 Task: Find connections with filter location Lenbe with filter topic #Bitcoinwith filter profile language Potuguese with filter current company Disney+ Hotstar with filter school Alva's College of Education with filter industry Janitorial Services with filter service category Life Insurance with filter keywords title Computer Scientist
Action: Mouse moved to (704, 90)
Screenshot: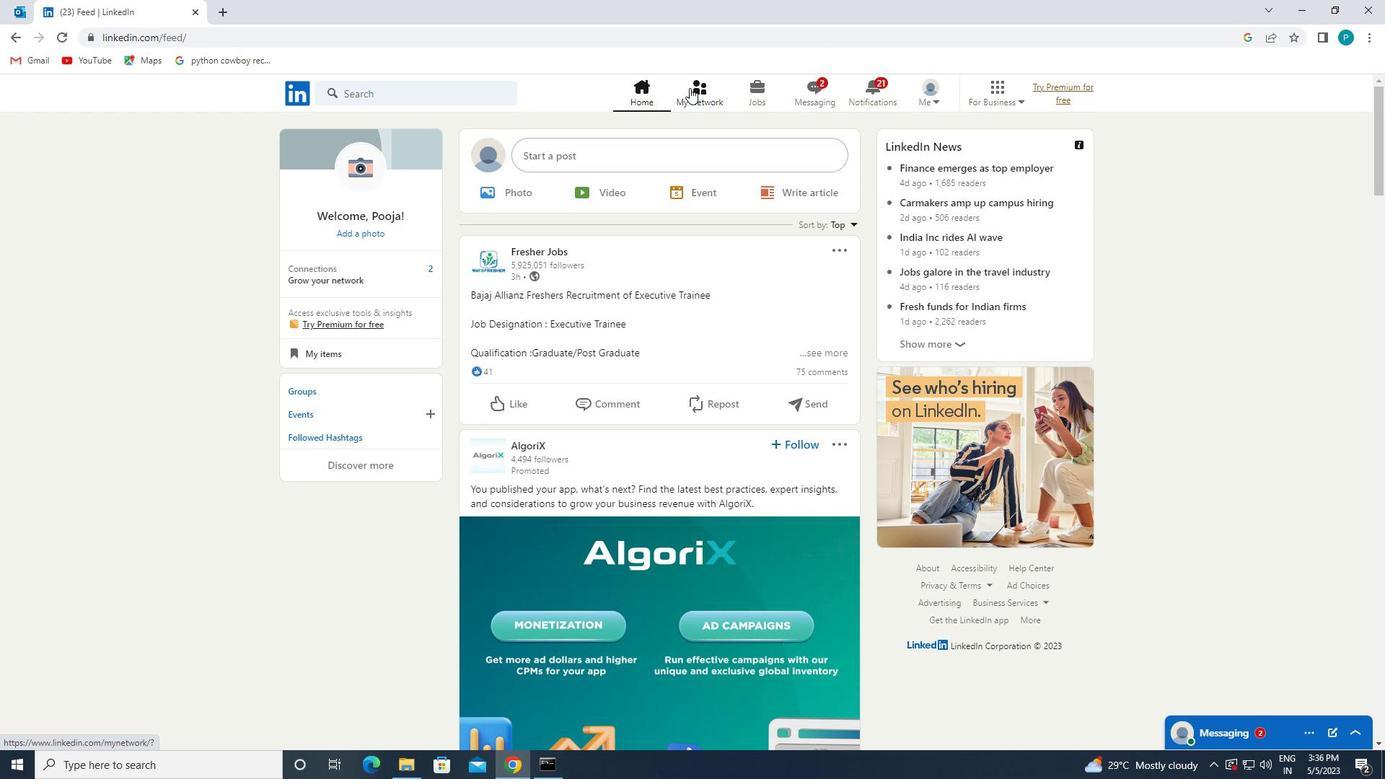 
Action: Mouse pressed left at (704, 90)
Screenshot: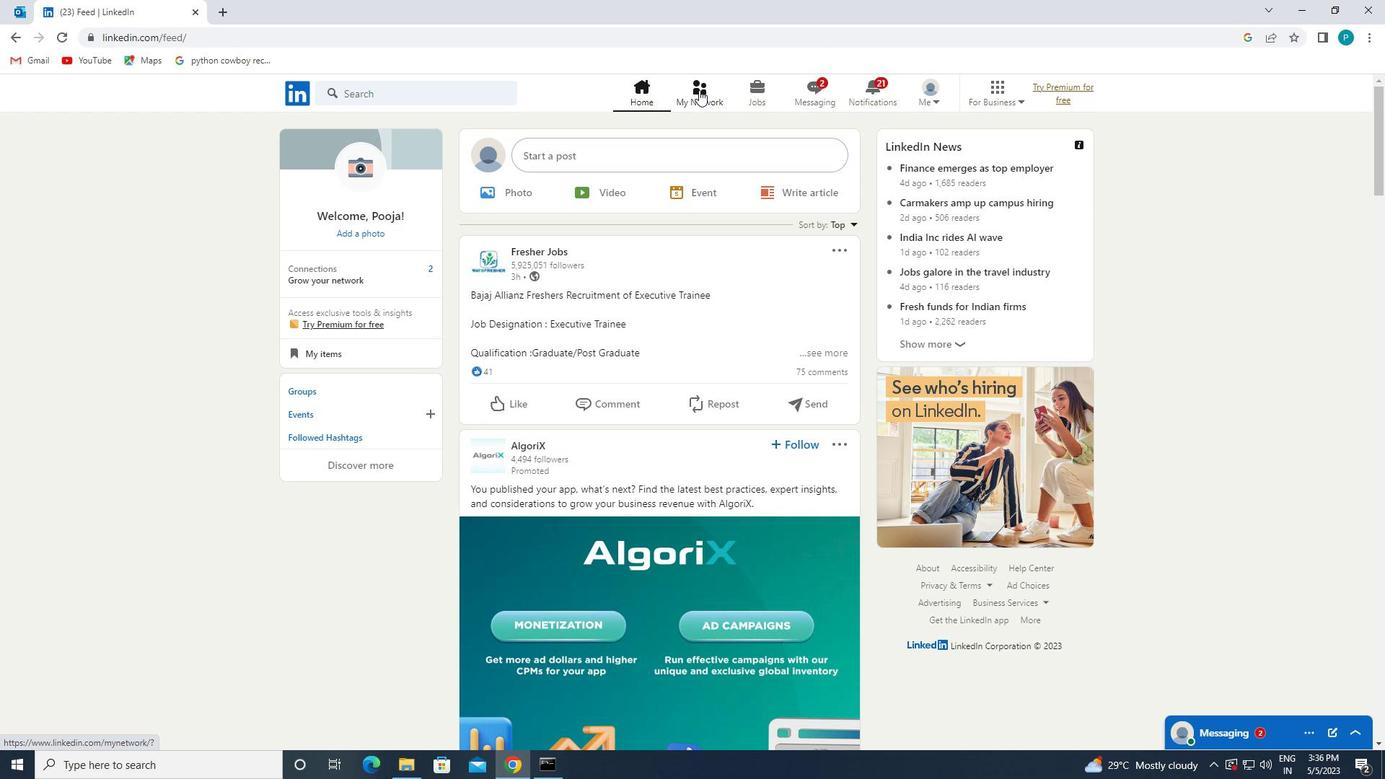 
Action: Mouse moved to (406, 158)
Screenshot: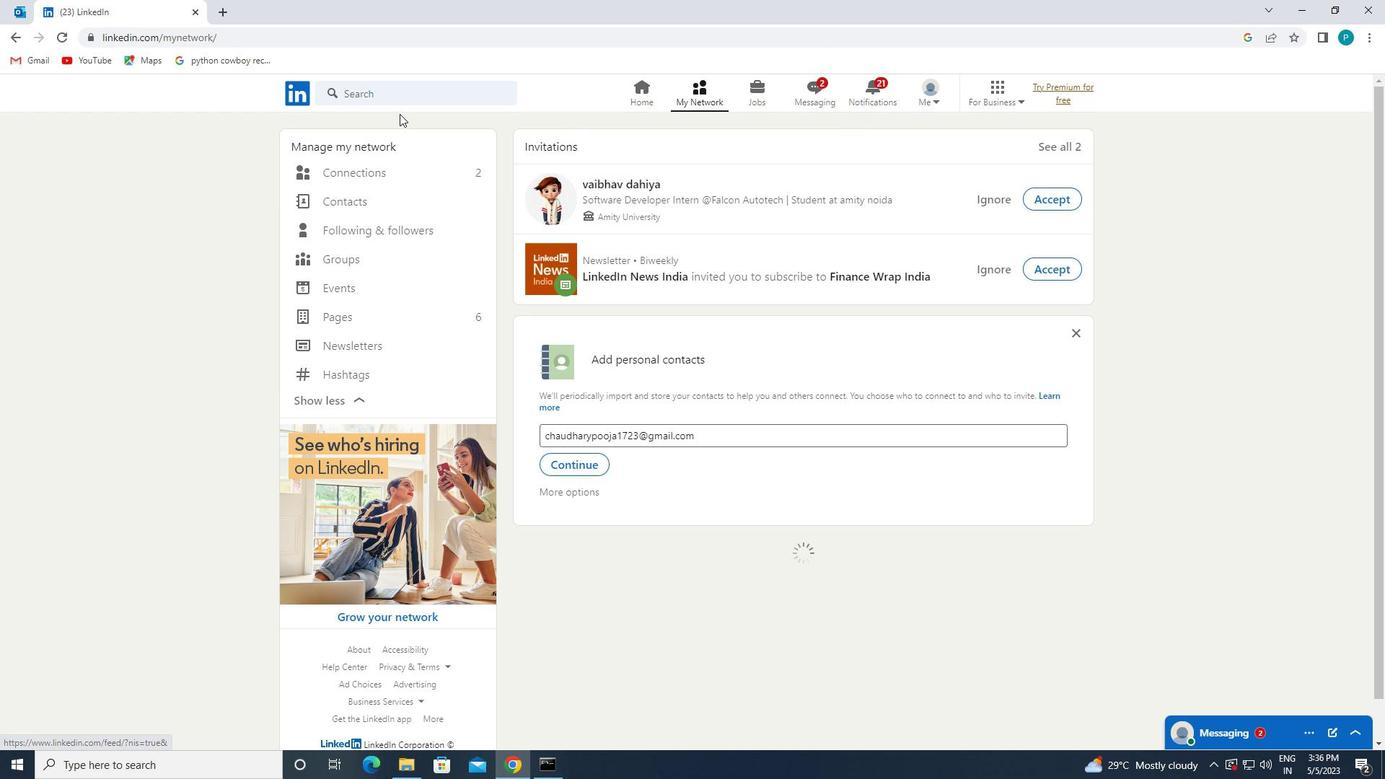 
Action: Mouse pressed left at (406, 158)
Screenshot: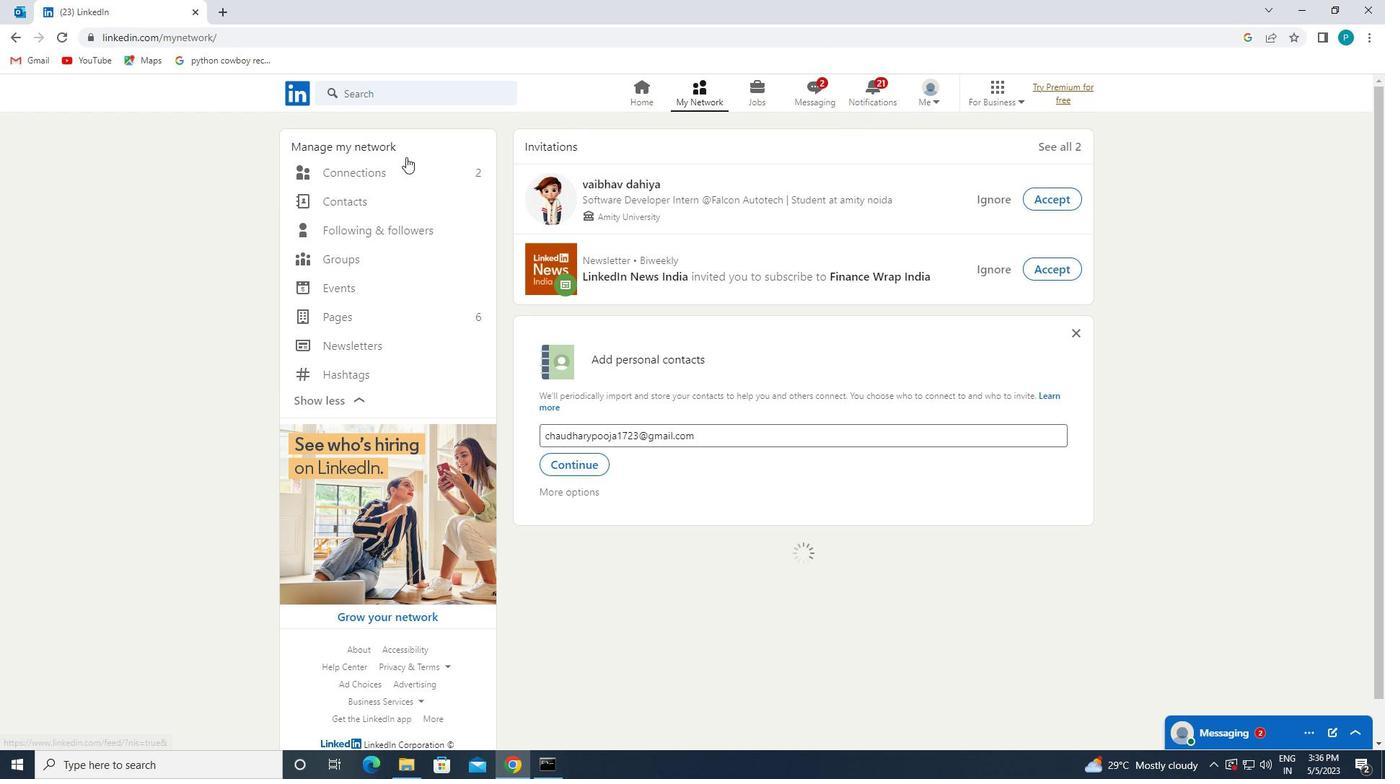 
Action: Mouse moved to (417, 168)
Screenshot: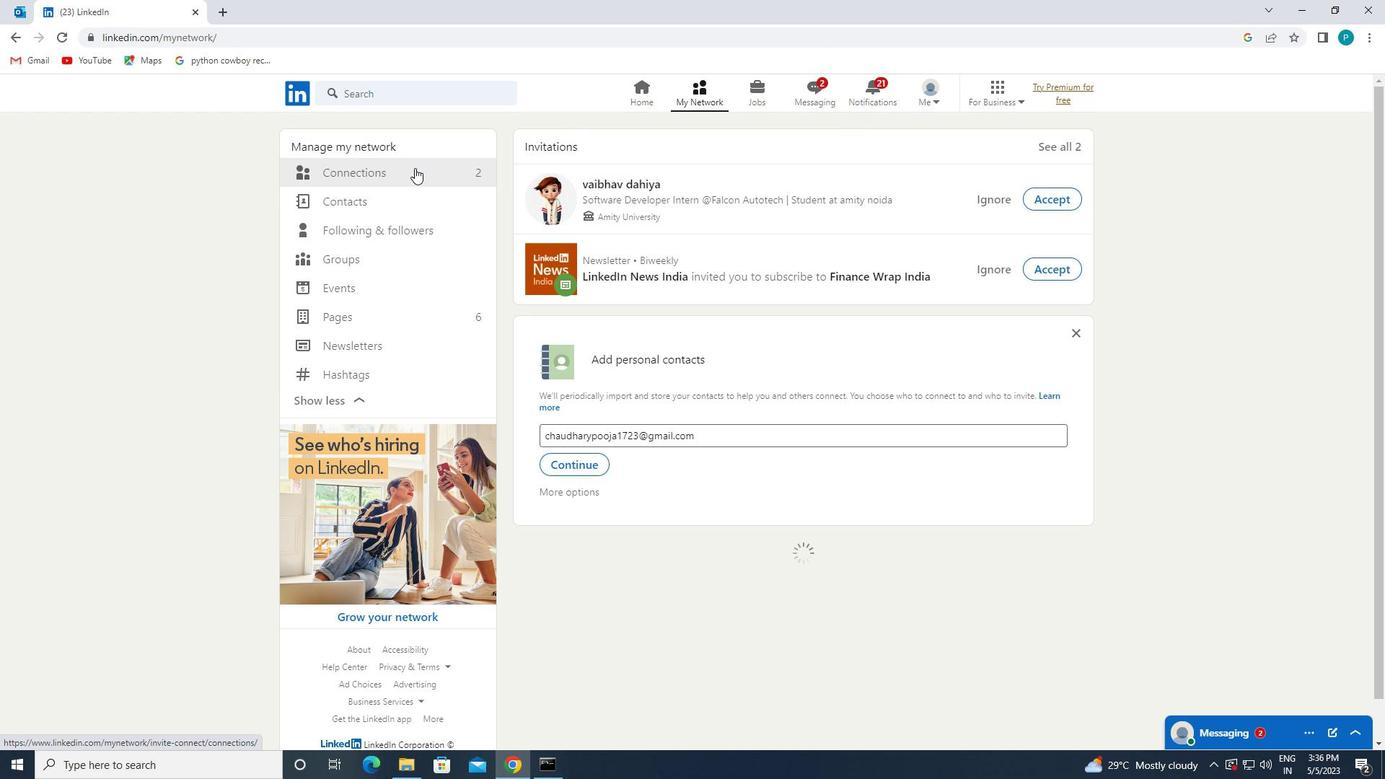 
Action: Mouse pressed left at (417, 168)
Screenshot: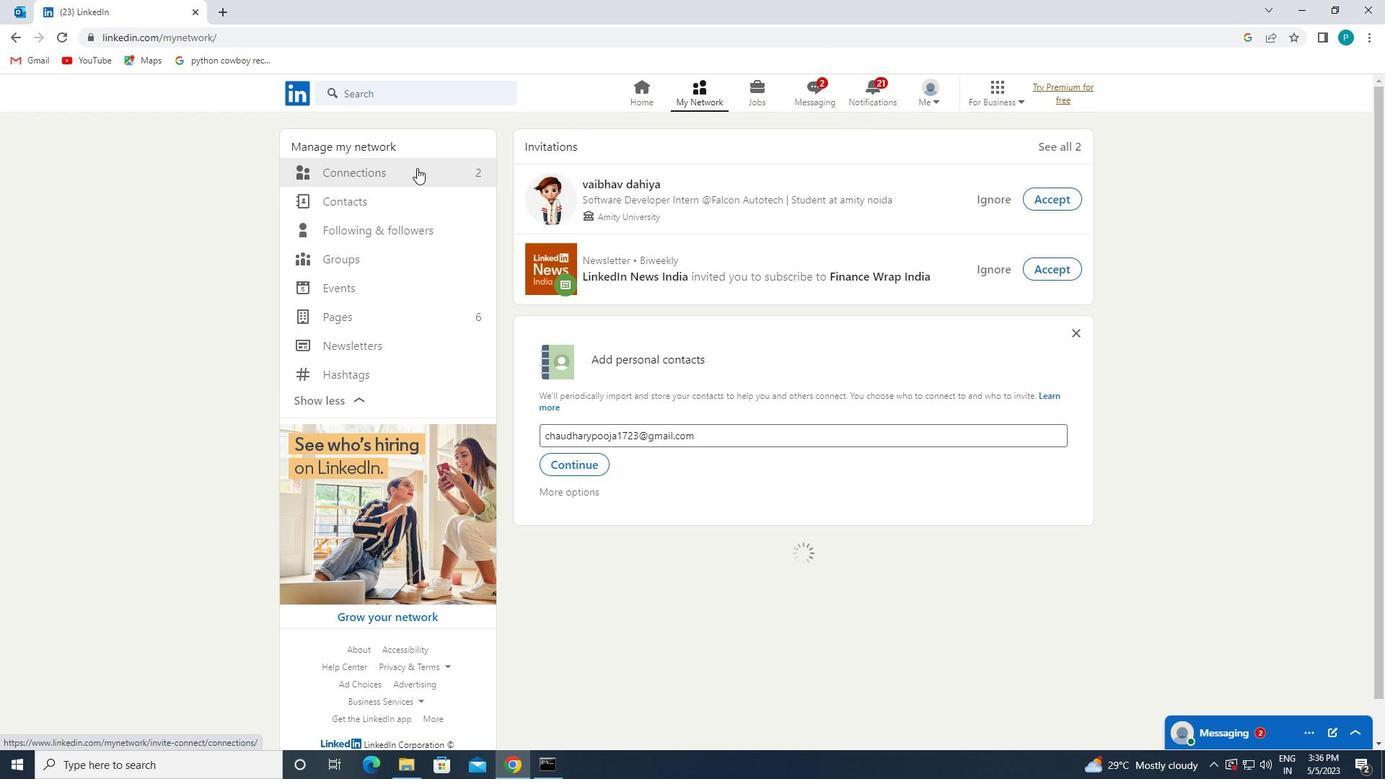 
Action: Mouse moved to (419, 168)
Screenshot: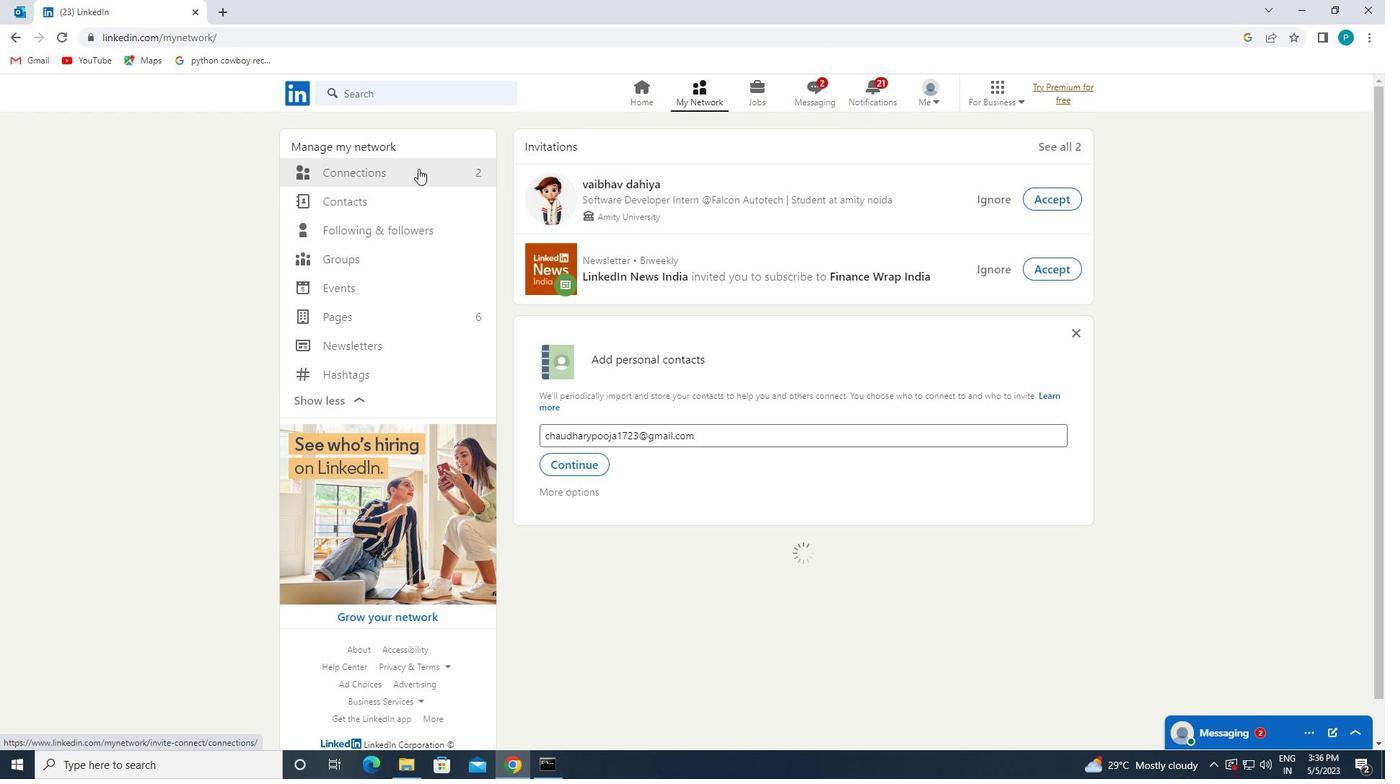 
Action: Mouse pressed left at (419, 168)
Screenshot: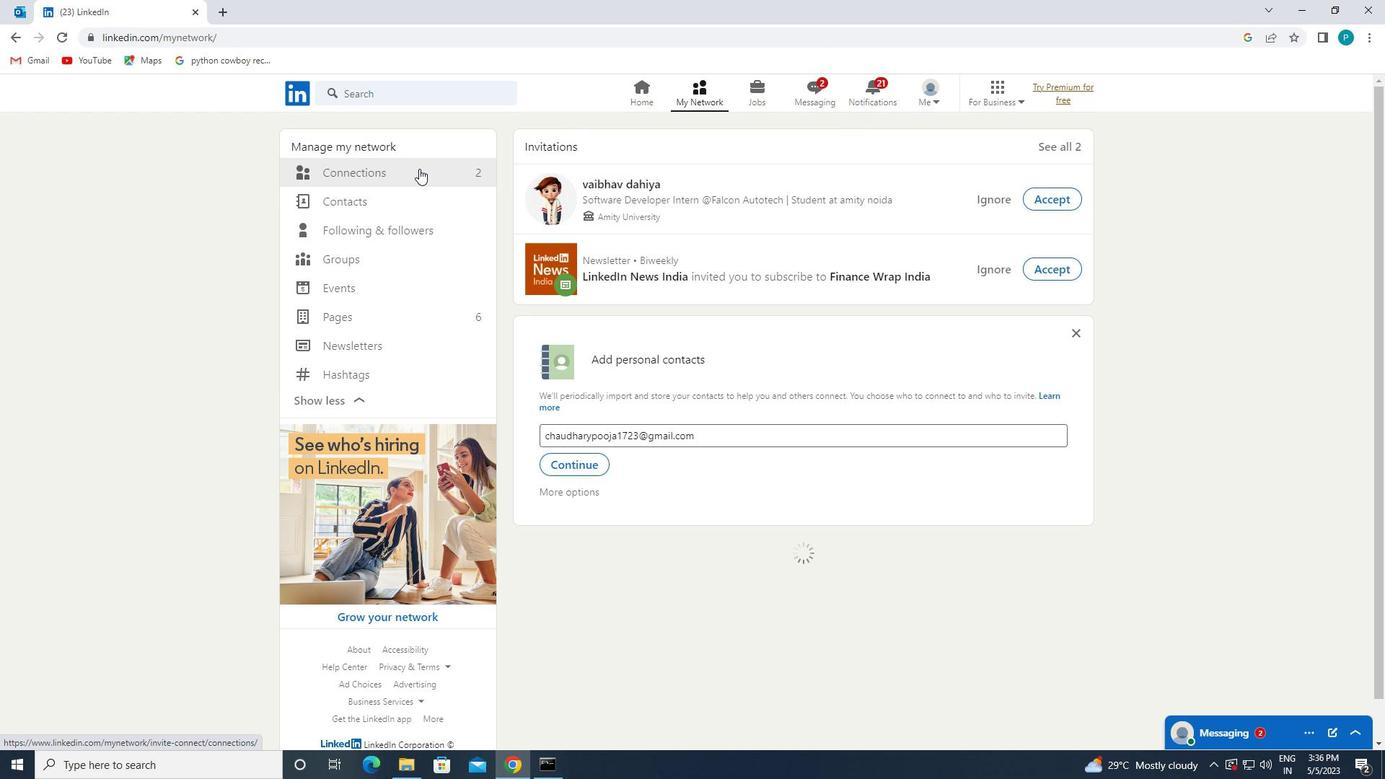 
Action: Mouse pressed left at (419, 168)
Screenshot: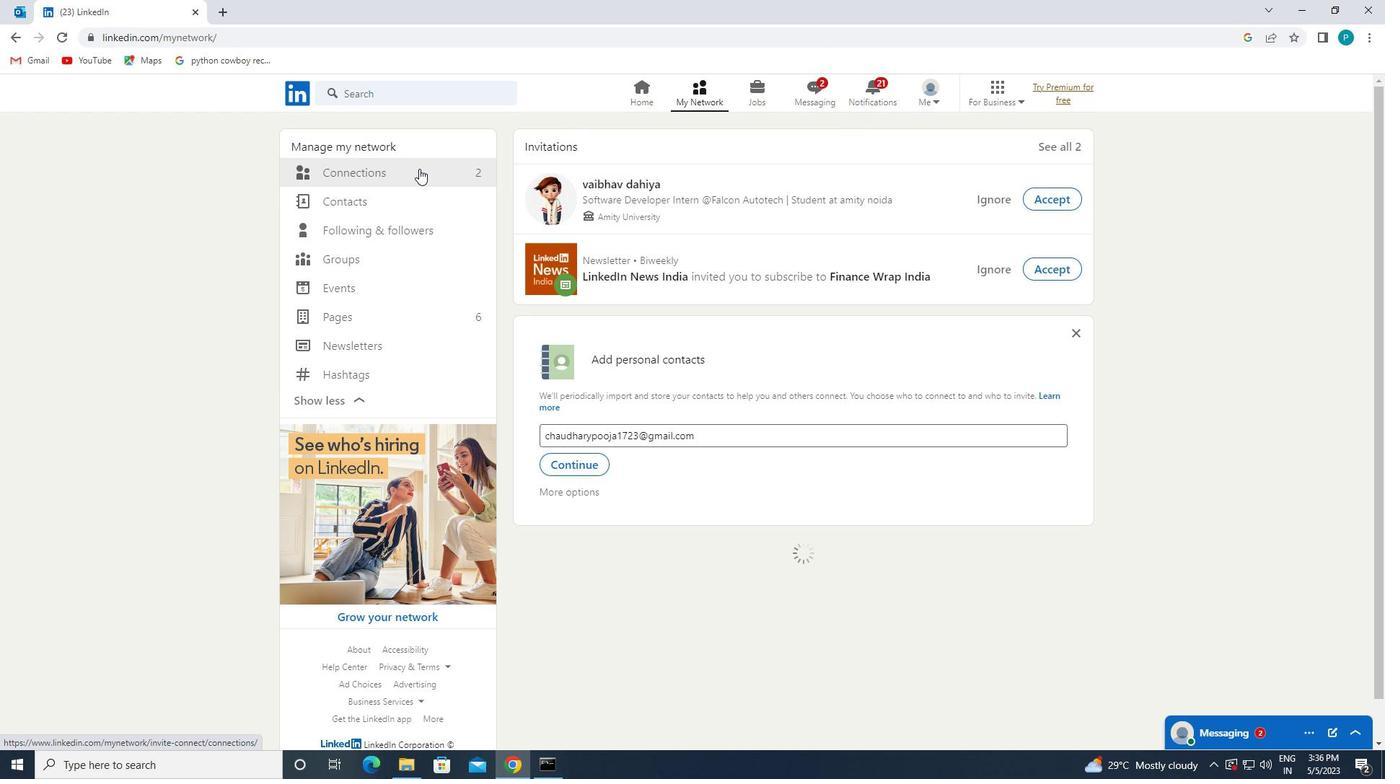 
Action: Mouse moved to (817, 180)
Screenshot: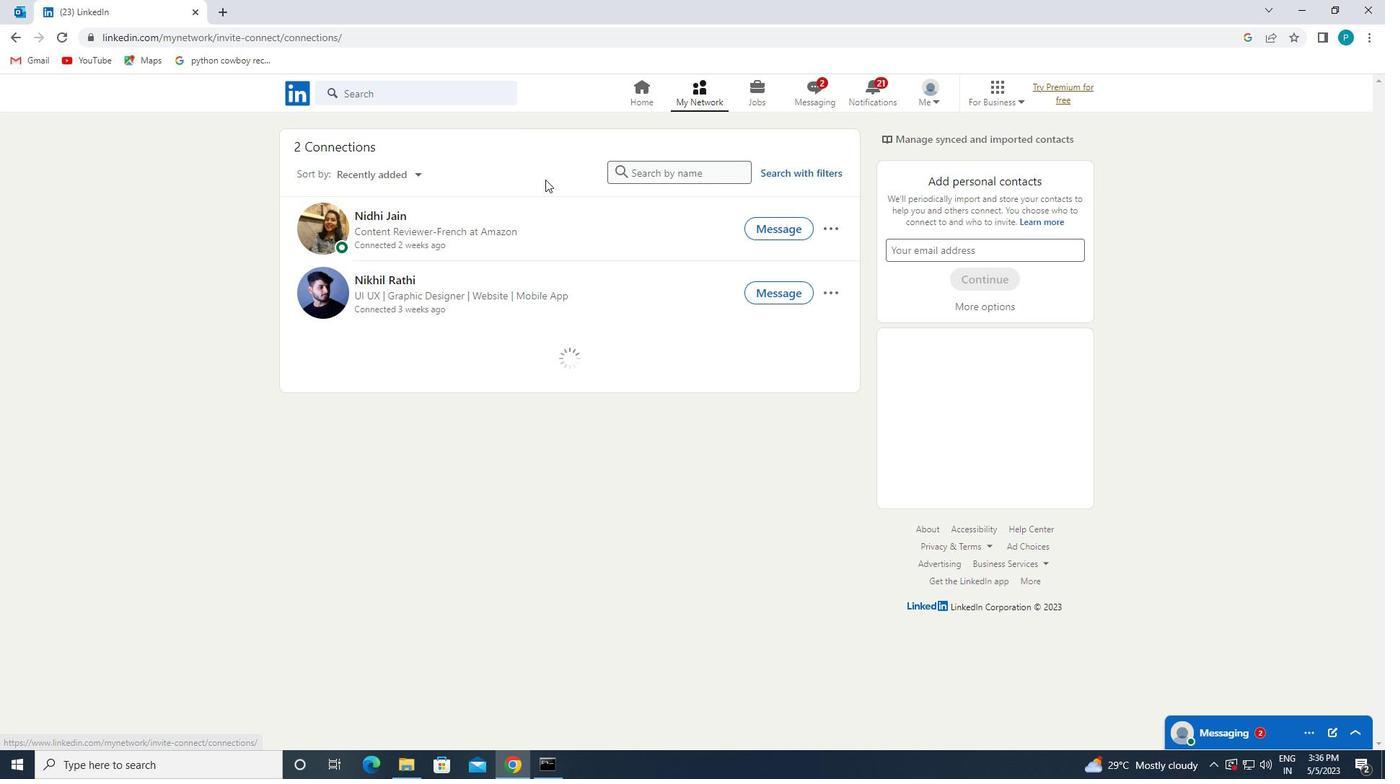 
Action: Mouse pressed left at (817, 180)
Screenshot: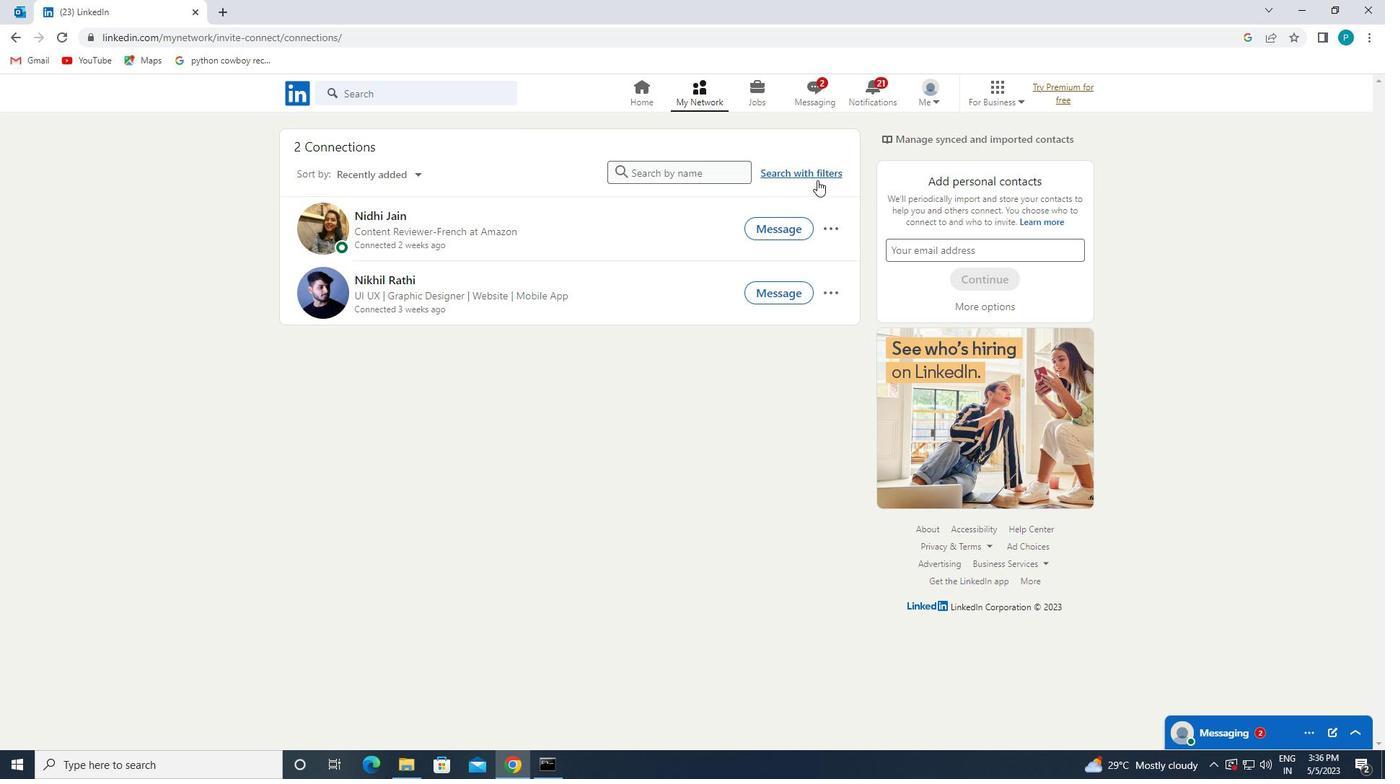 
Action: Mouse moved to (742, 136)
Screenshot: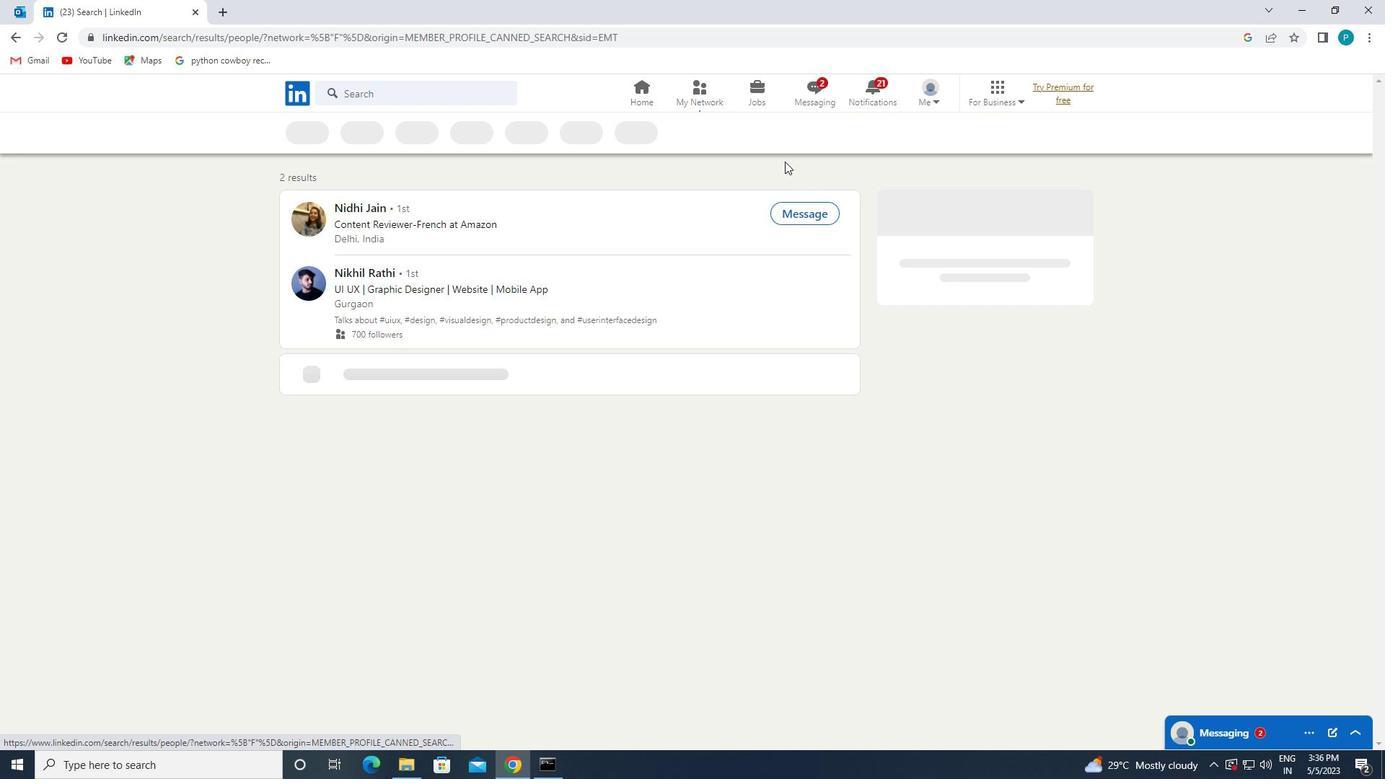 
Action: Mouse pressed left at (742, 136)
Screenshot: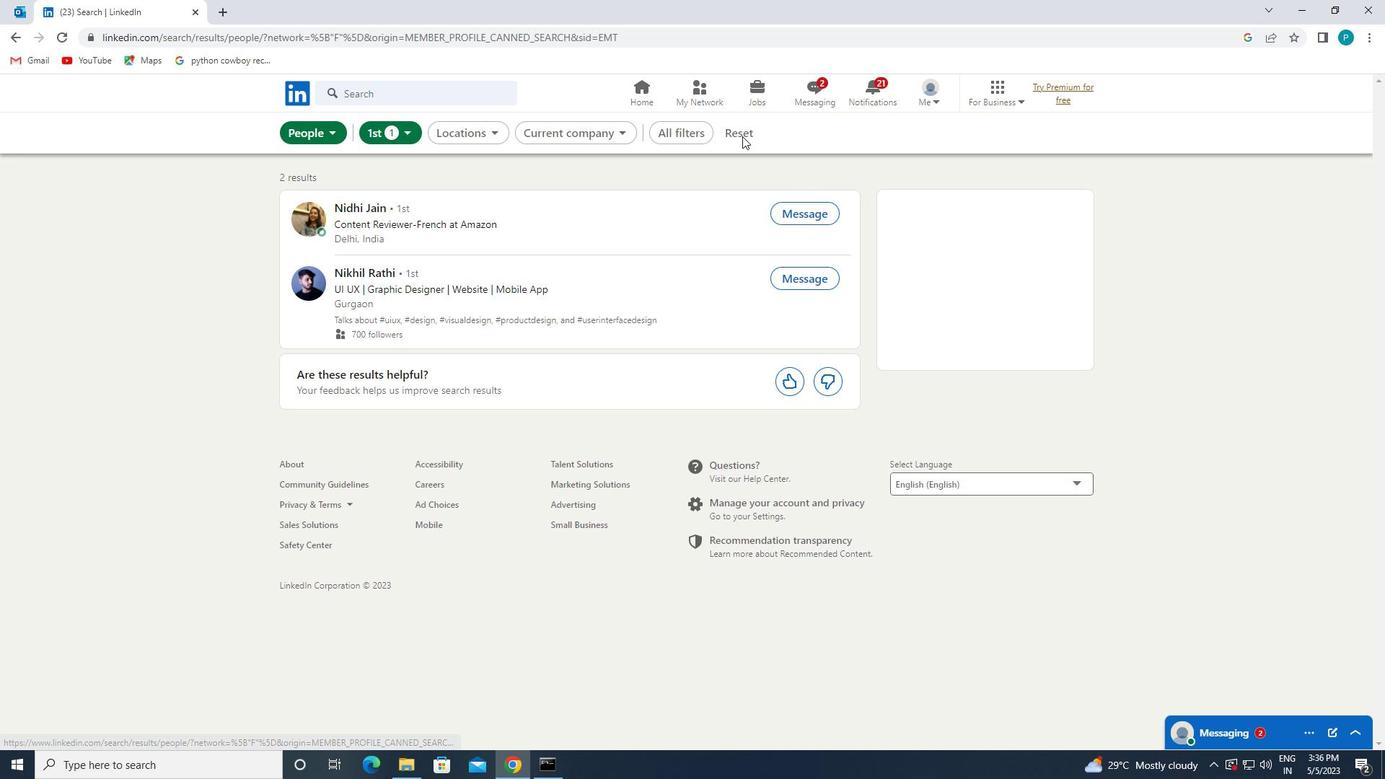 
Action: Mouse moved to (728, 132)
Screenshot: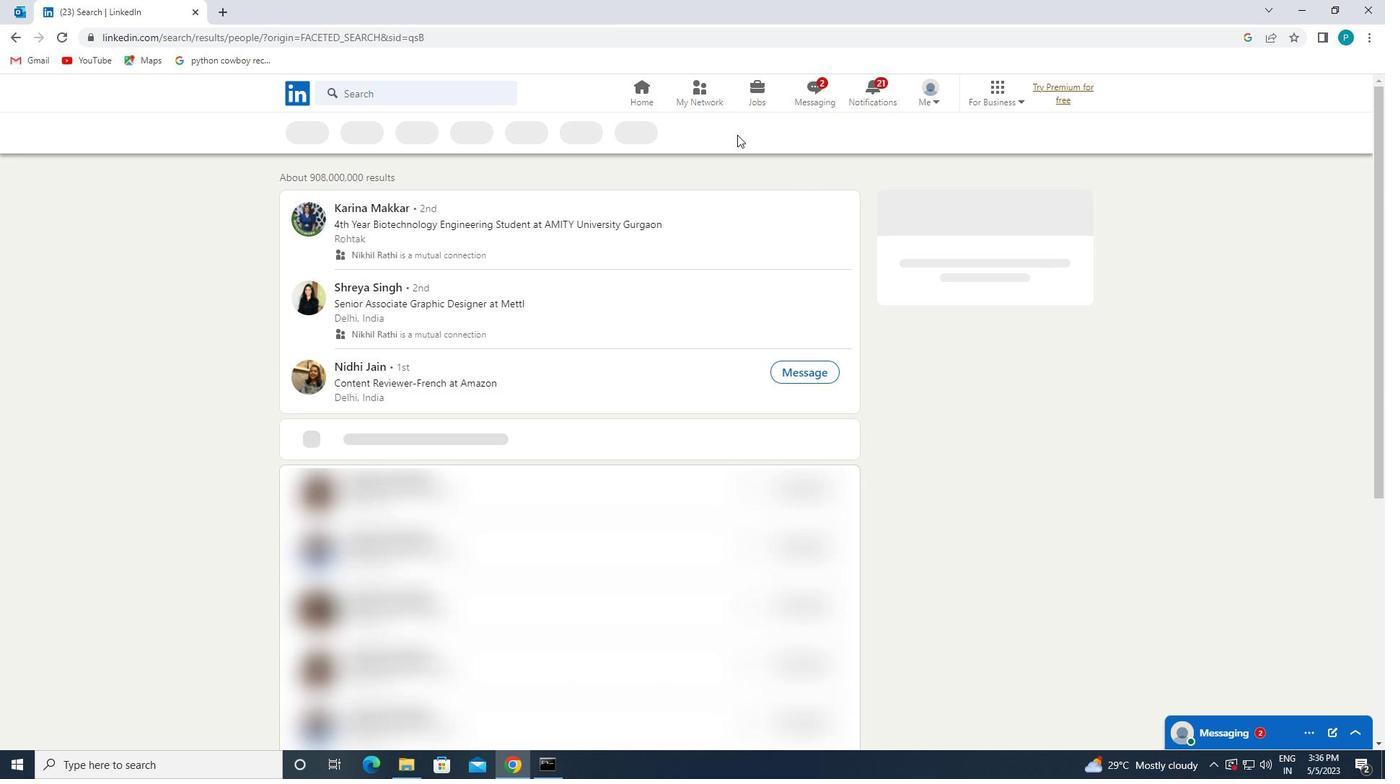 
Action: Mouse pressed left at (728, 132)
Screenshot: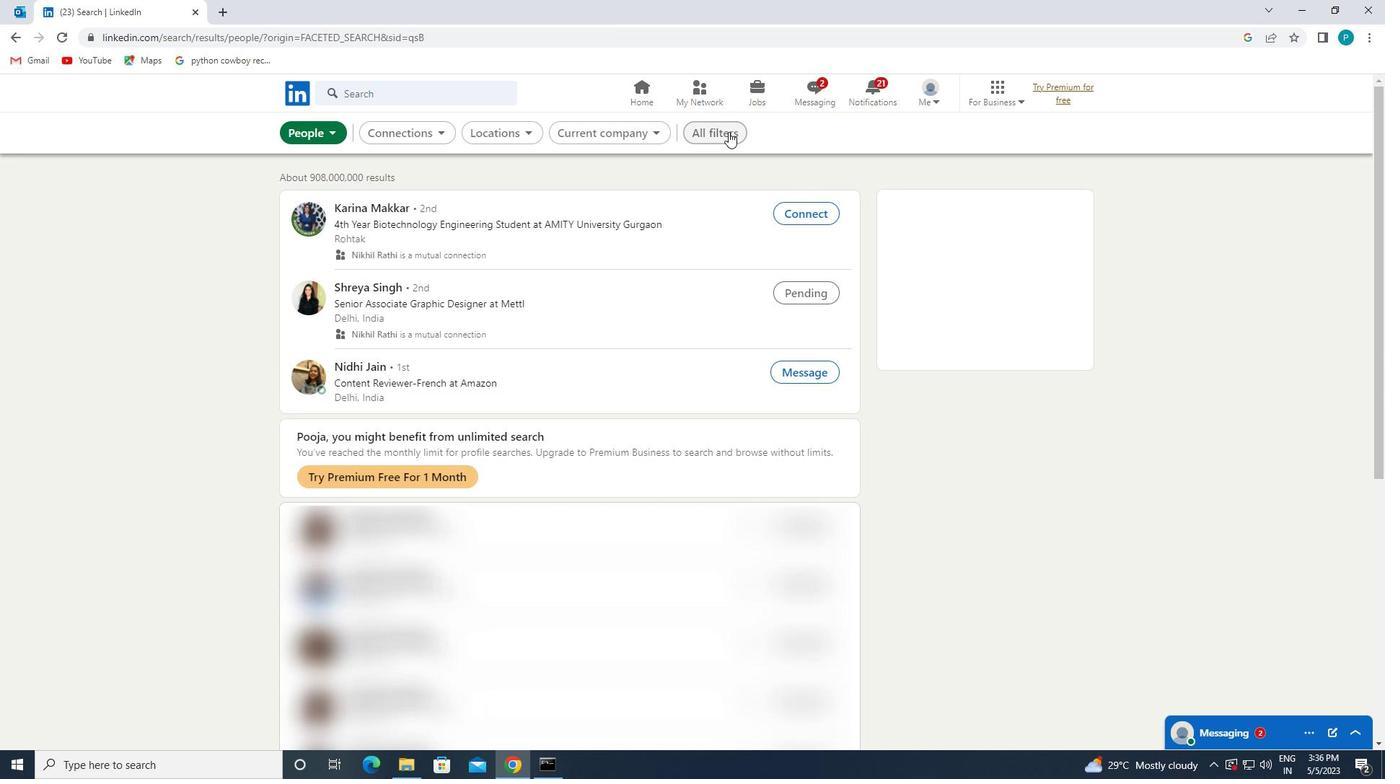 
Action: Mouse moved to (1158, 370)
Screenshot: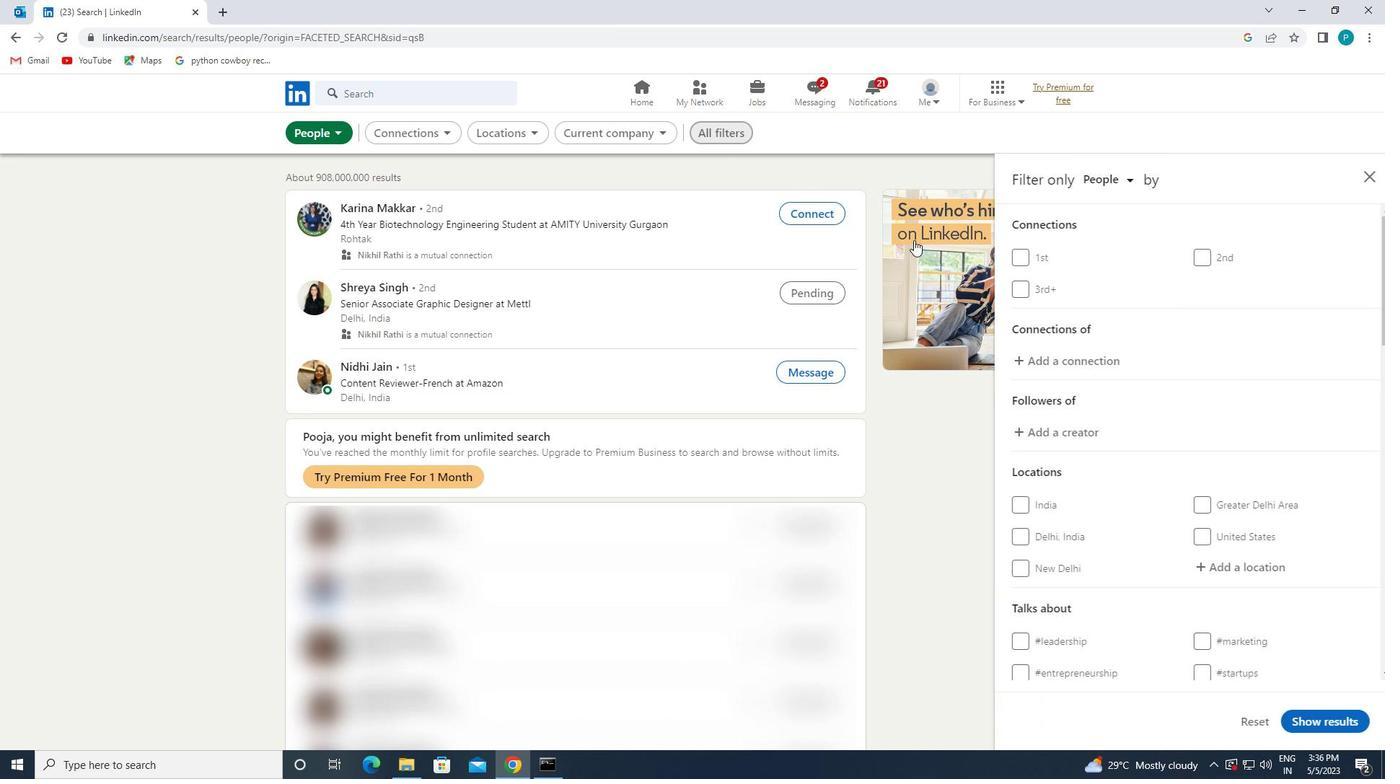 
Action: Mouse scrolled (1158, 369) with delta (0, 0)
Screenshot: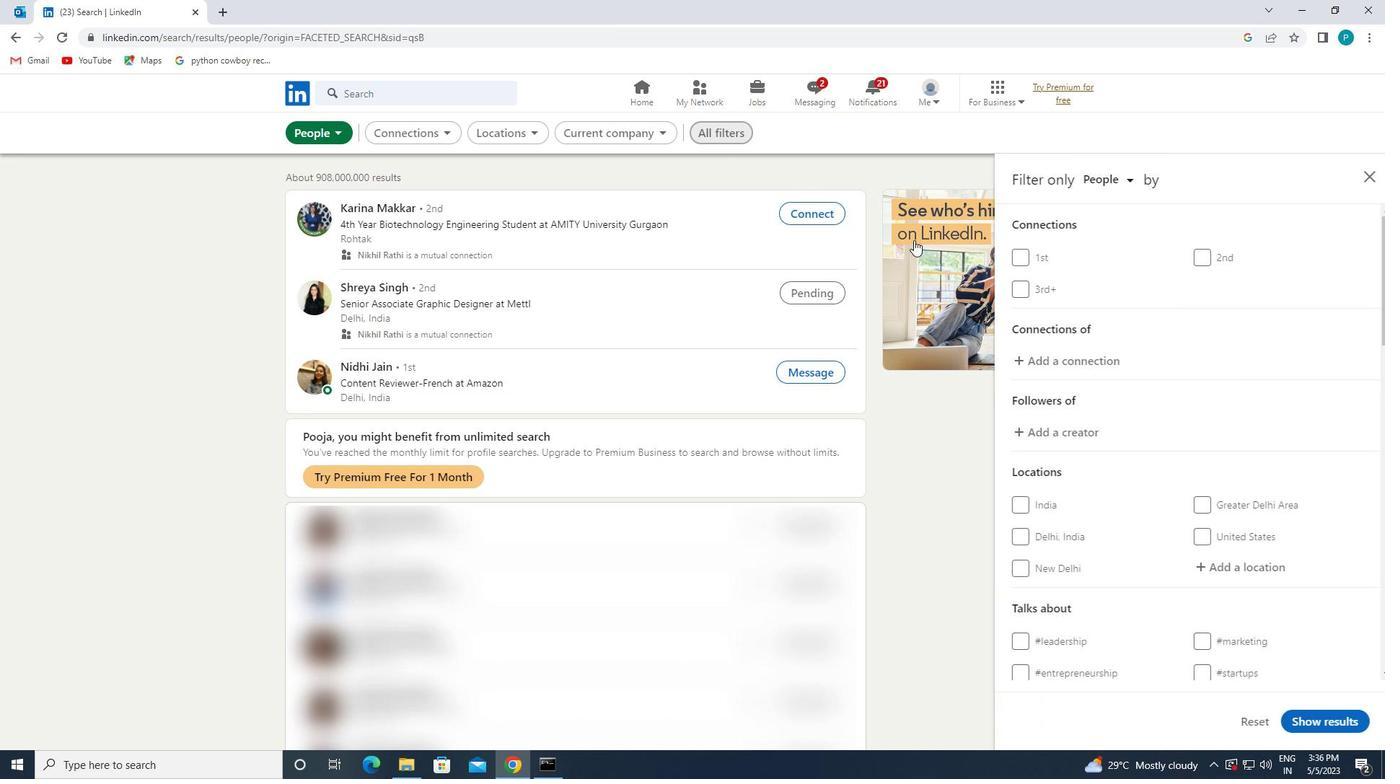 
Action: Mouse moved to (1176, 384)
Screenshot: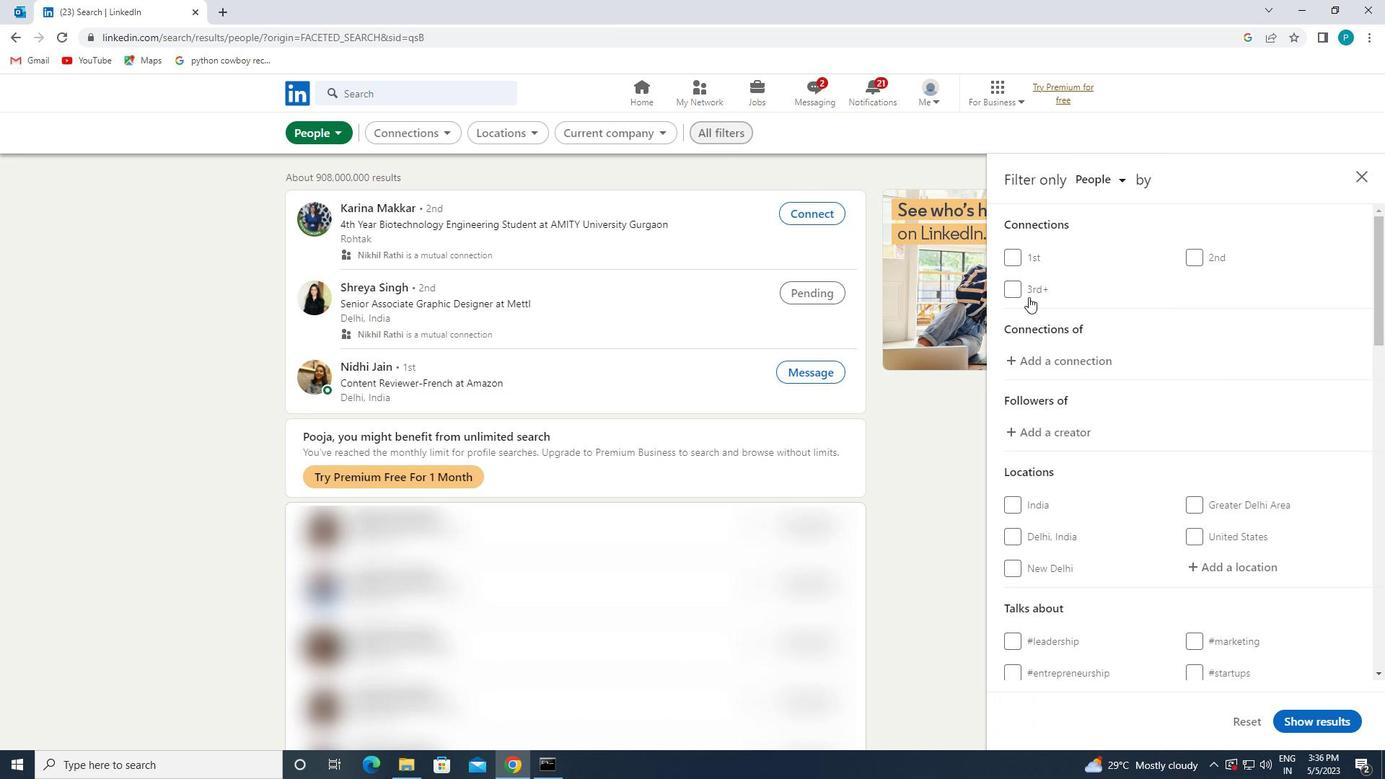 
Action: Mouse scrolled (1176, 383) with delta (0, 0)
Screenshot: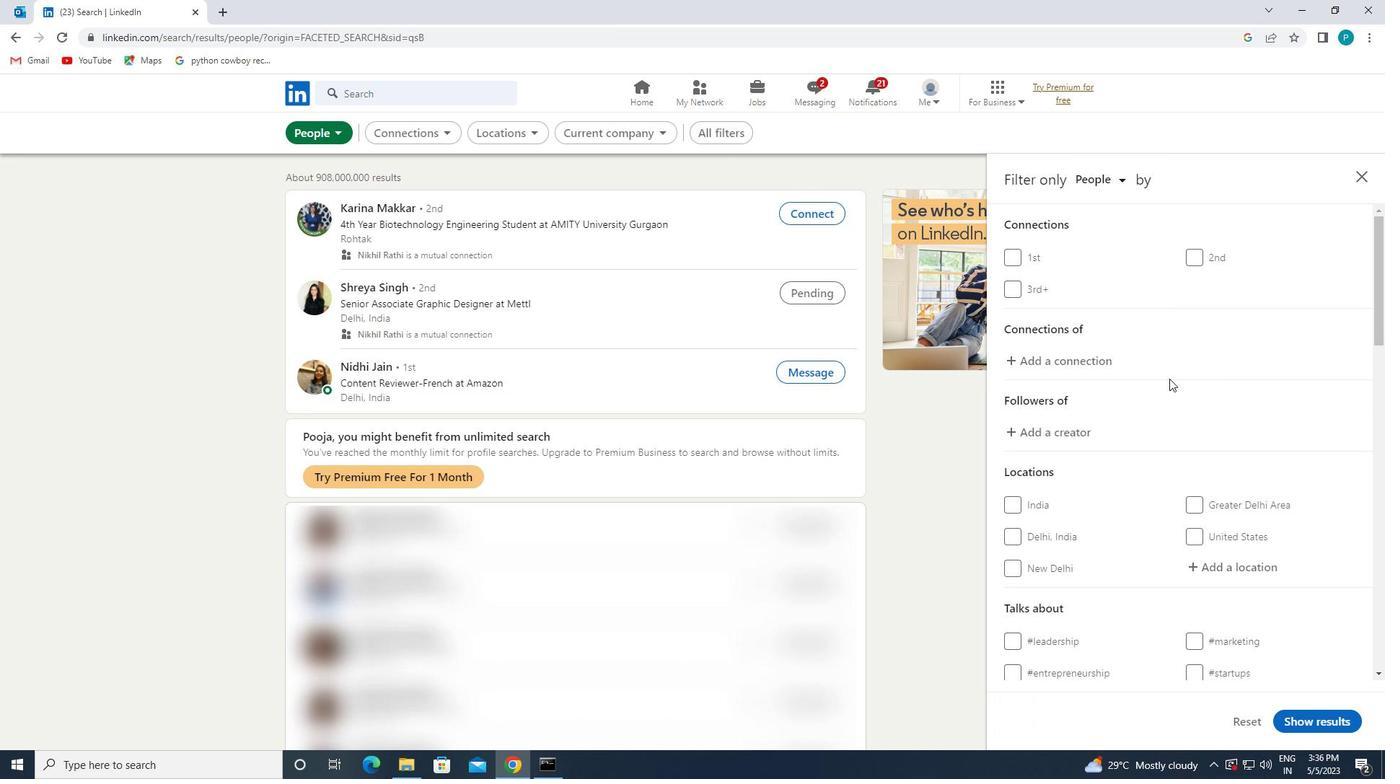 
Action: Mouse moved to (1220, 417)
Screenshot: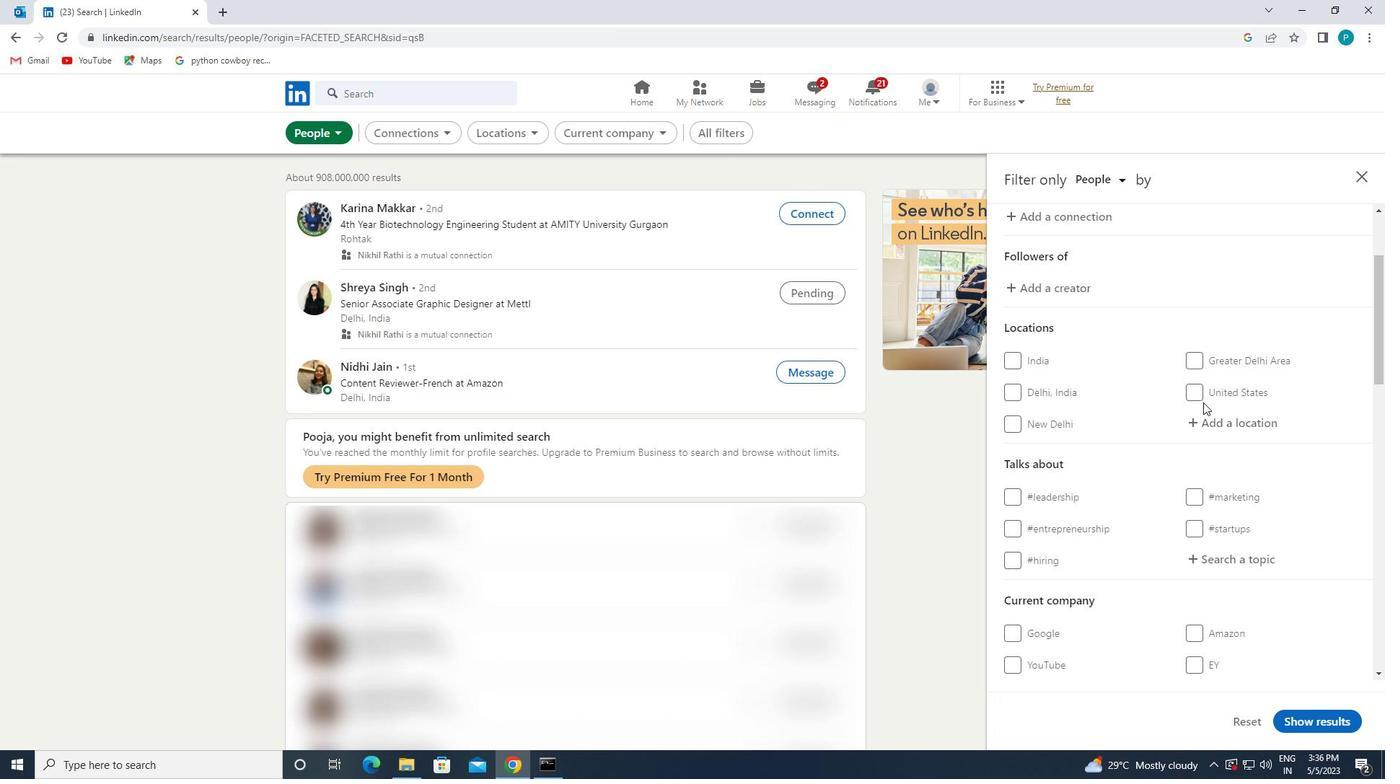 
Action: Mouse pressed left at (1220, 417)
Screenshot: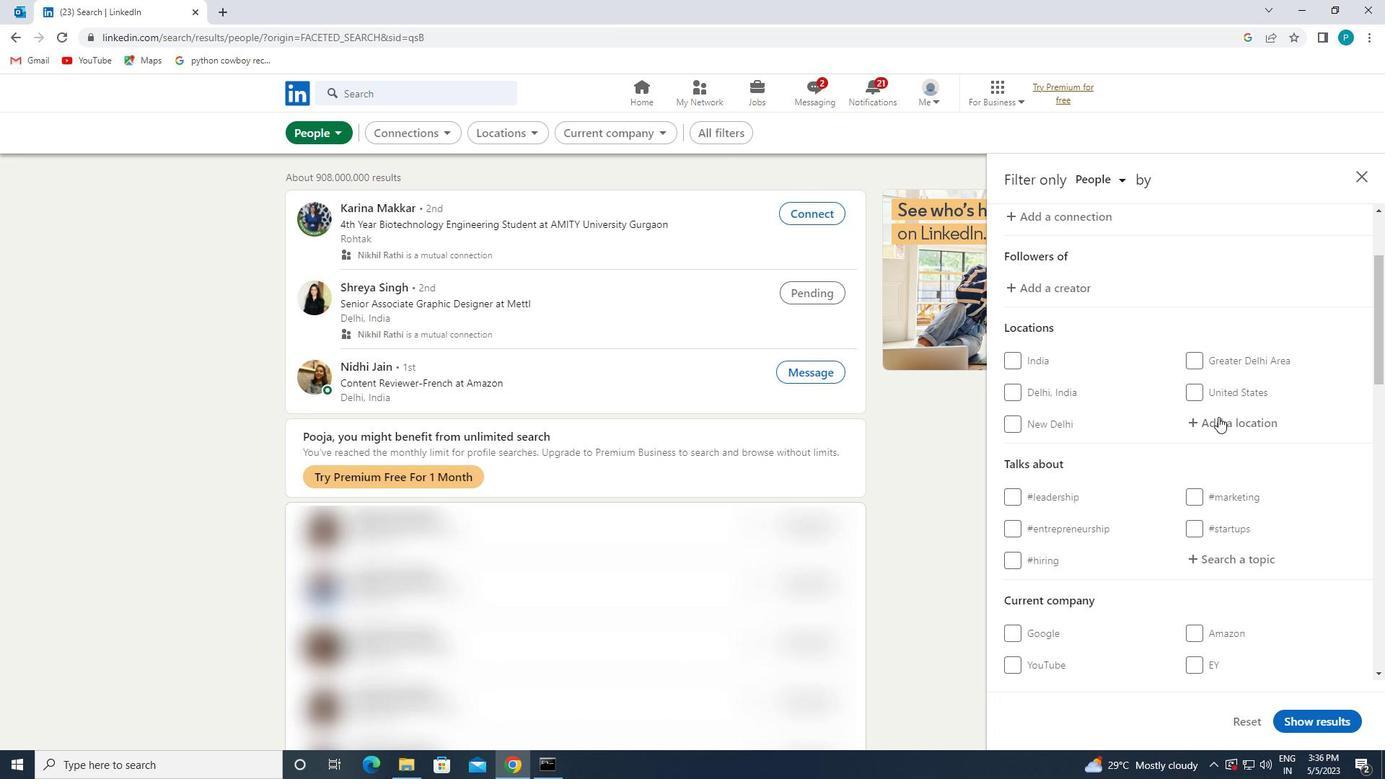 
Action: Mouse moved to (1226, 415)
Screenshot: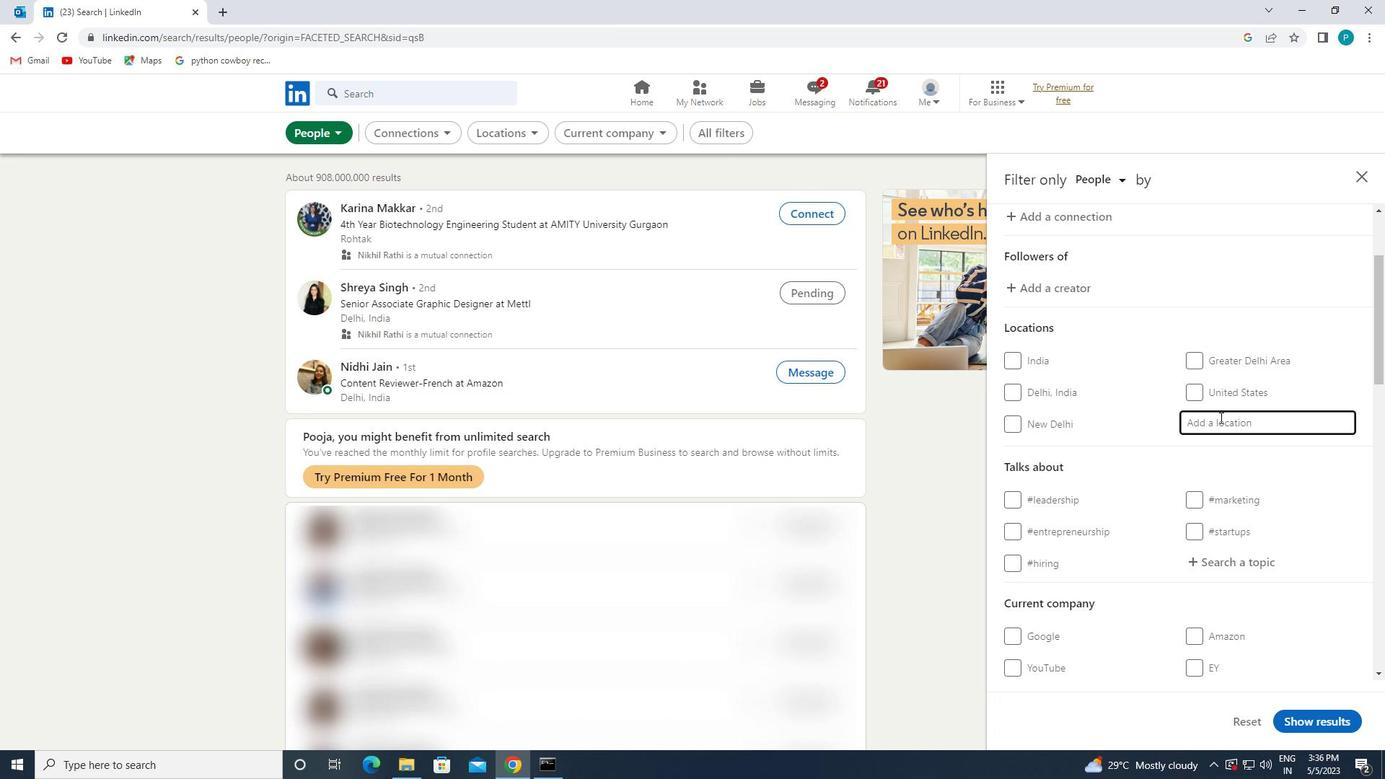 
Action: Key pressed <Key.caps_lock>l<Key.caps_lock>eb<Key.backspace>nbe
Screenshot: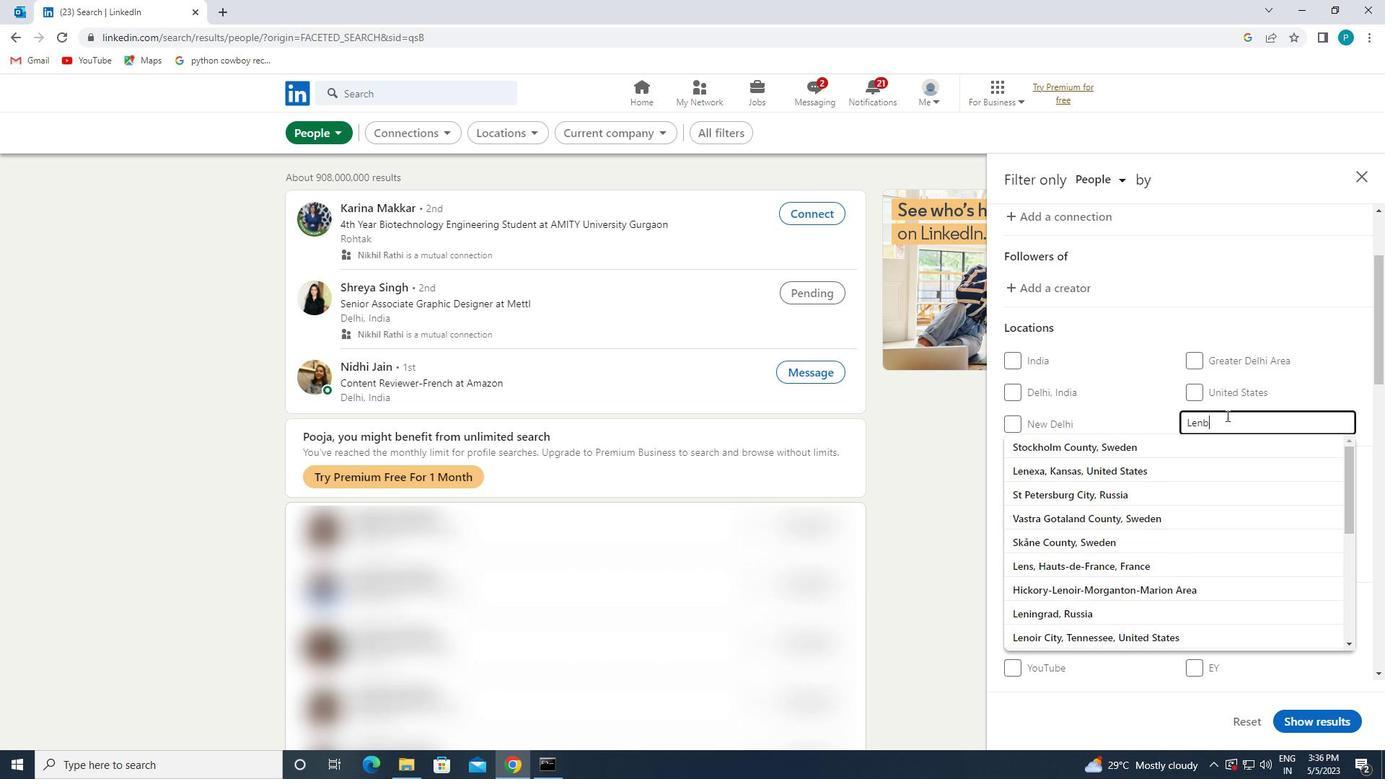 
Action: Mouse moved to (1236, 458)
Screenshot: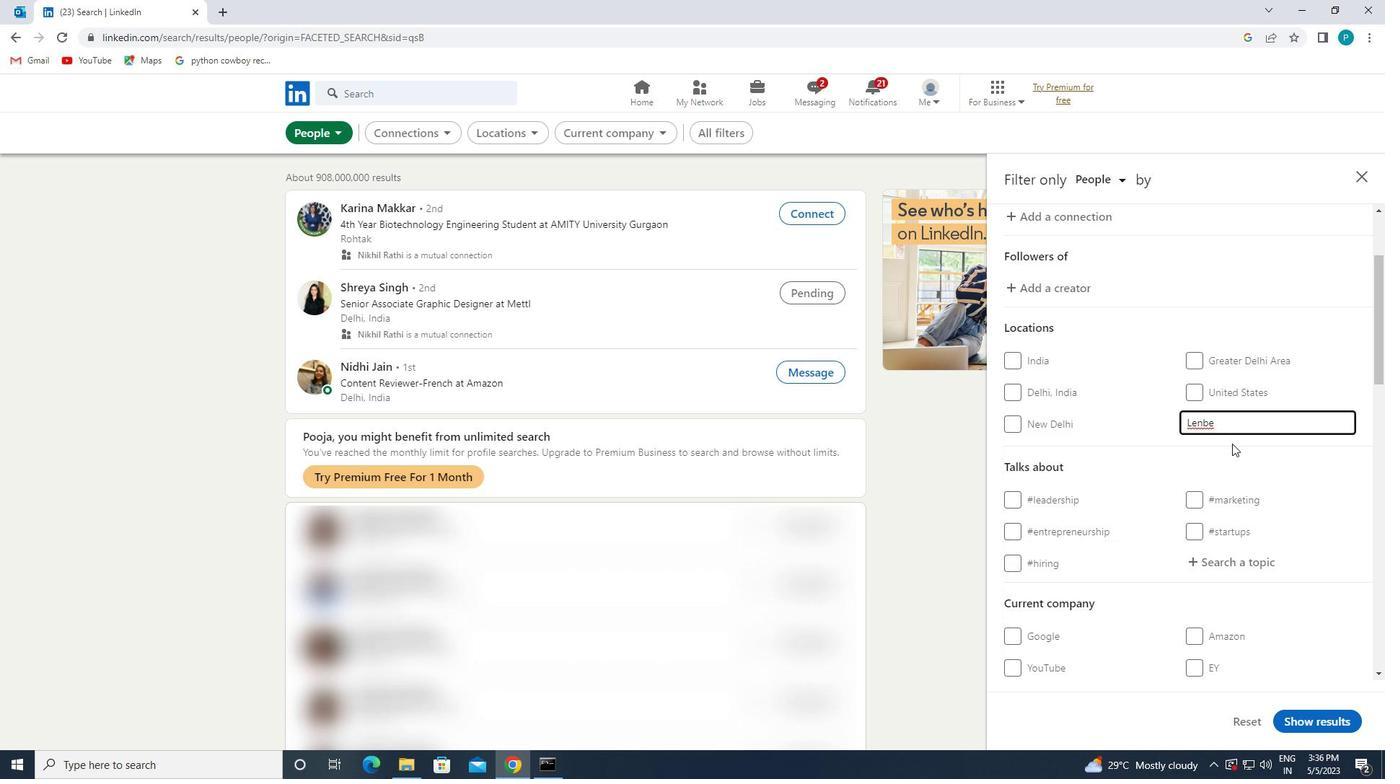 
Action: Mouse scrolled (1236, 457) with delta (0, 0)
Screenshot: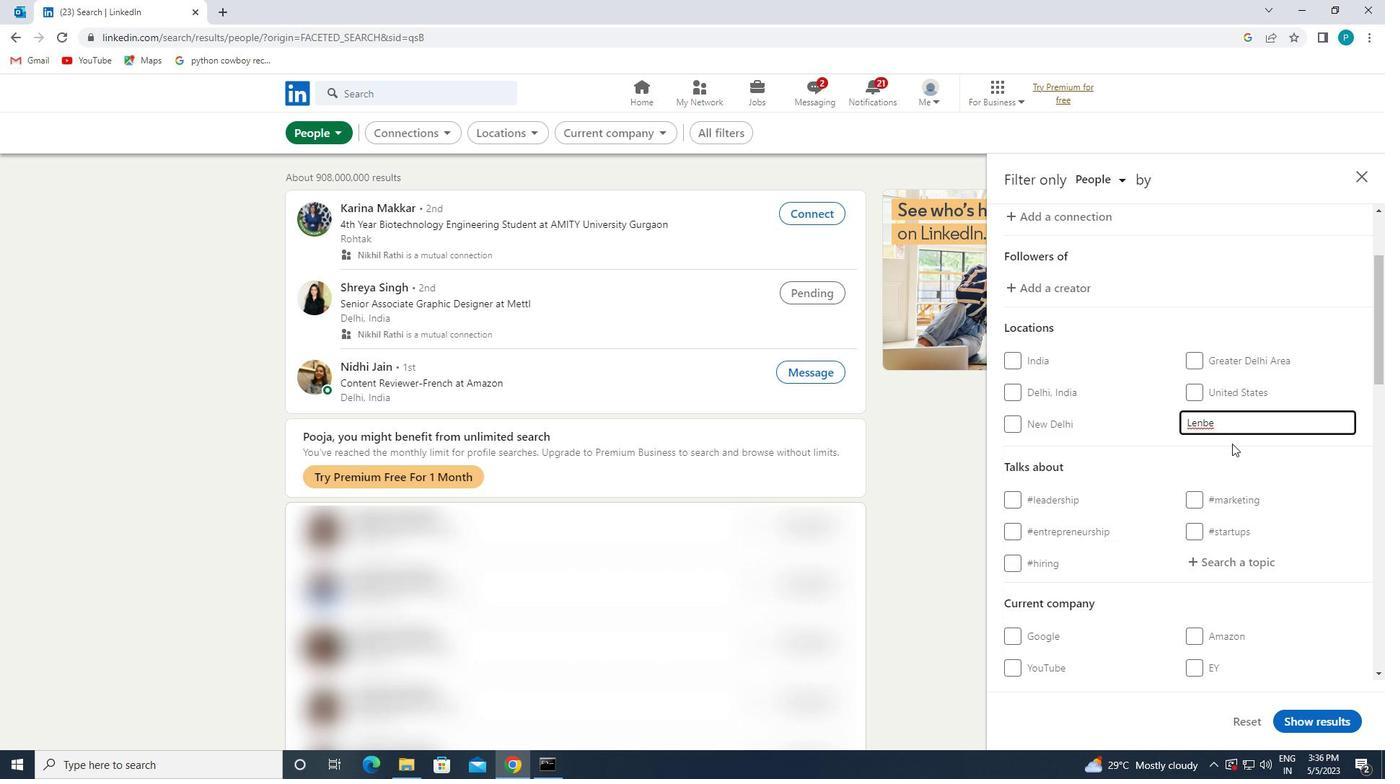 
Action: Mouse scrolled (1236, 457) with delta (0, 0)
Screenshot: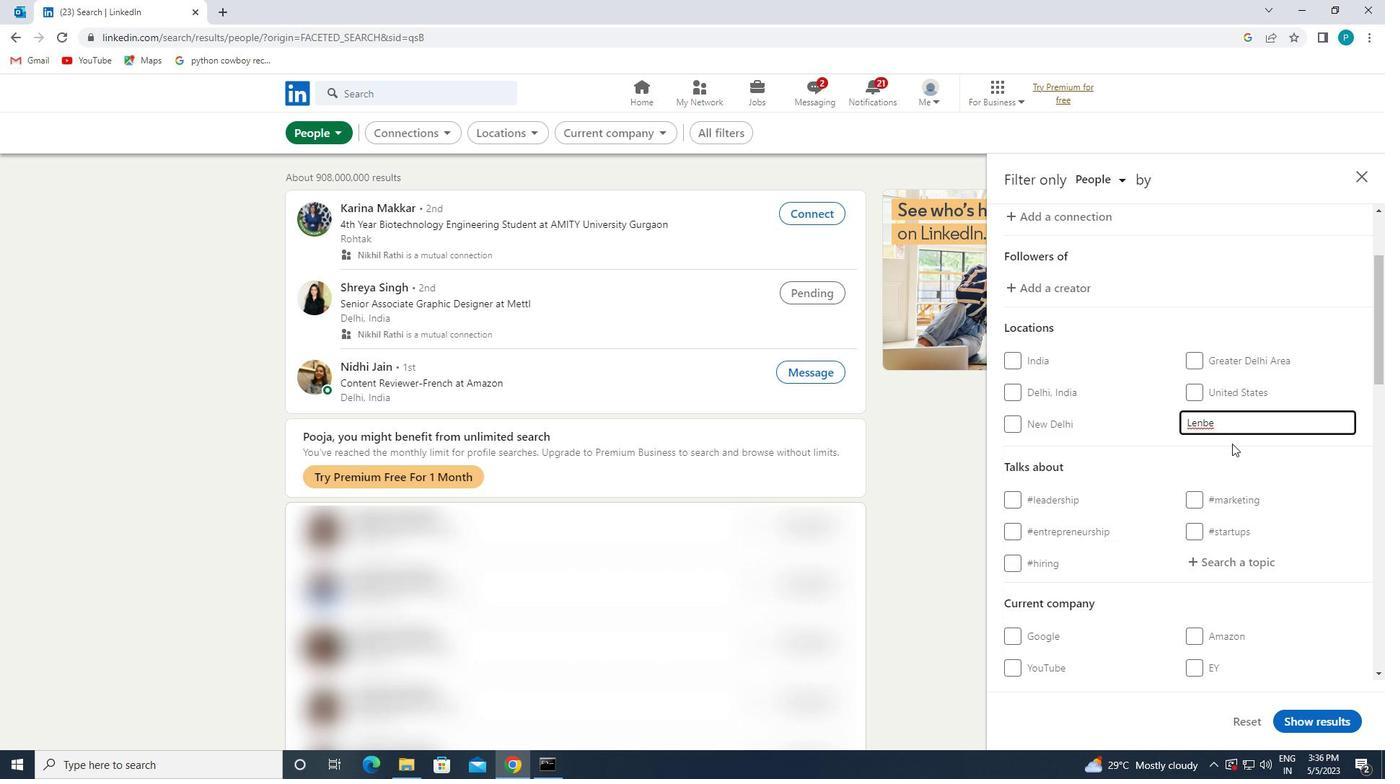 
Action: Mouse moved to (1233, 410)
Screenshot: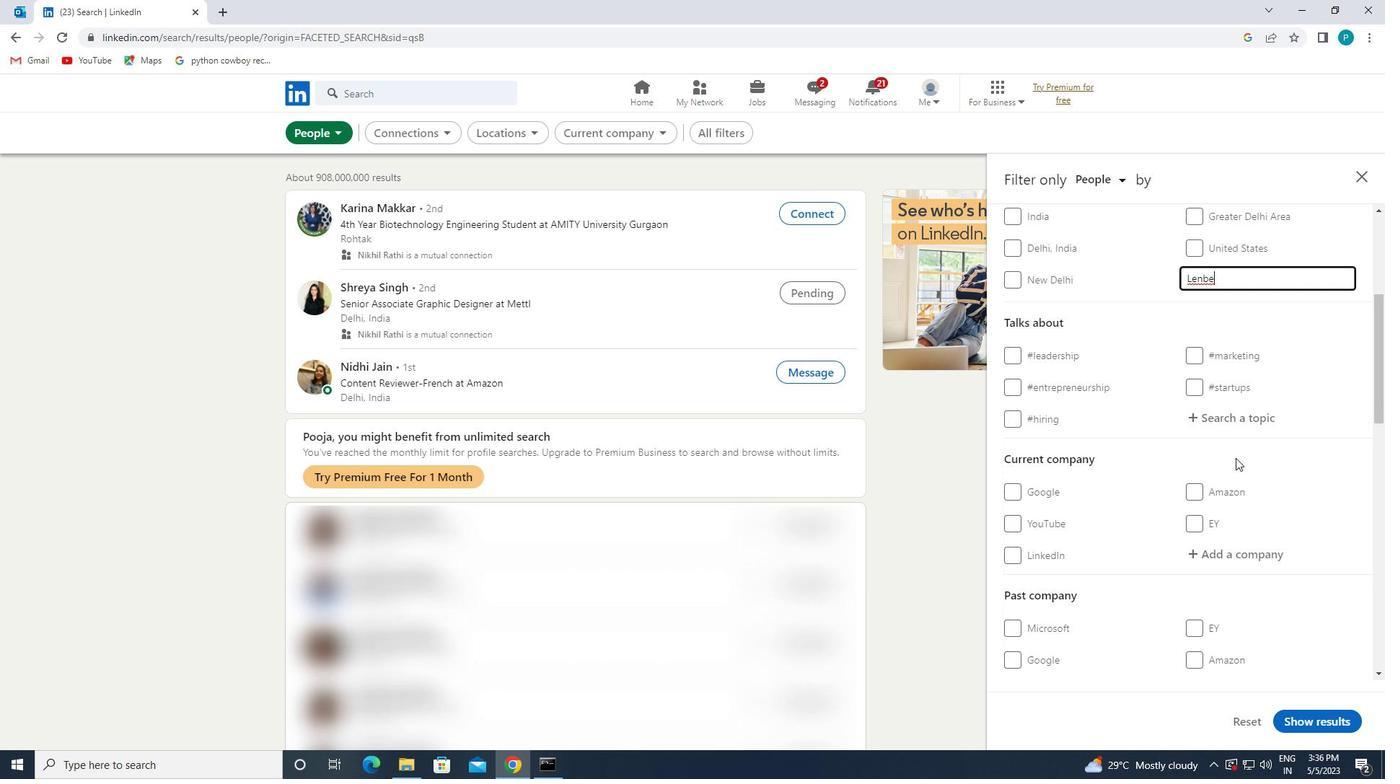 
Action: Mouse pressed left at (1233, 410)
Screenshot: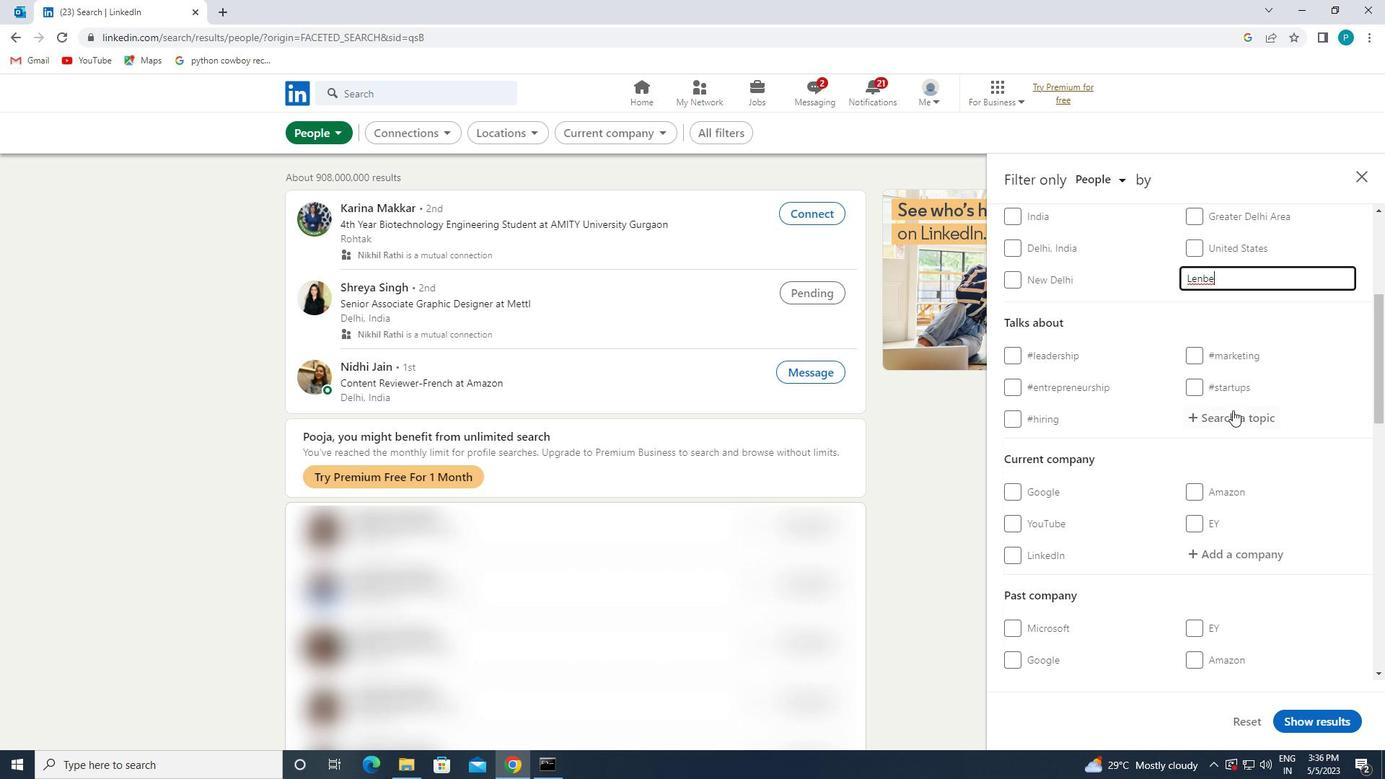 
Action: Mouse moved to (1245, 415)
Screenshot: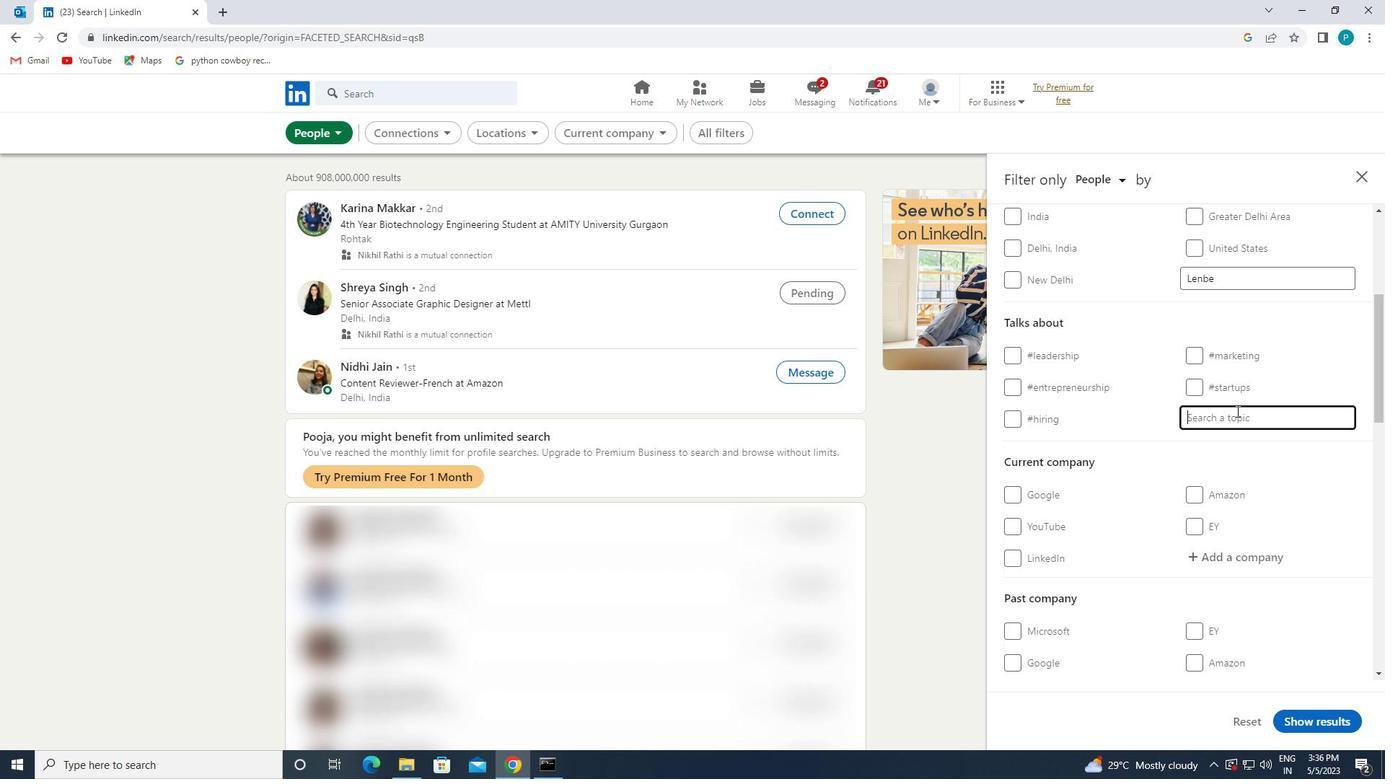 
Action: Key pressed <Key.shift>#<Key.caps_lock>B<Key.caps_lock>ITCOIN
Screenshot: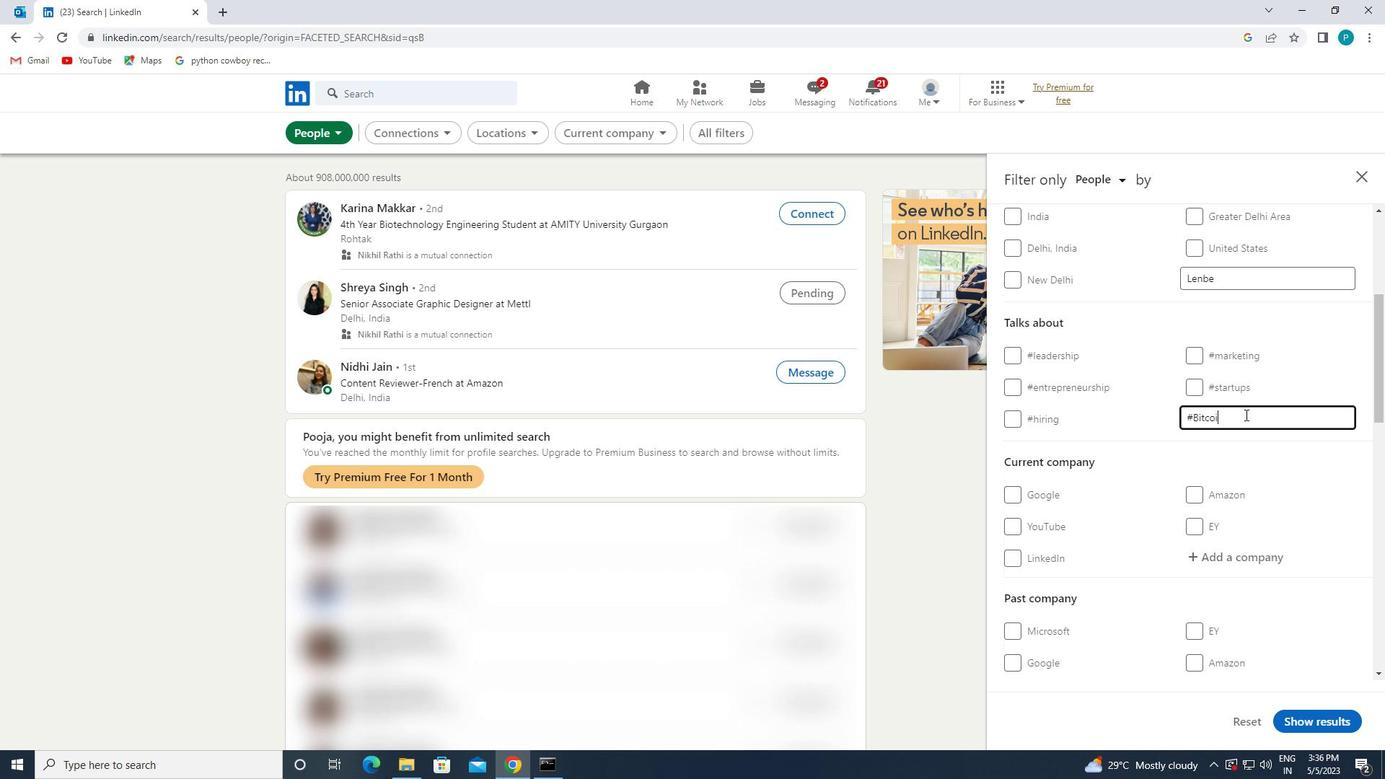 
Action: Mouse scrolled (1245, 414) with delta (0, 0)
Screenshot: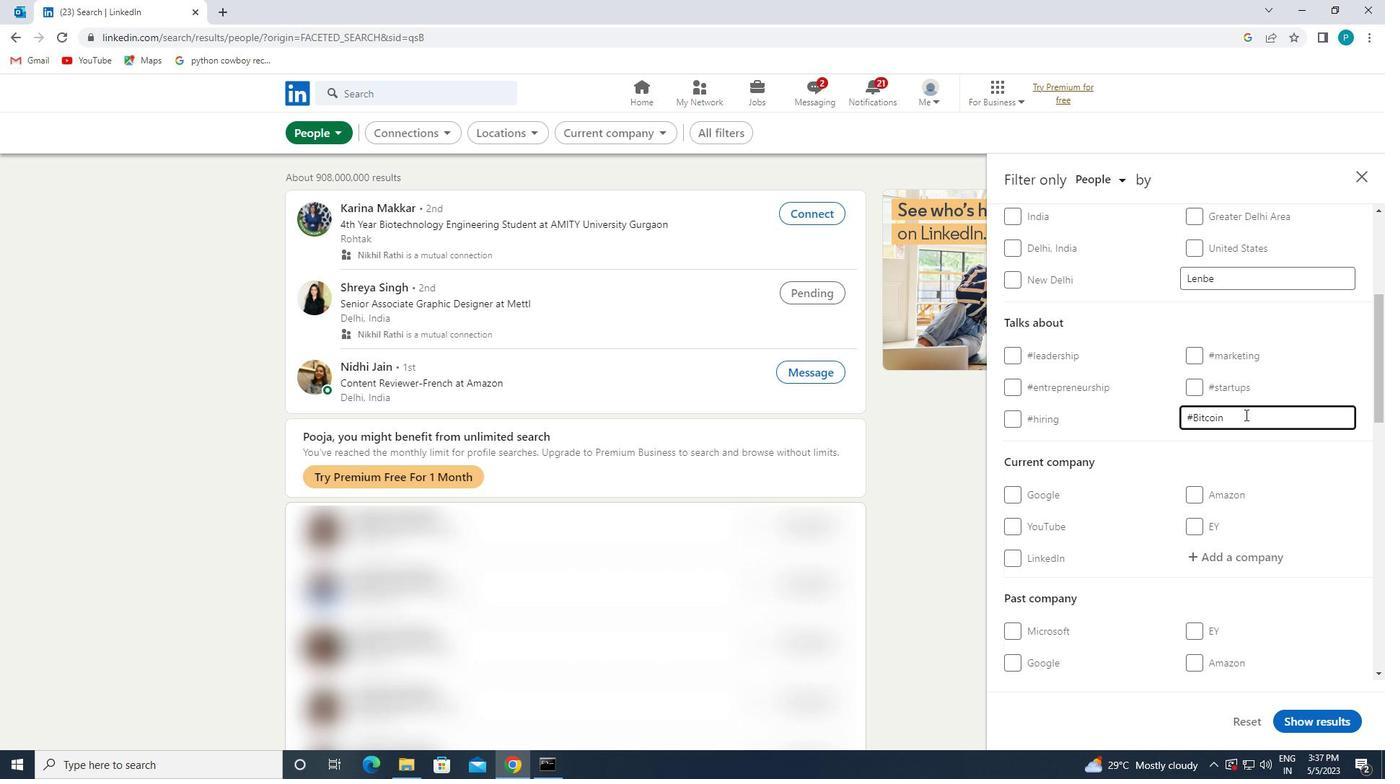 
Action: Mouse scrolled (1245, 414) with delta (0, 0)
Screenshot: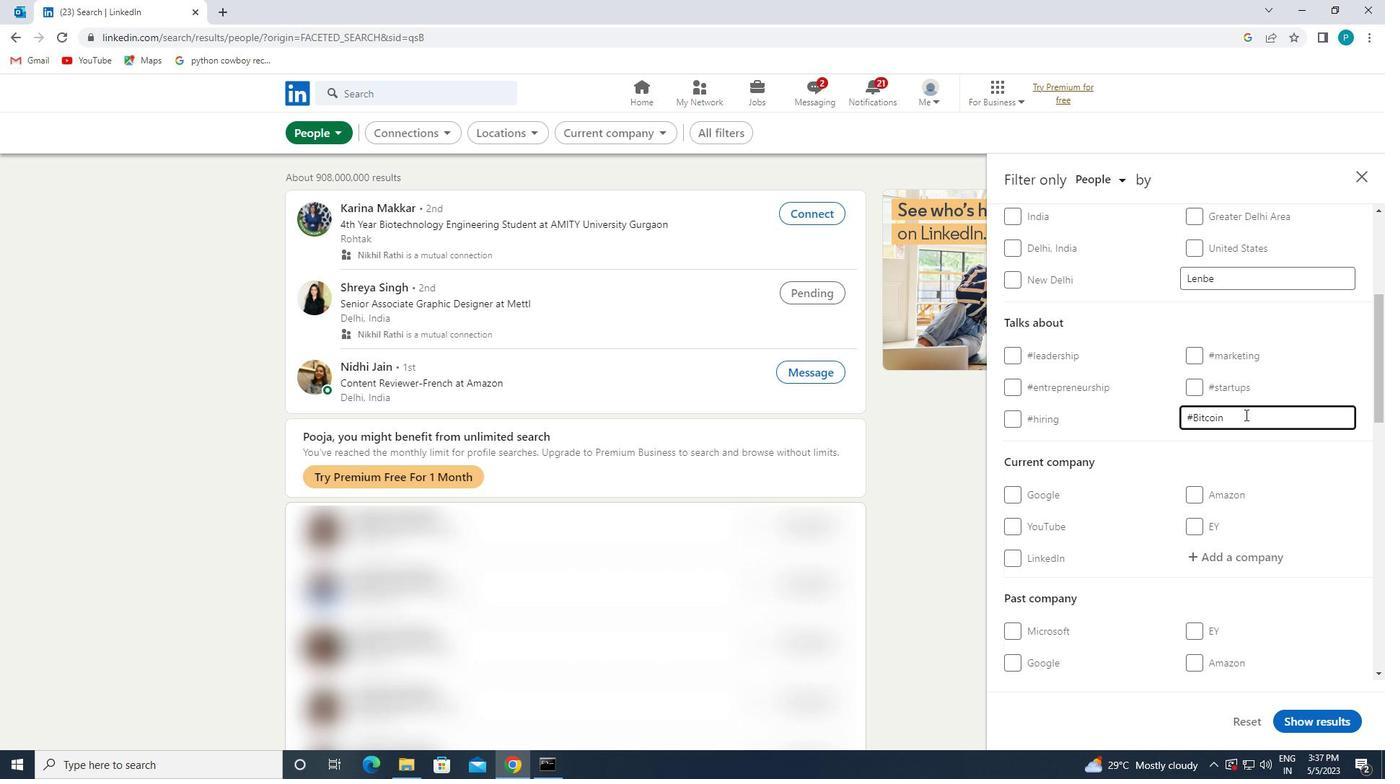 
Action: Mouse scrolled (1245, 414) with delta (0, 0)
Screenshot: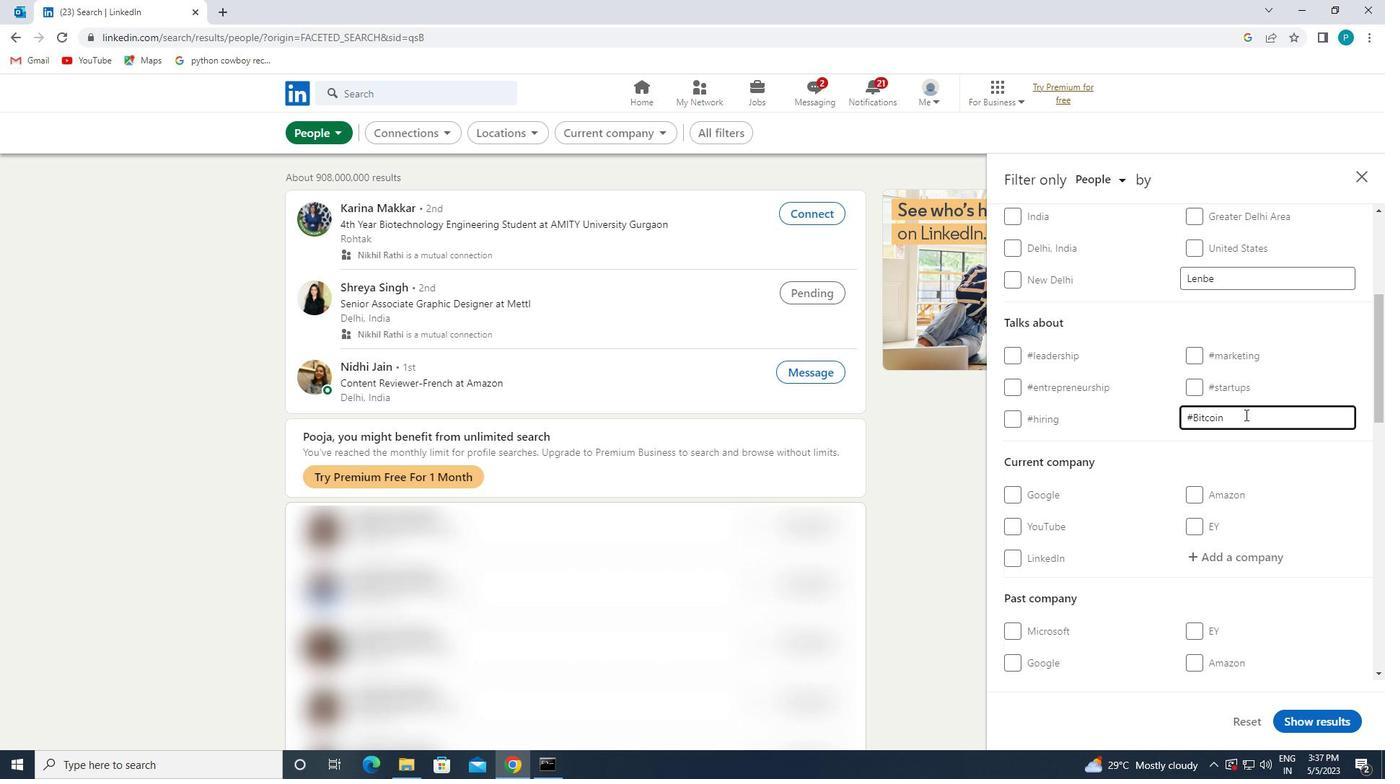 
Action: Mouse moved to (1245, 414)
Screenshot: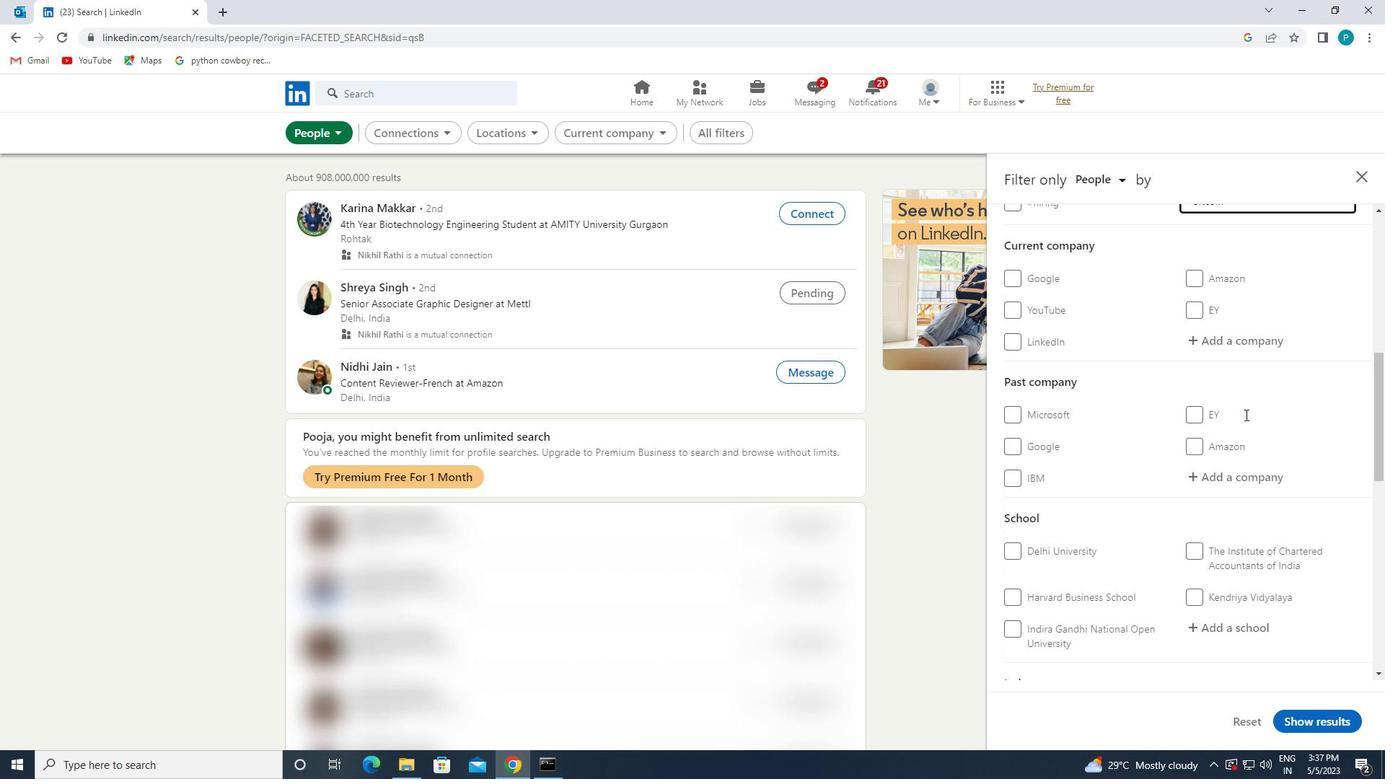 
Action: Mouse scrolled (1245, 413) with delta (0, 0)
Screenshot: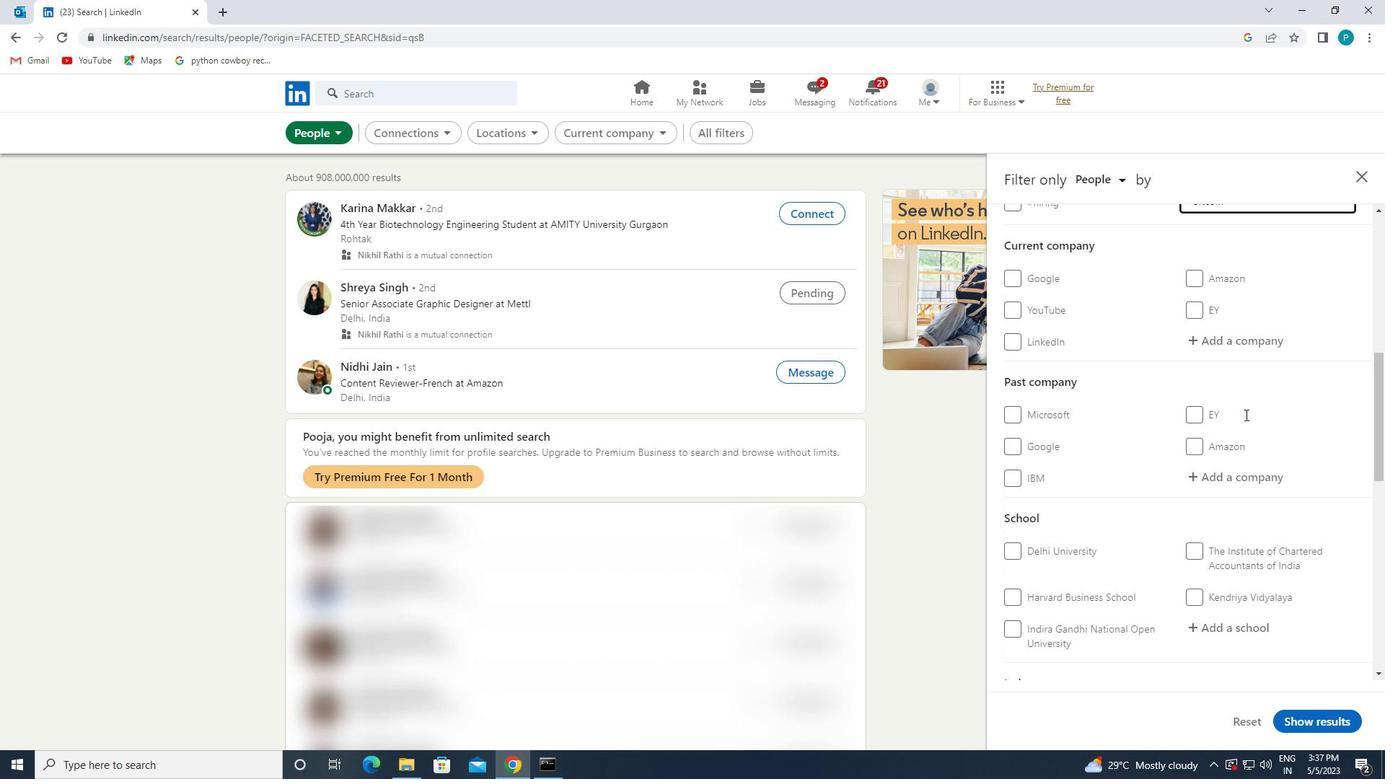
Action: Mouse moved to (1245, 413)
Screenshot: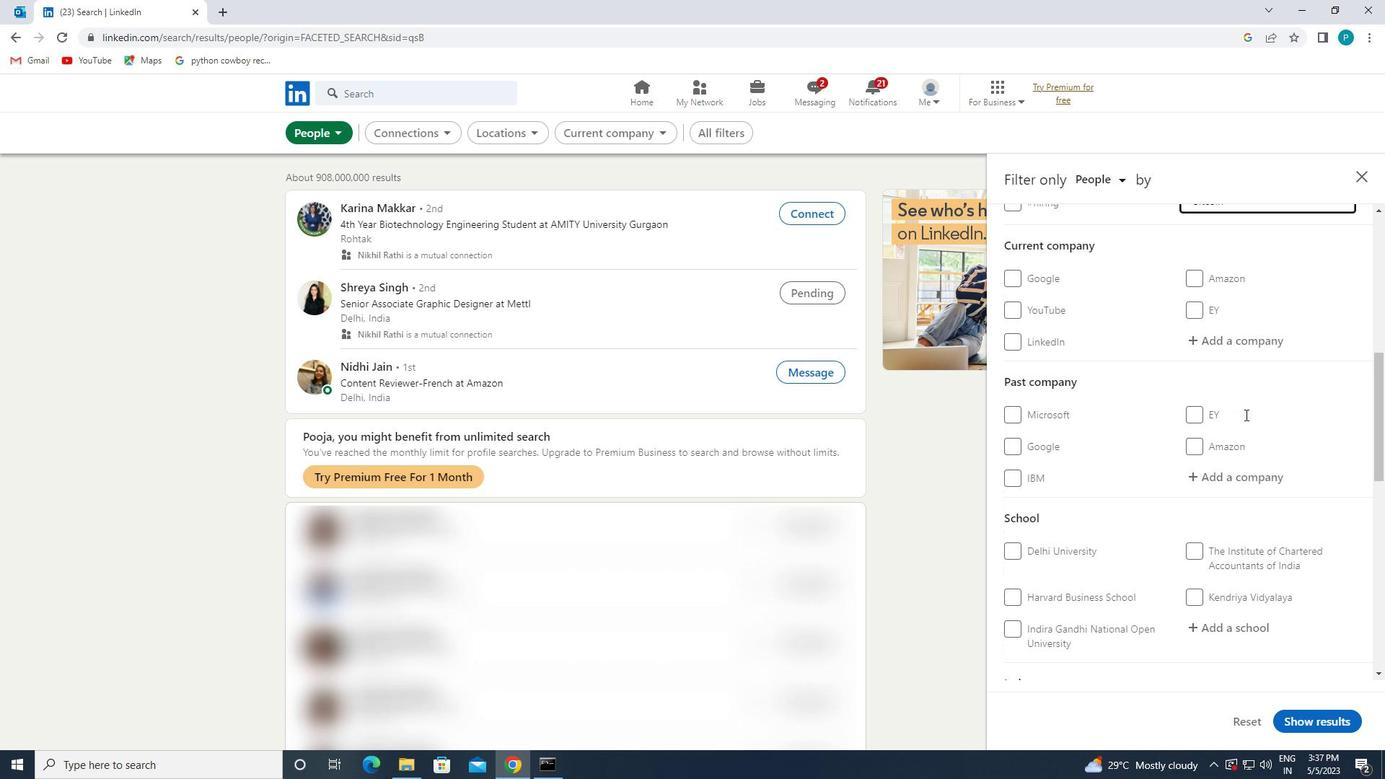 
Action: Mouse scrolled (1245, 412) with delta (0, 0)
Screenshot: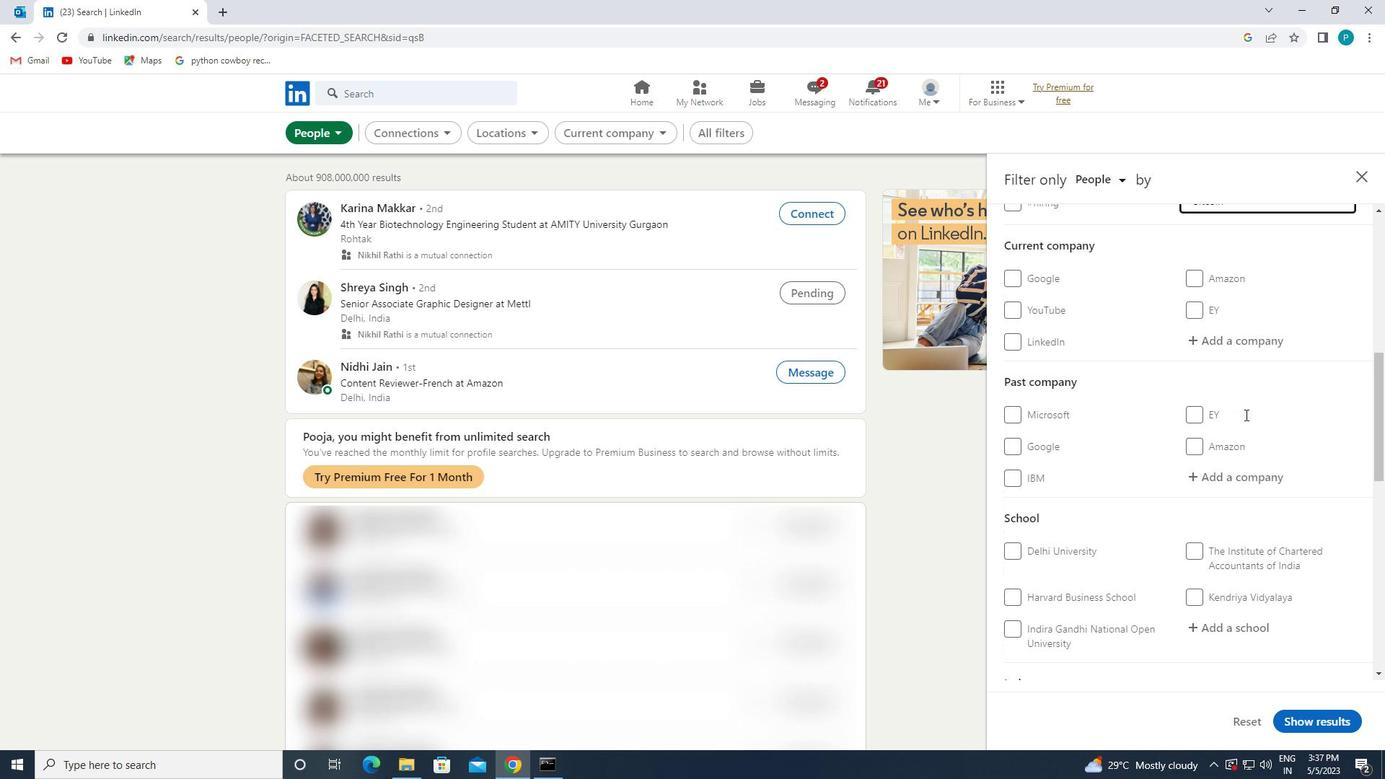 
Action: Mouse moved to (1239, 427)
Screenshot: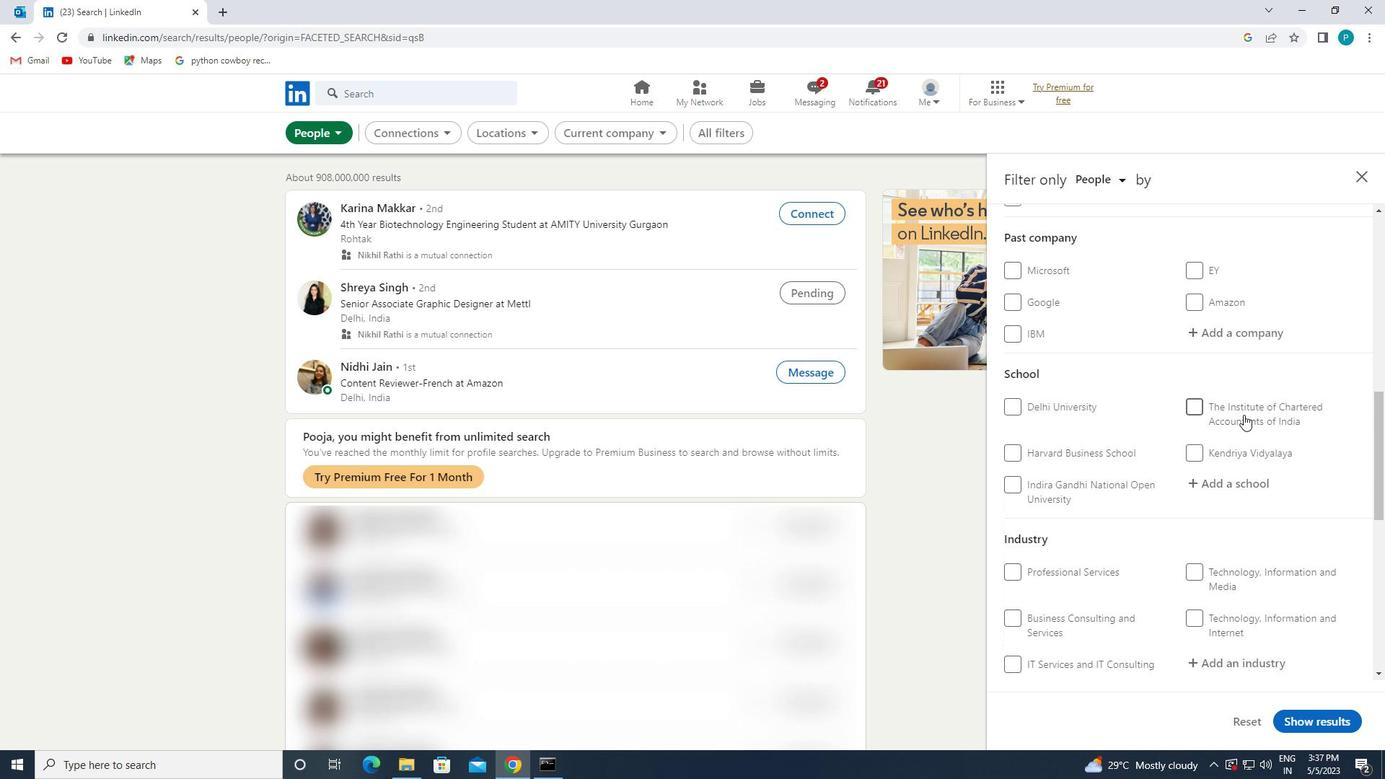 
Action: Mouse scrolled (1239, 426) with delta (0, 0)
Screenshot: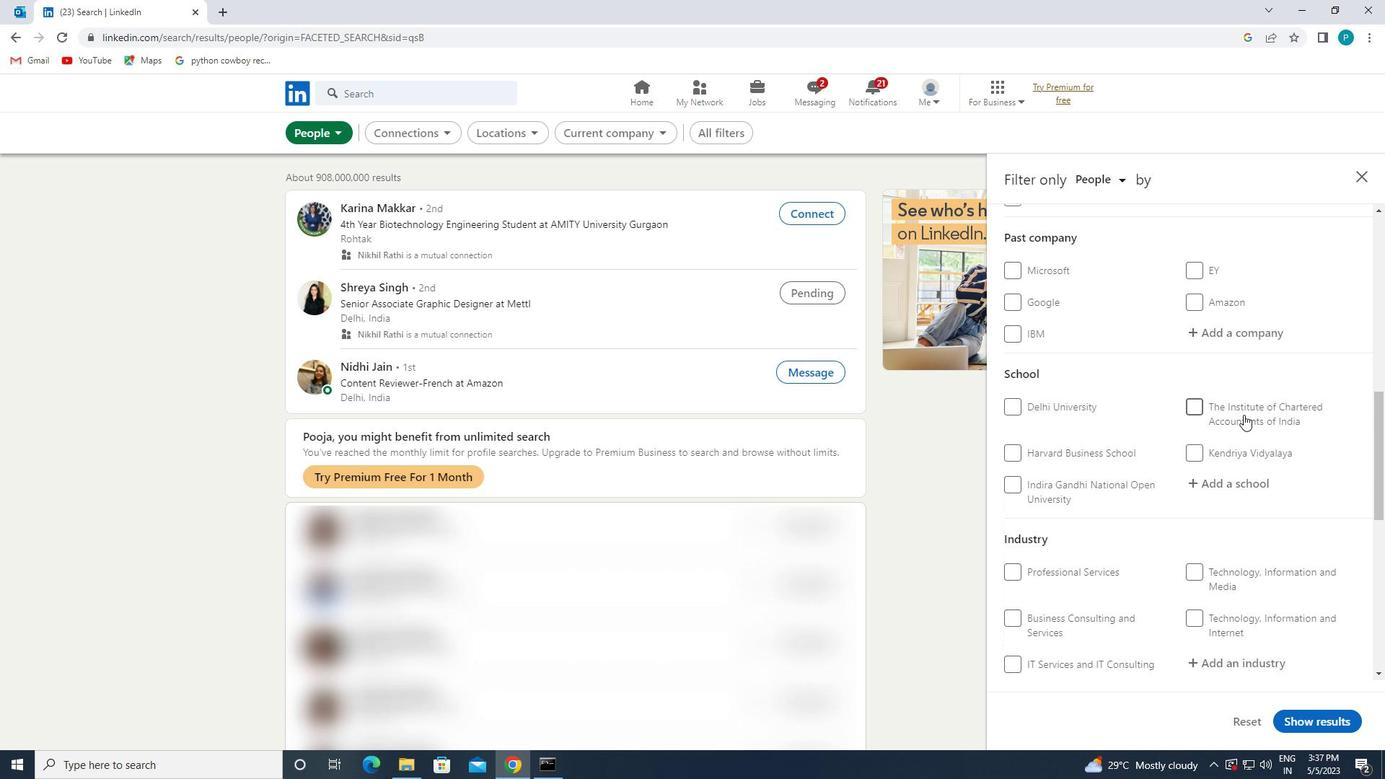 
Action: Mouse moved to (1233, 435)
Screenshot: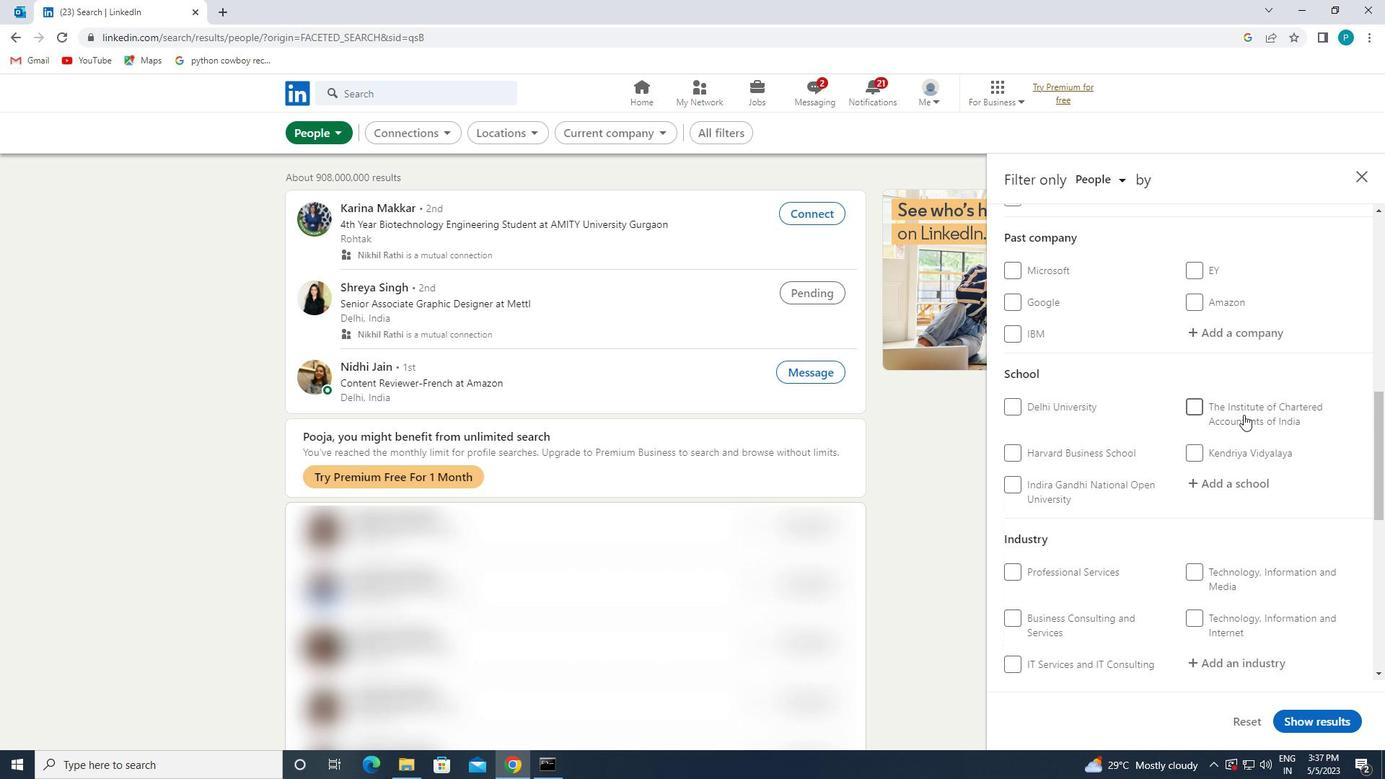 
Action: Mouse scrolled (1233, 435) with delta (0, 0)
Screenshot: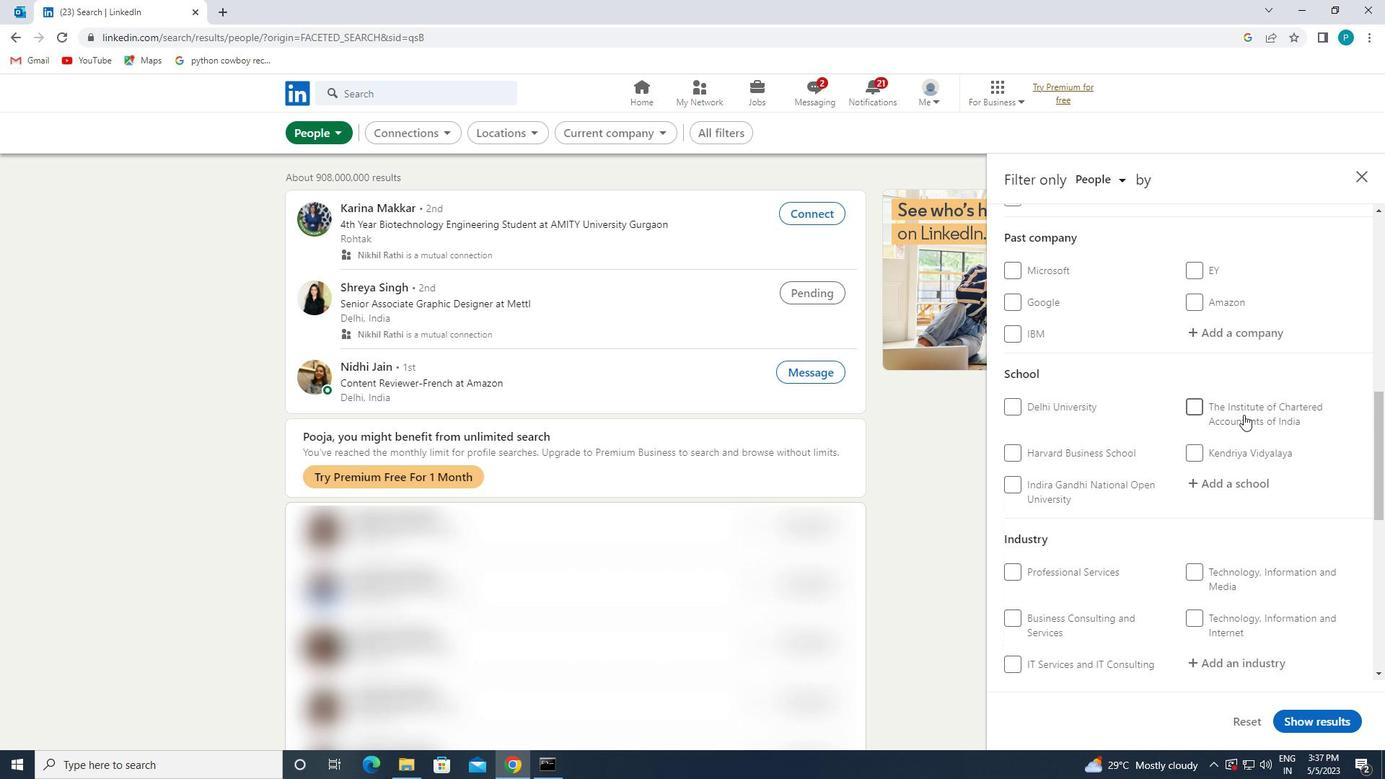 
Action: Mouse moved to (1099, 531)
Screenshot: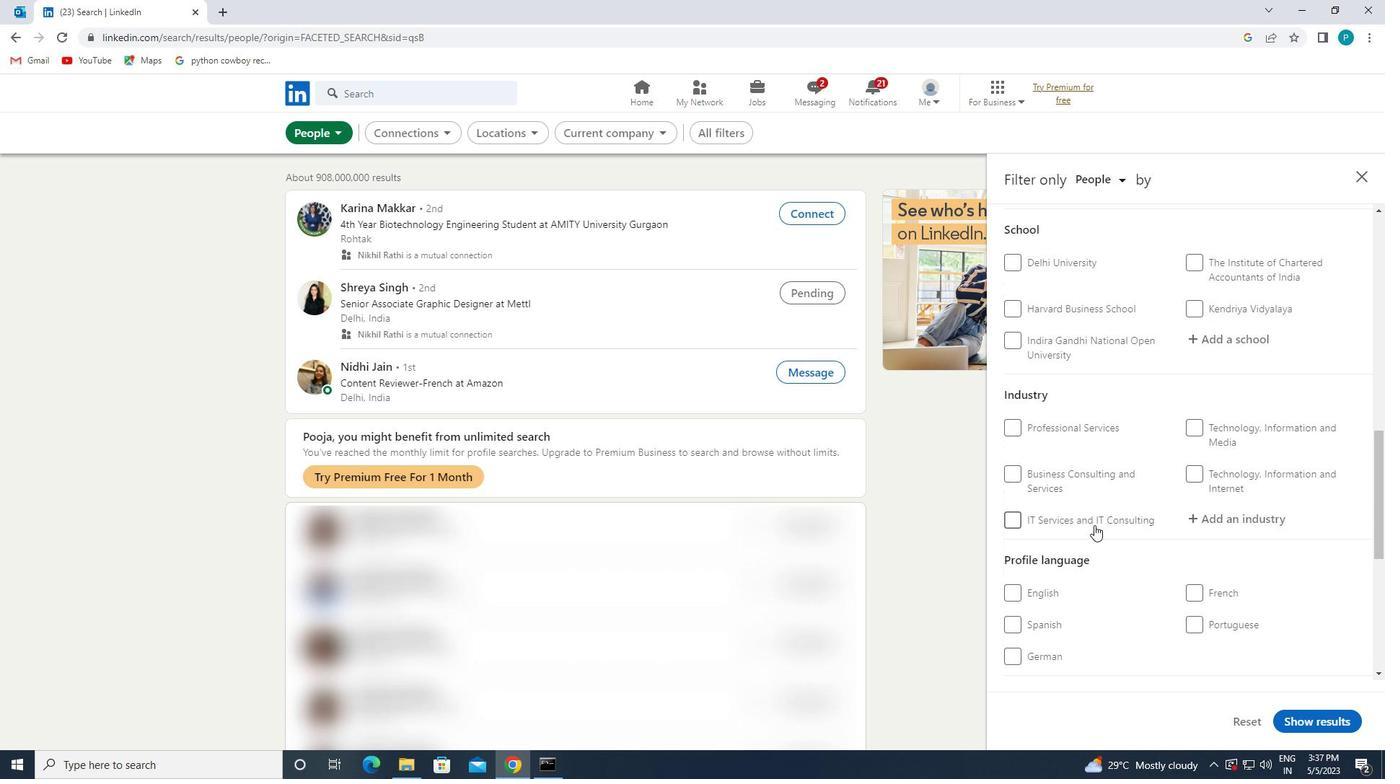 
Action: Mouse scrolled (1099, 530) with delta (0, 0)
Screenshot: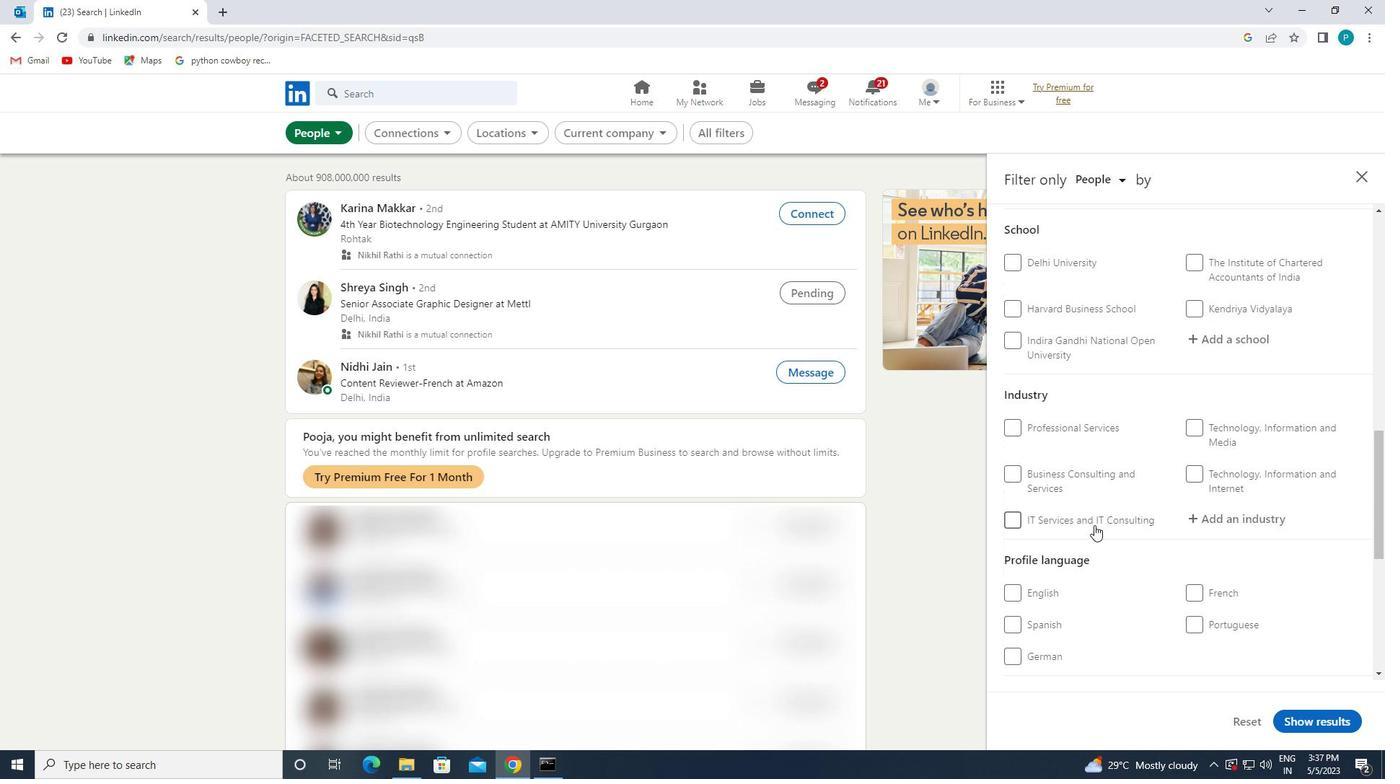 
Action: Mouse moved to (1211, 550)
Screenshot: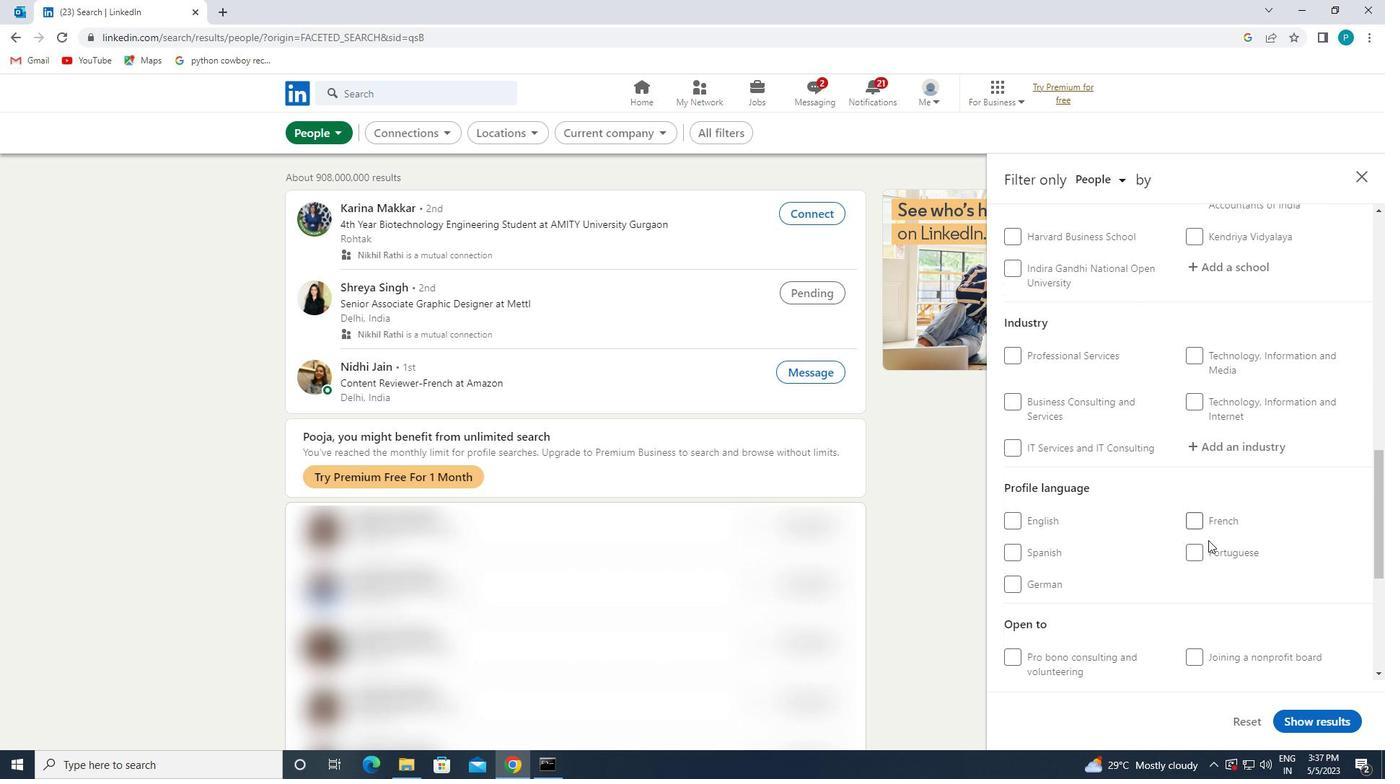 
Action: Mouse pressed left at (1211, 550)
Screenshot: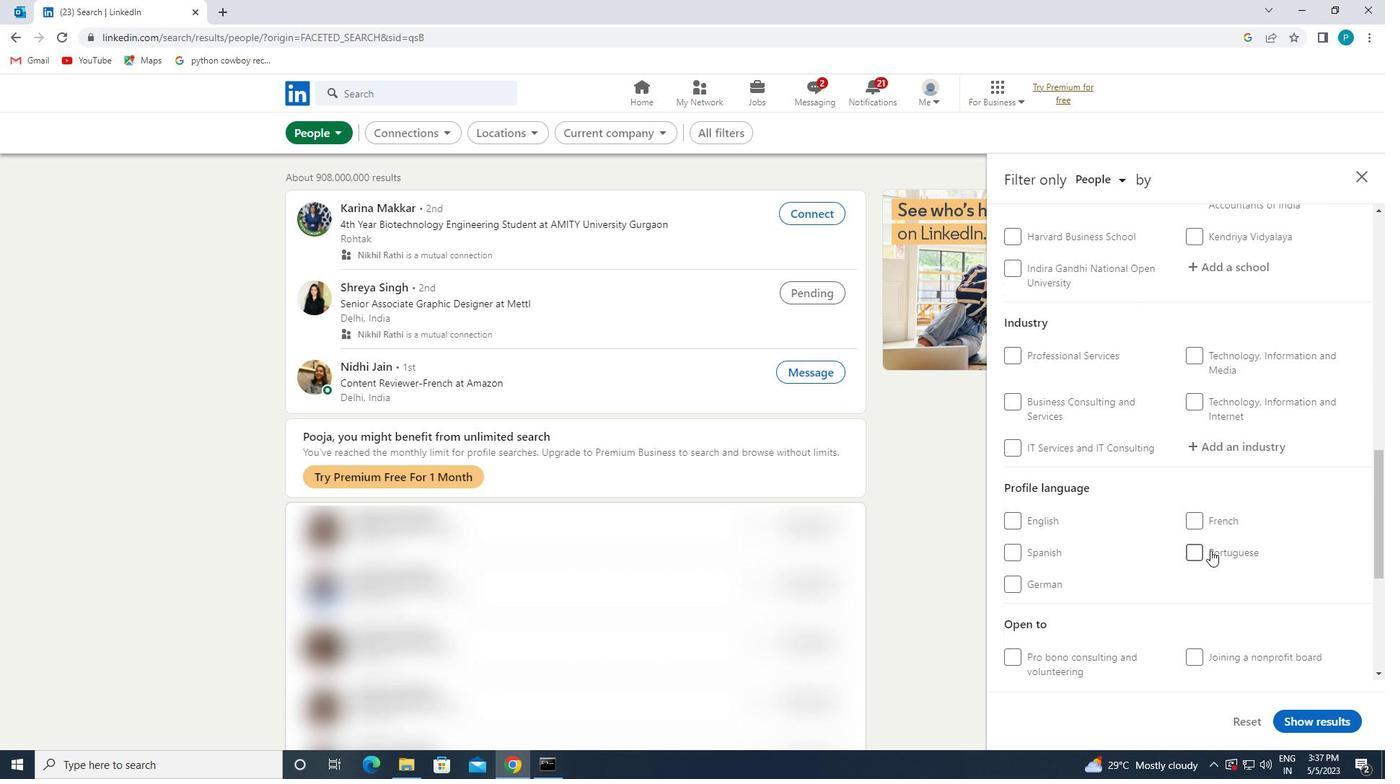 
Action: Mouse moved to (1281, 483)
Screenshot: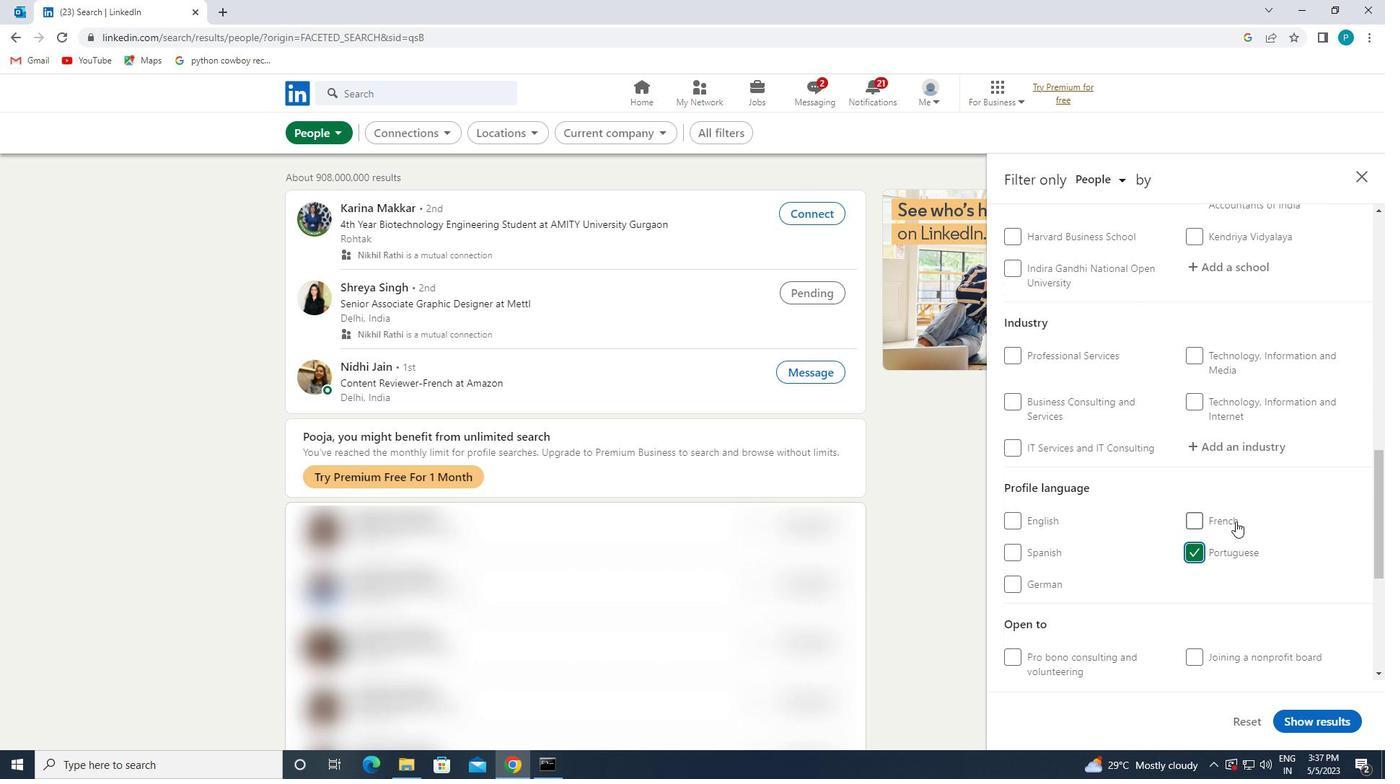 
Action: Mouse scrolled (1281, 484) with delta (0, 0)
Screenshot: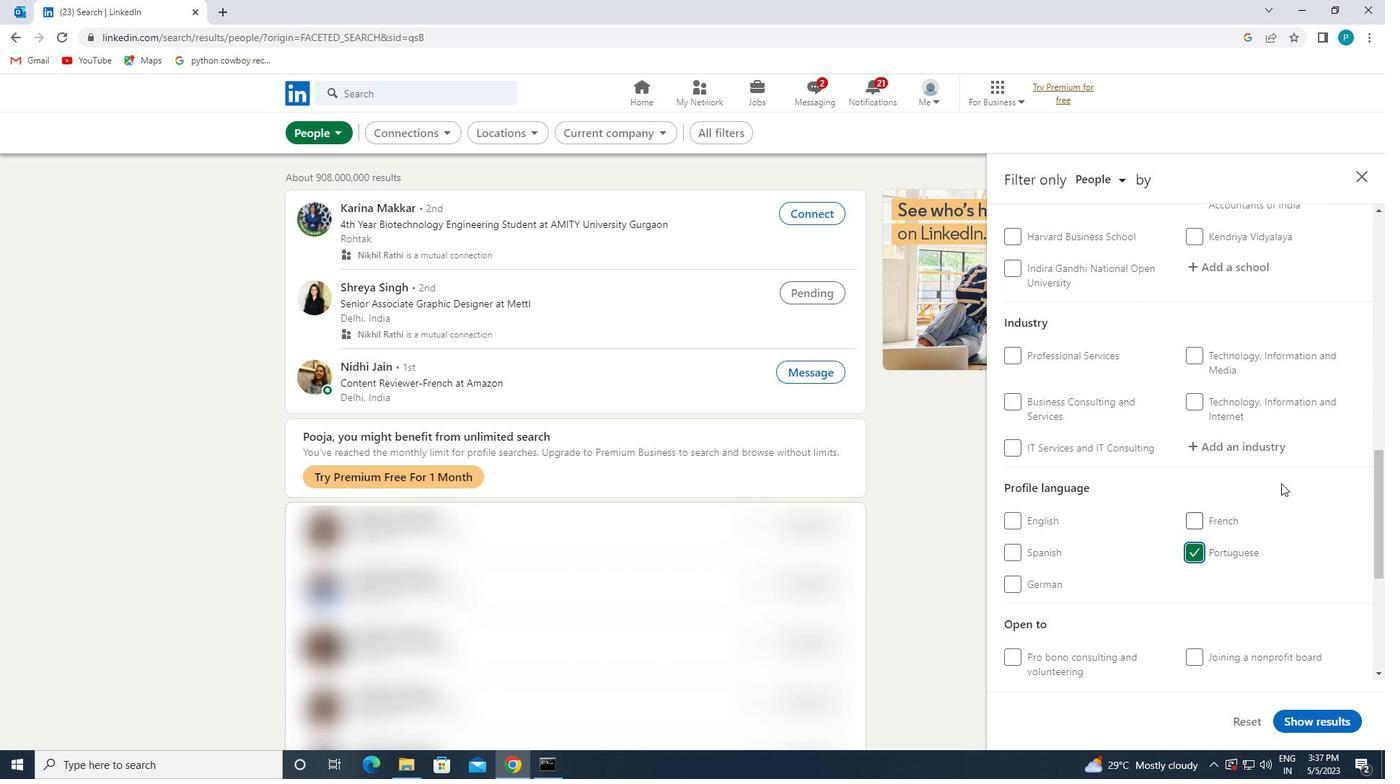 
Action: Mouse scrolled (1281, 484) with delta (0, 0)
Screenshot: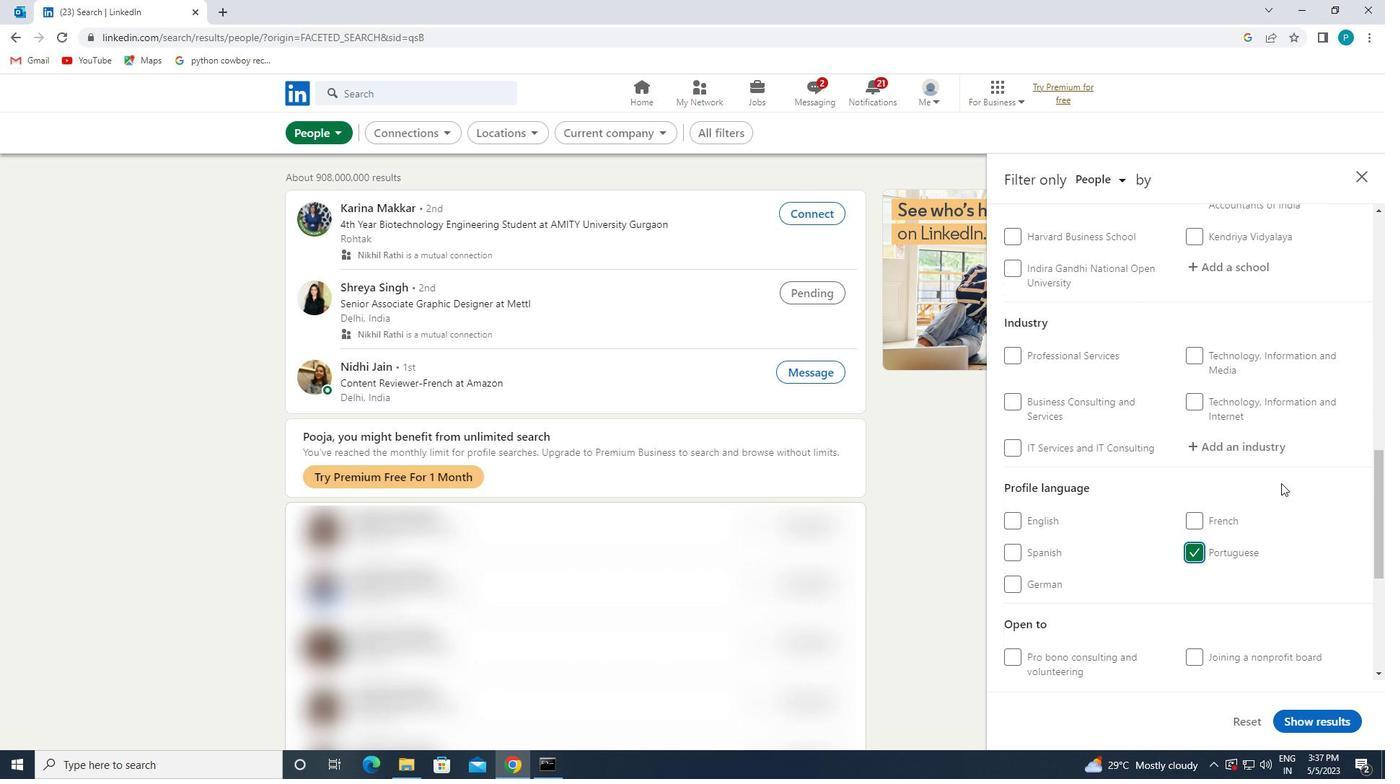 
Action: Mouse scrolled (1281, 484) with delta (0, 0)
Screenshot: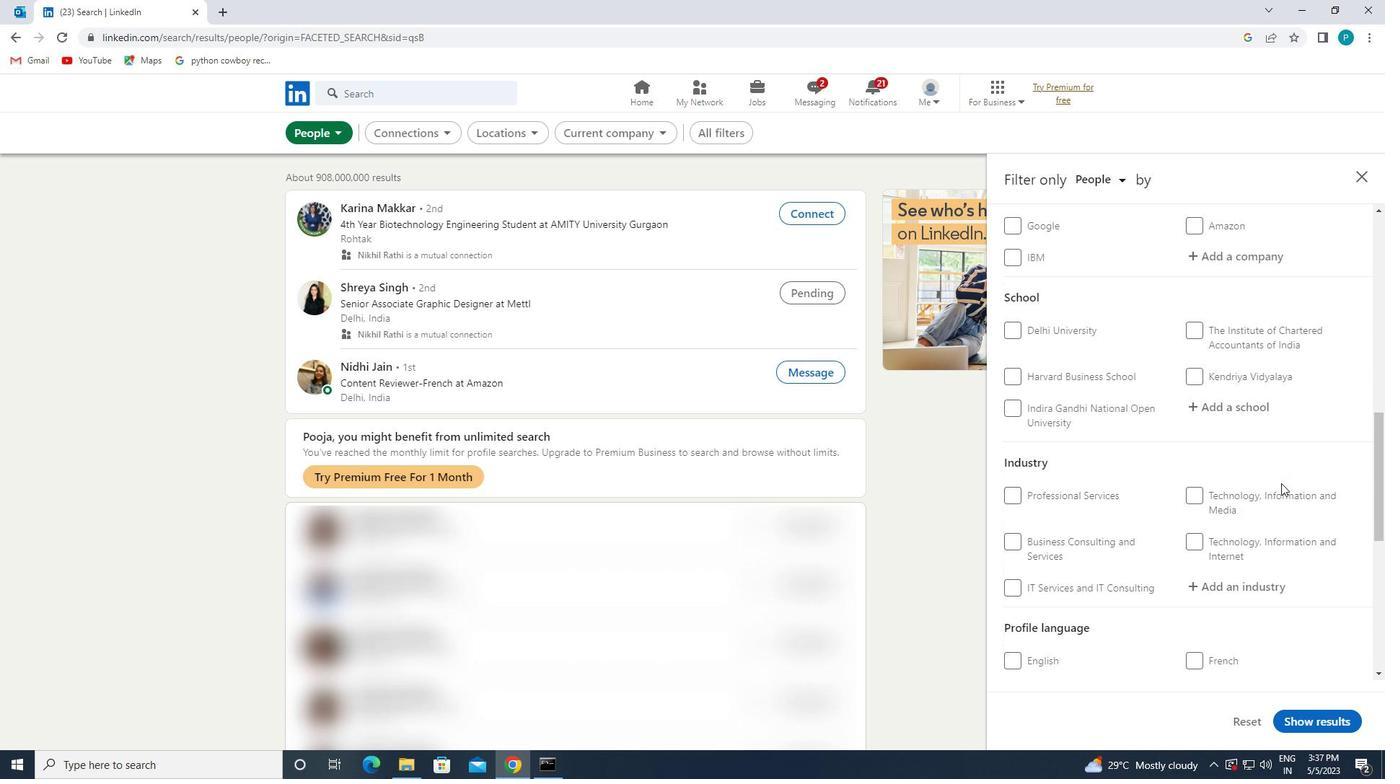 
Action: Mouse scrolled (1281, 484) with delta (0, 0)
Screenshot: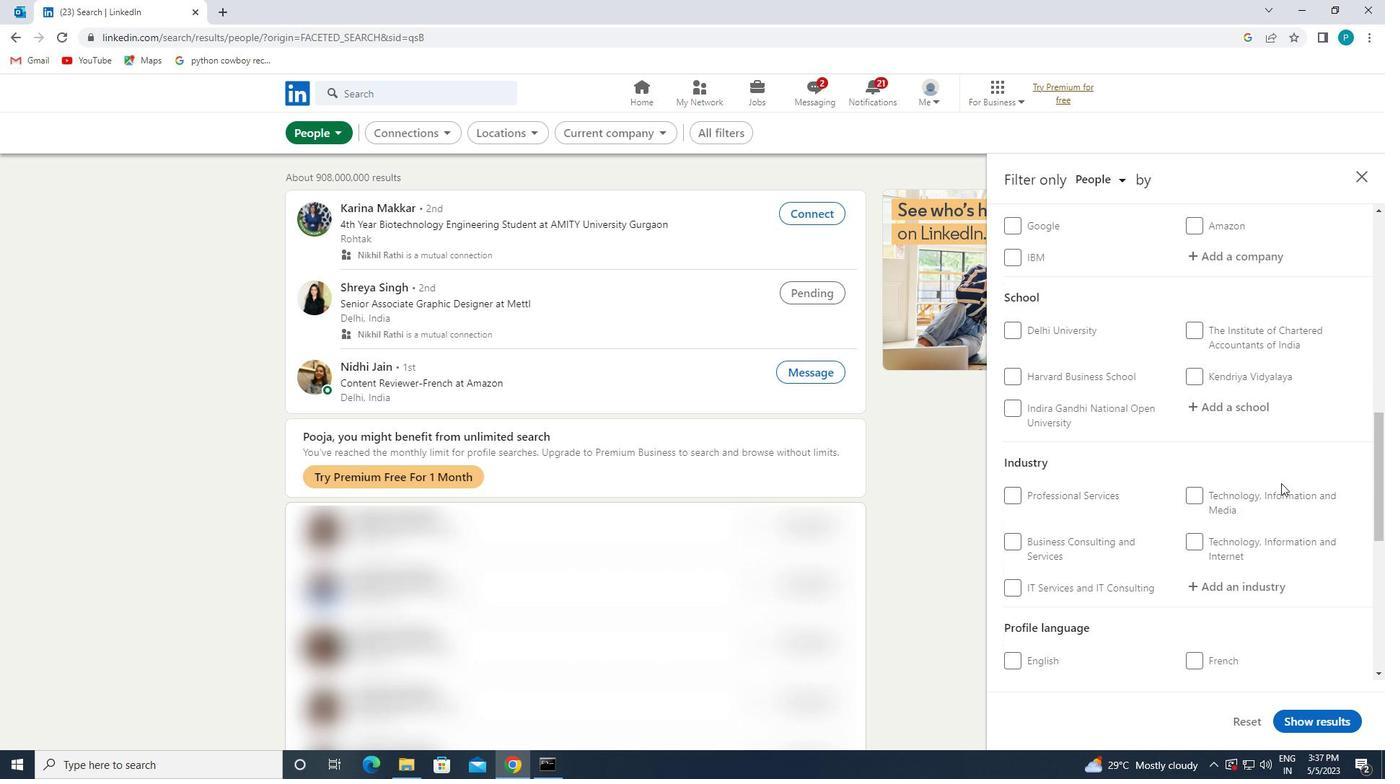 
Action: Mouse scrolled (1281, 484) with delta (0, 0)
Screenshot: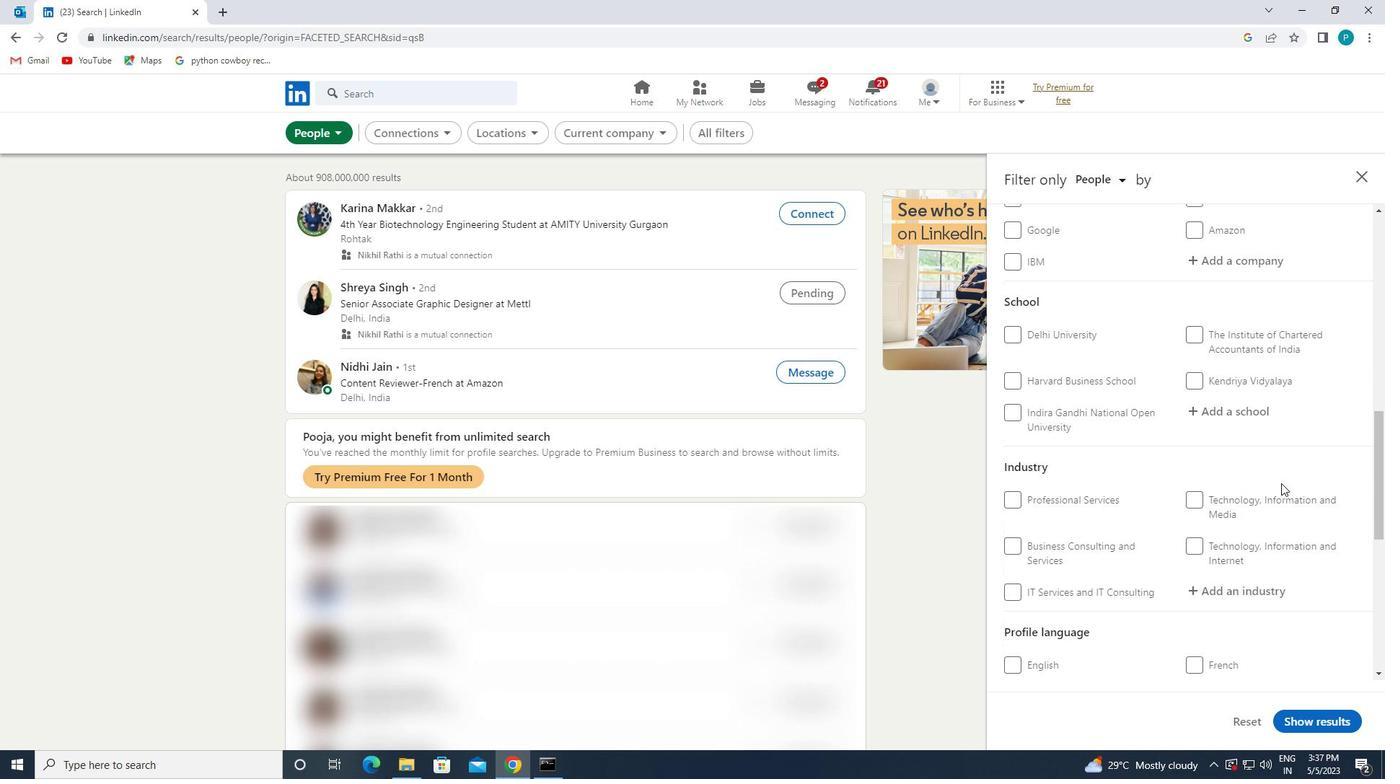 
Action: Mouse moved to (1263, 433)
Screenshot: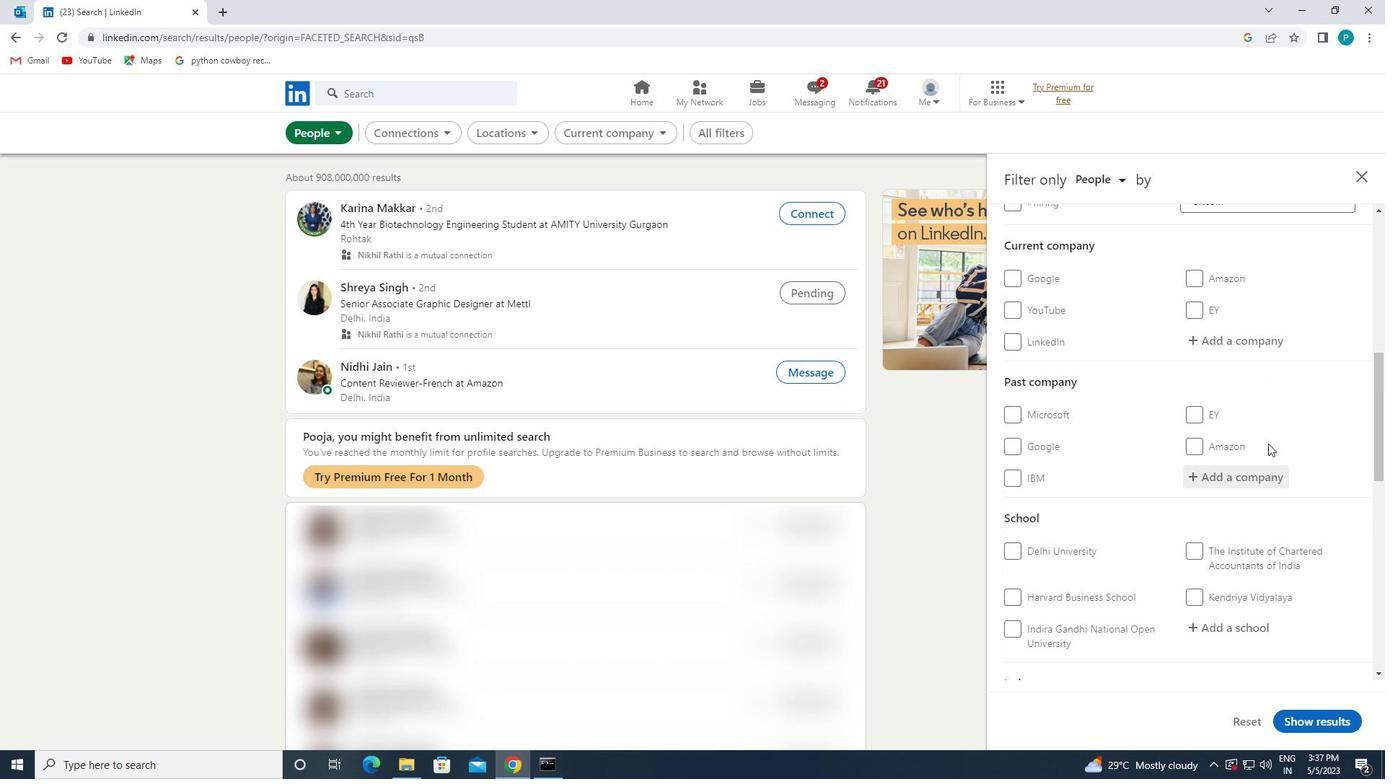 
Action: Mouse scrolled (1263, 434) with delta (0, 0)
Screenshot: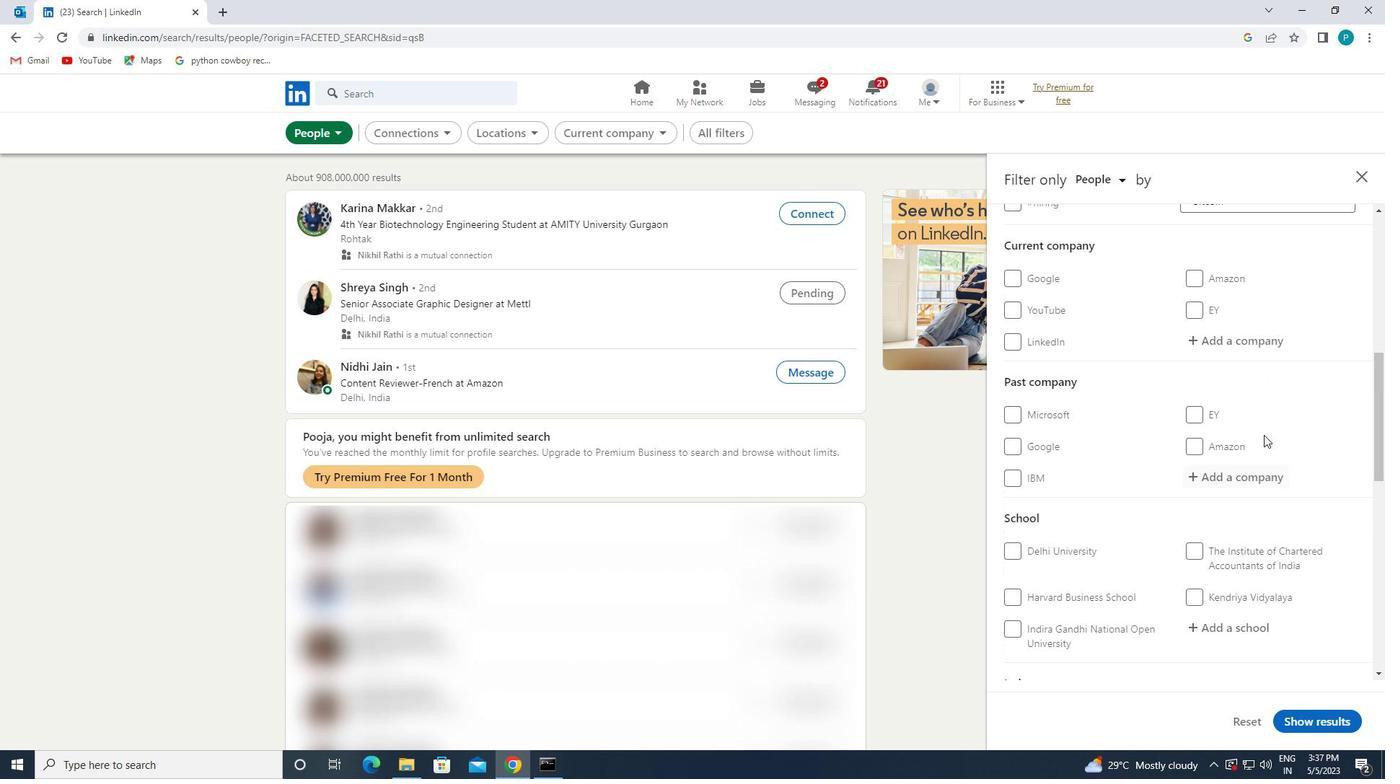 
Action: Mouse moved to (1238, 409)
Screenshot: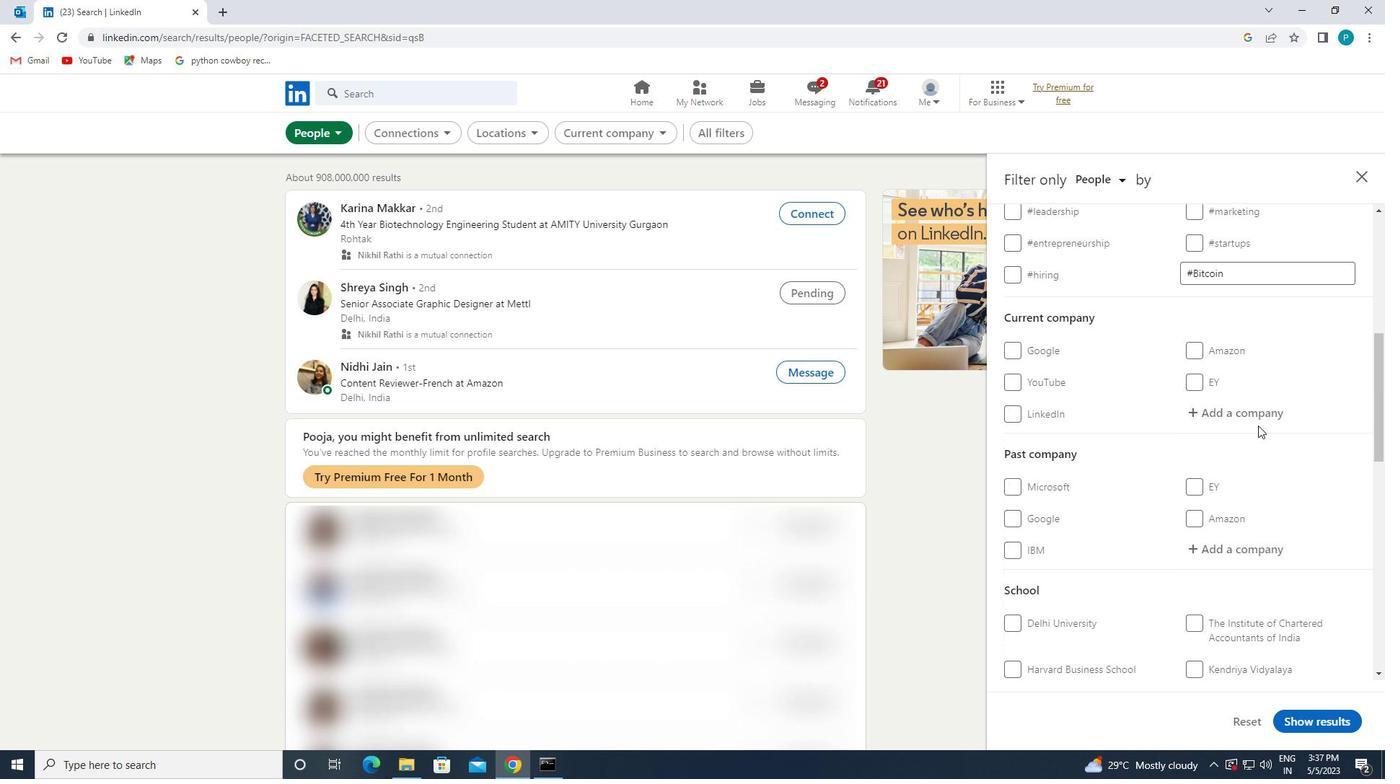 
Action: Mouse pressed left at (1238, 409)
Screenshot: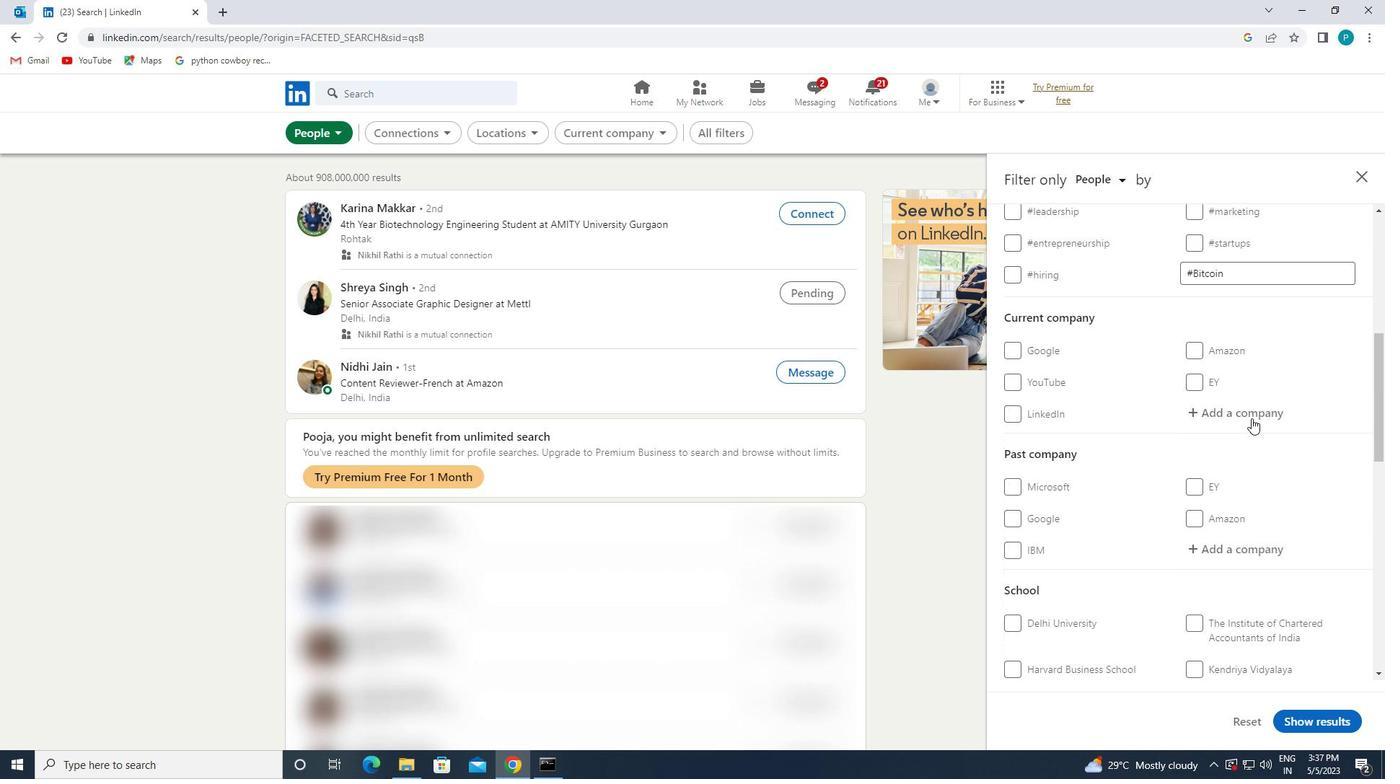 
Action: Mouse moved to (1256, 416)
Screenshot: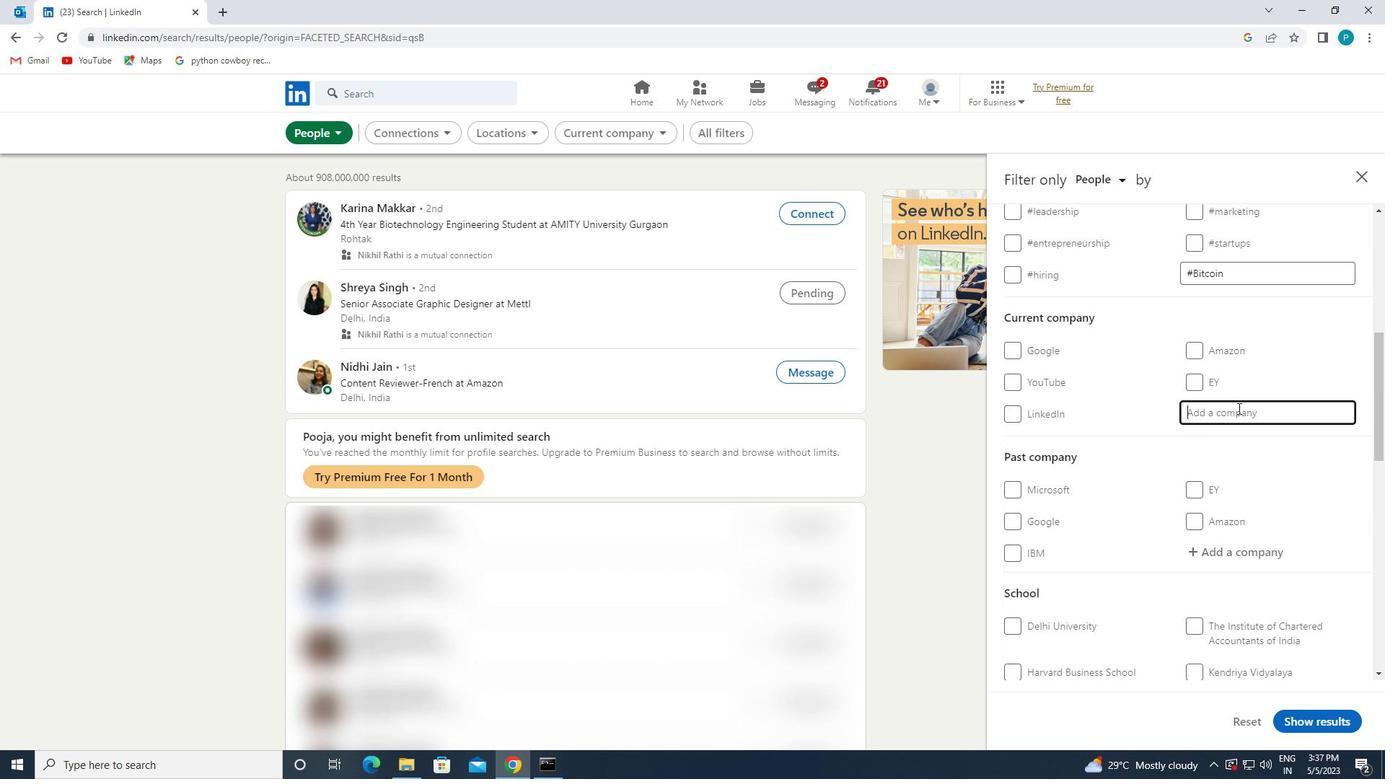 
Action: Key pressed <Key.caps_lock>D<Key.caps_lock>ISNEY=<Key.backspace><Key.shift_r><Key.shift_r><Key.shift_r><Key.shift_r>+
Screenshot: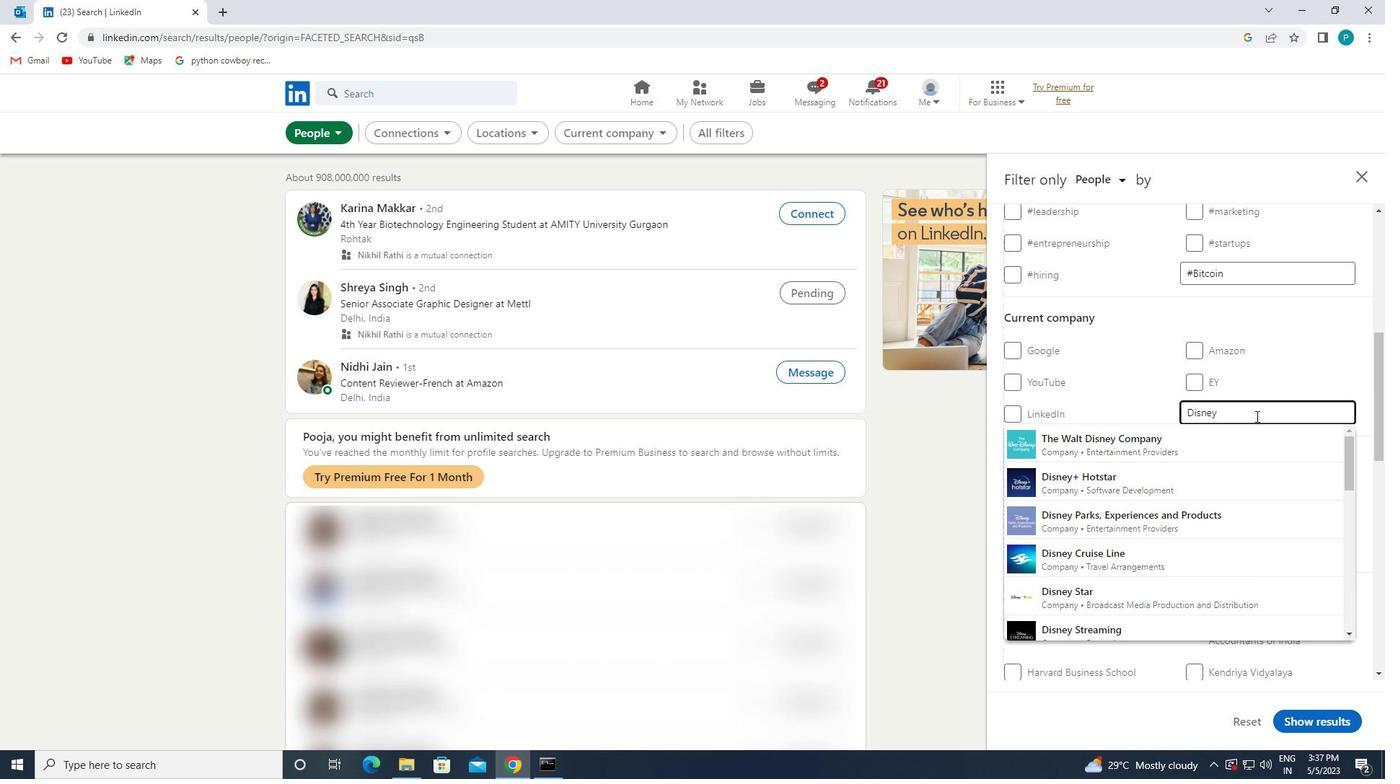 
Action: Mouse moved to (1221, 429)
Screenshot: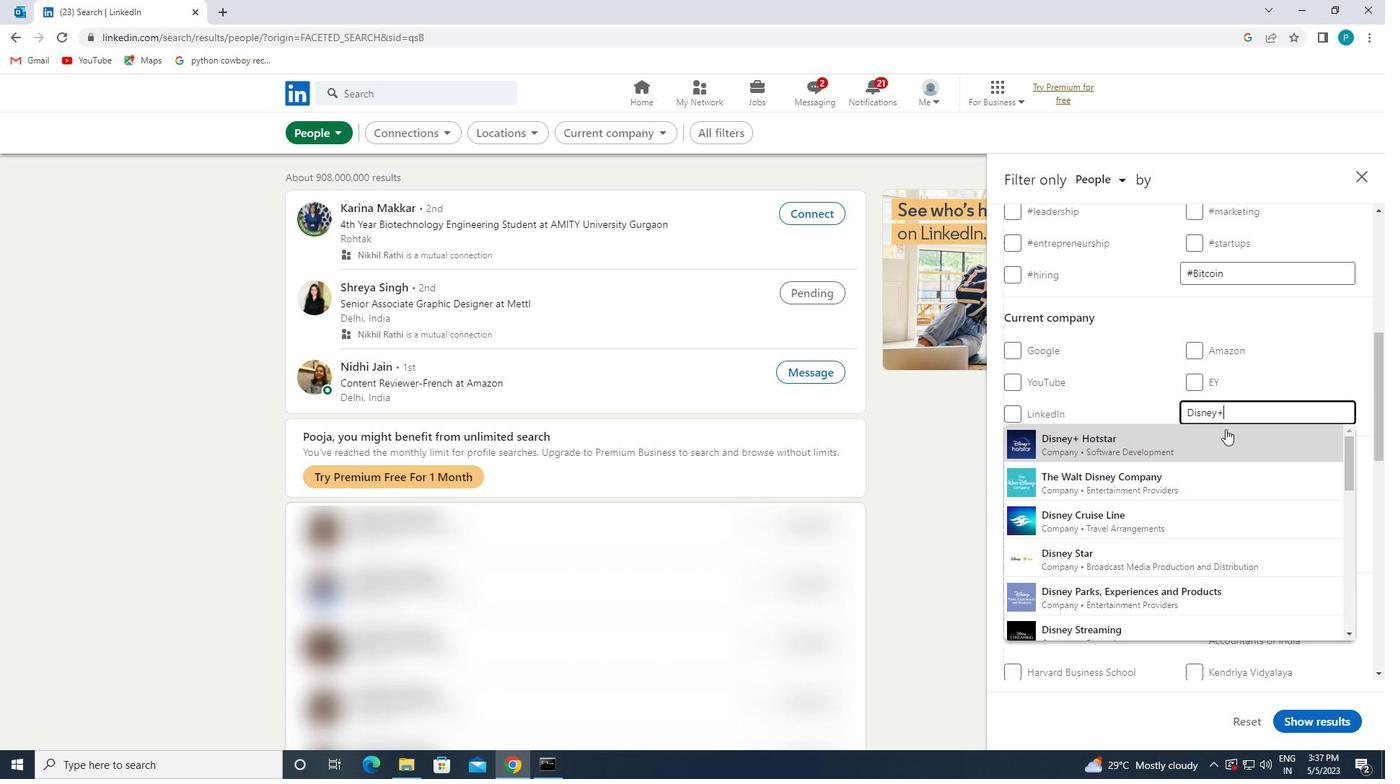 
Action: Mouse pressed left at (1221, 429)
Screenshot: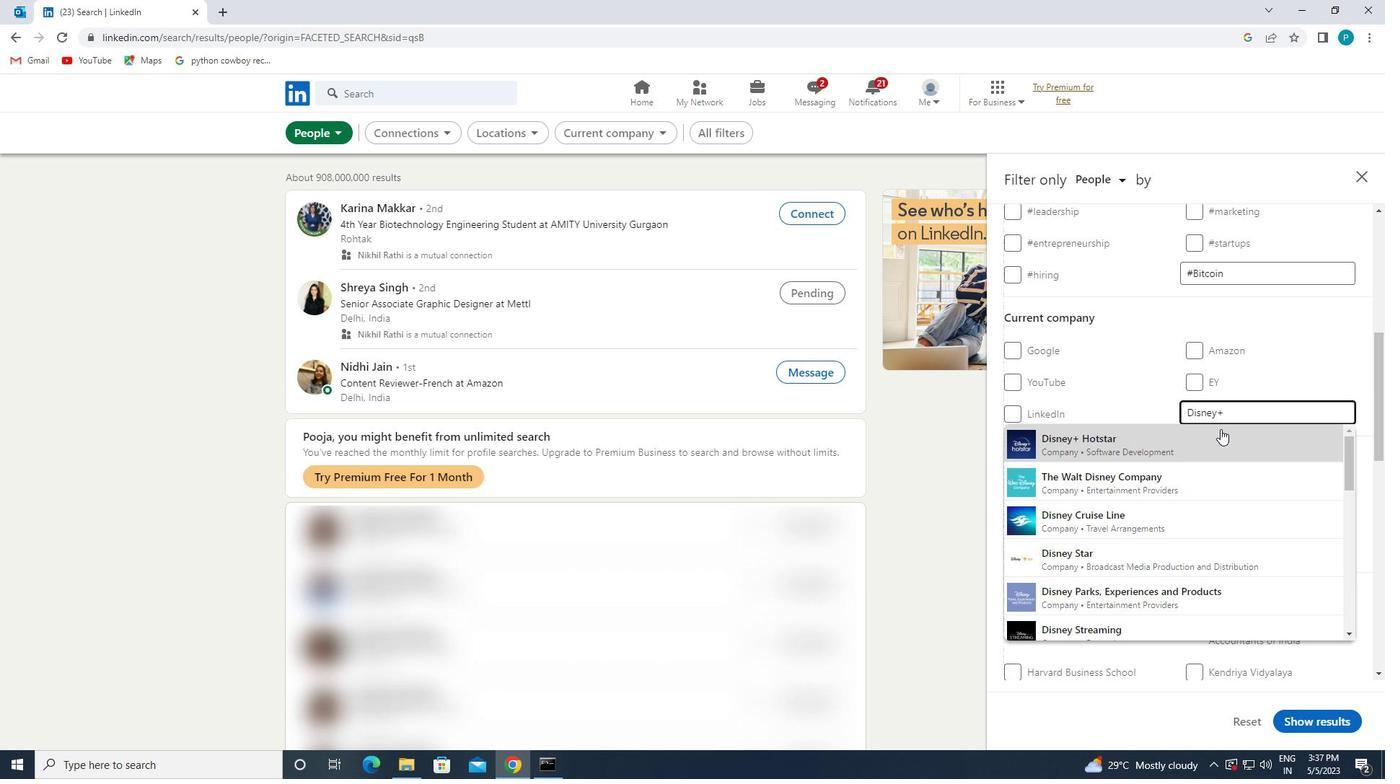 
Action: Mouse moved to (1221, 430)
Screenshot: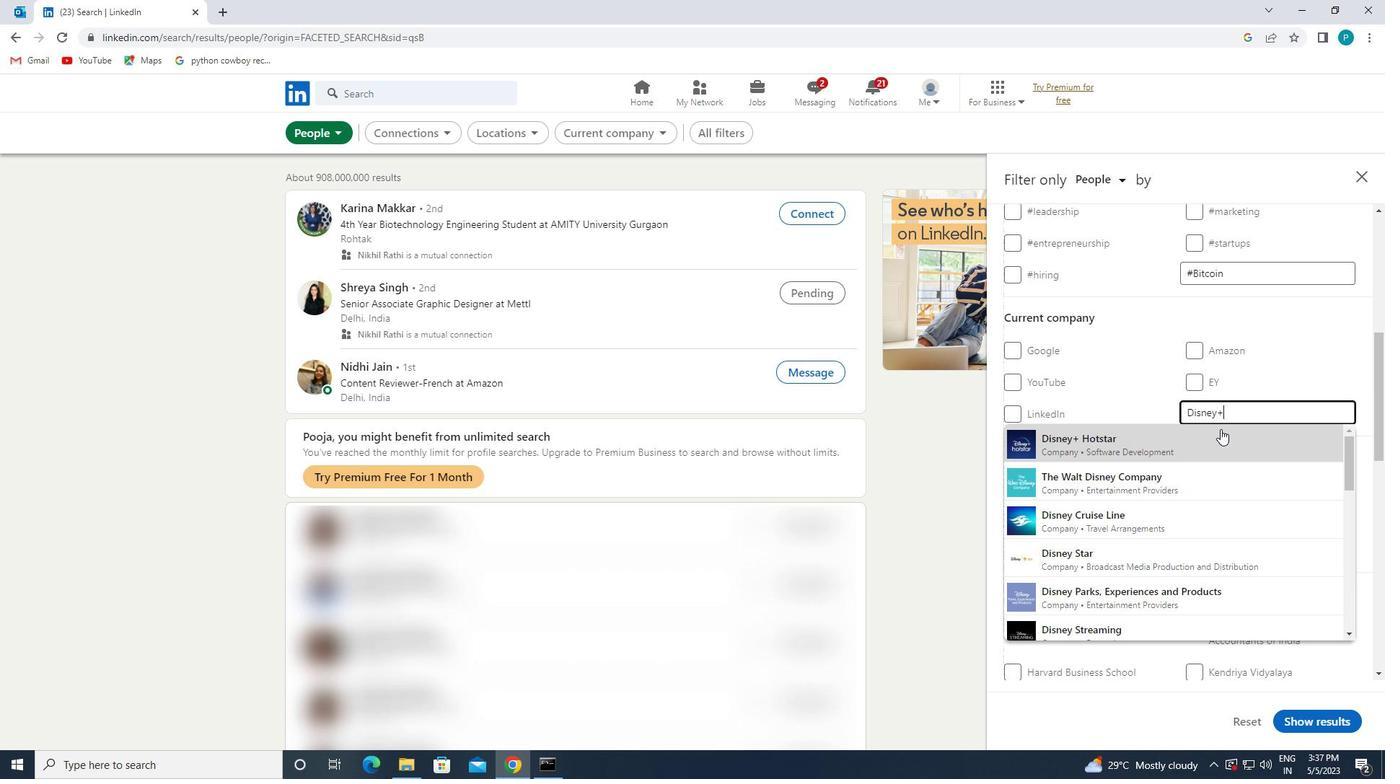 
Action: Mouse scrolled (1221, 429) with delta (0, 0)
Screenshot: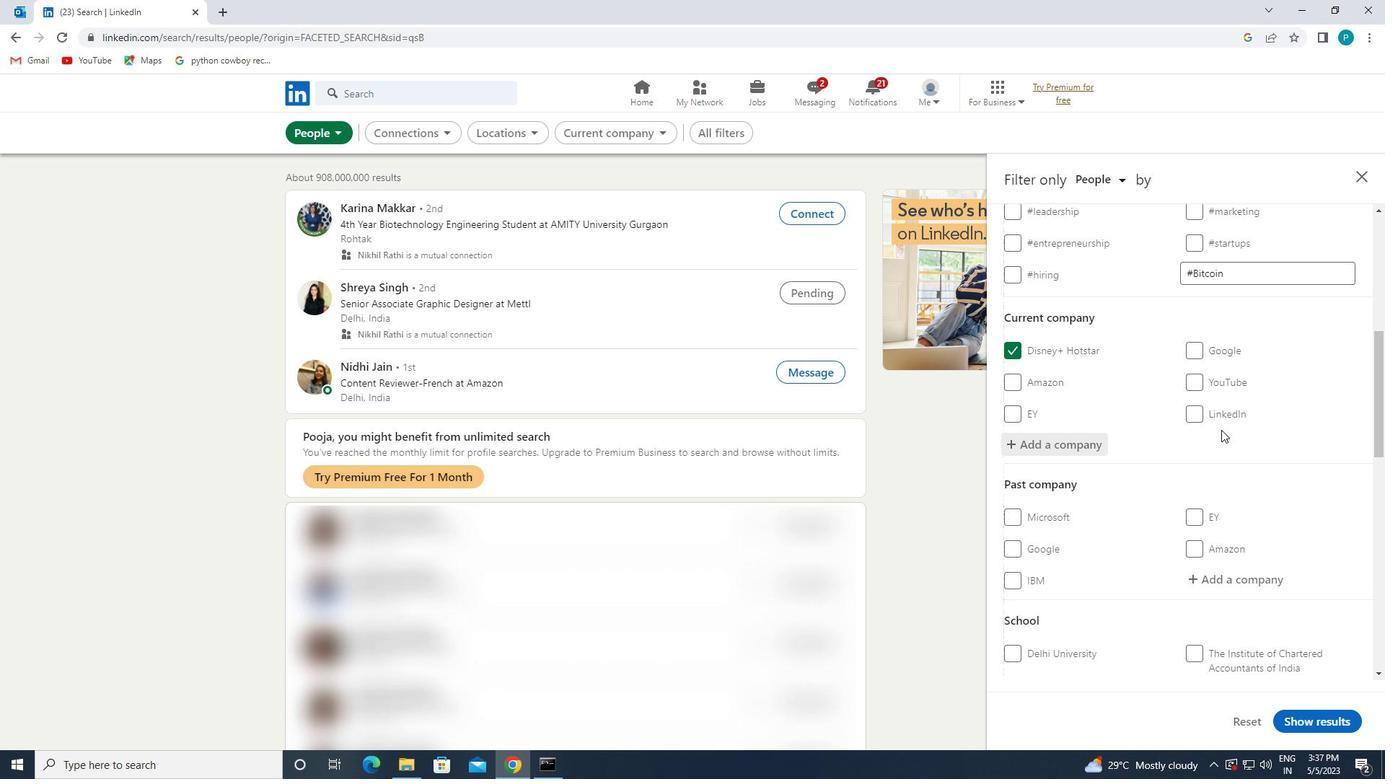 
Action: Mouse scrolled (1221, 429) with delta (0, 0)
Screenshot: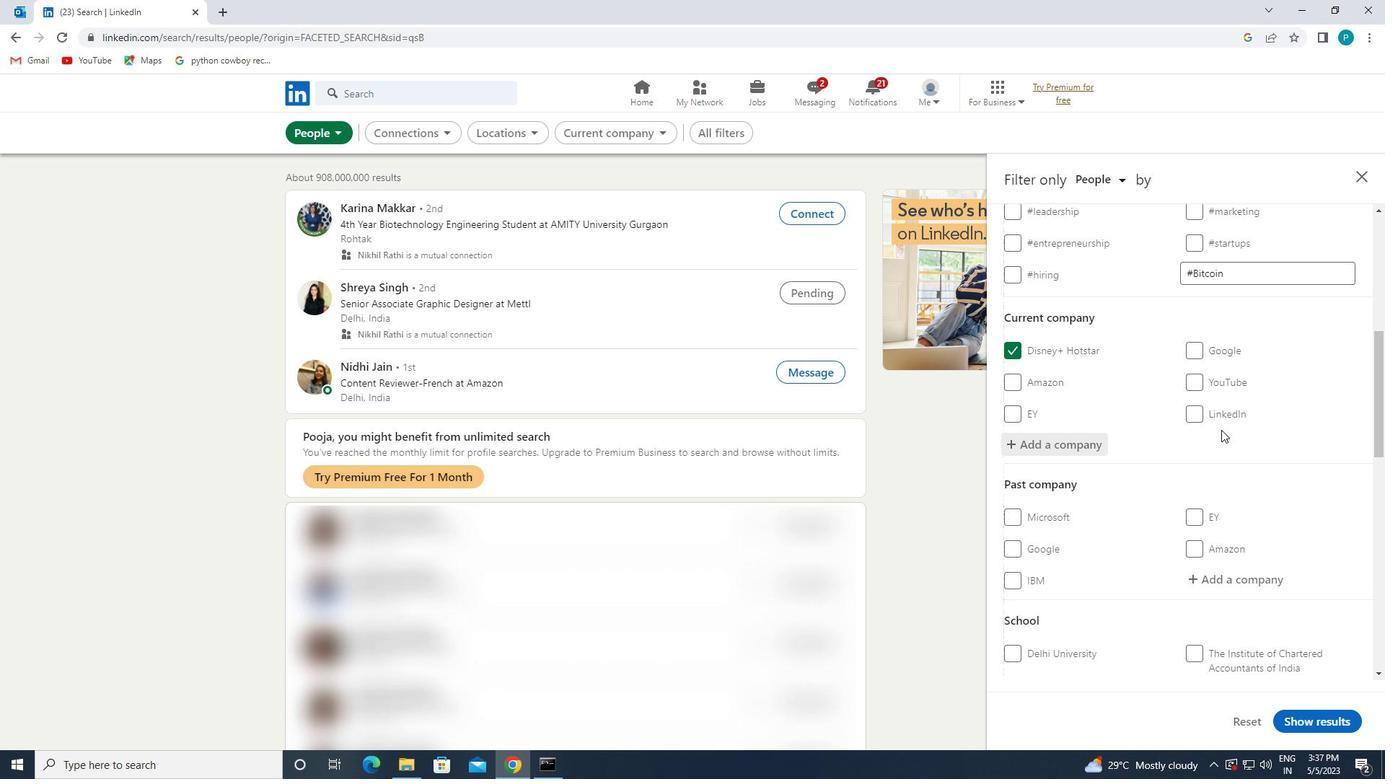 
Action: Mouse moved to (1219, 584)
Screenshot: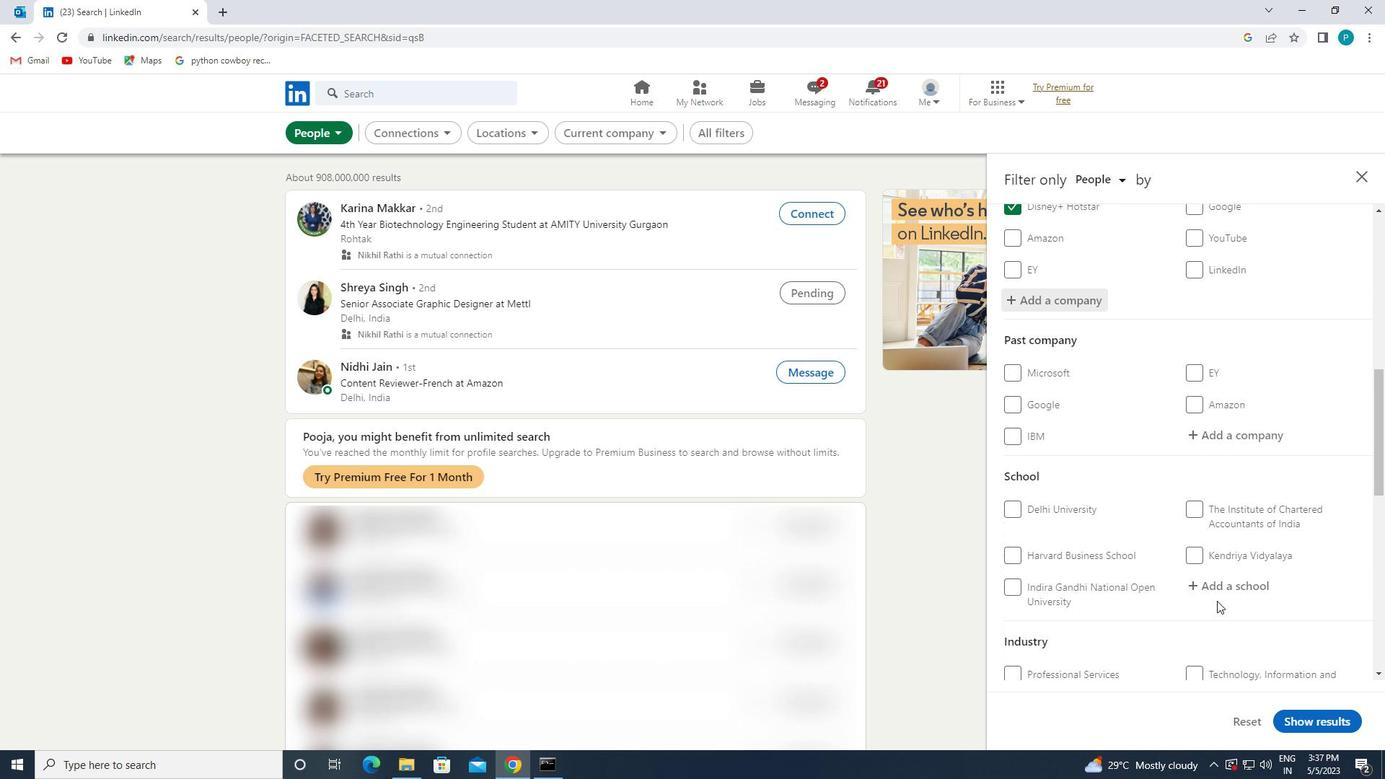 
Action: Mouse pressed left at (1219, 584)
Screenshot: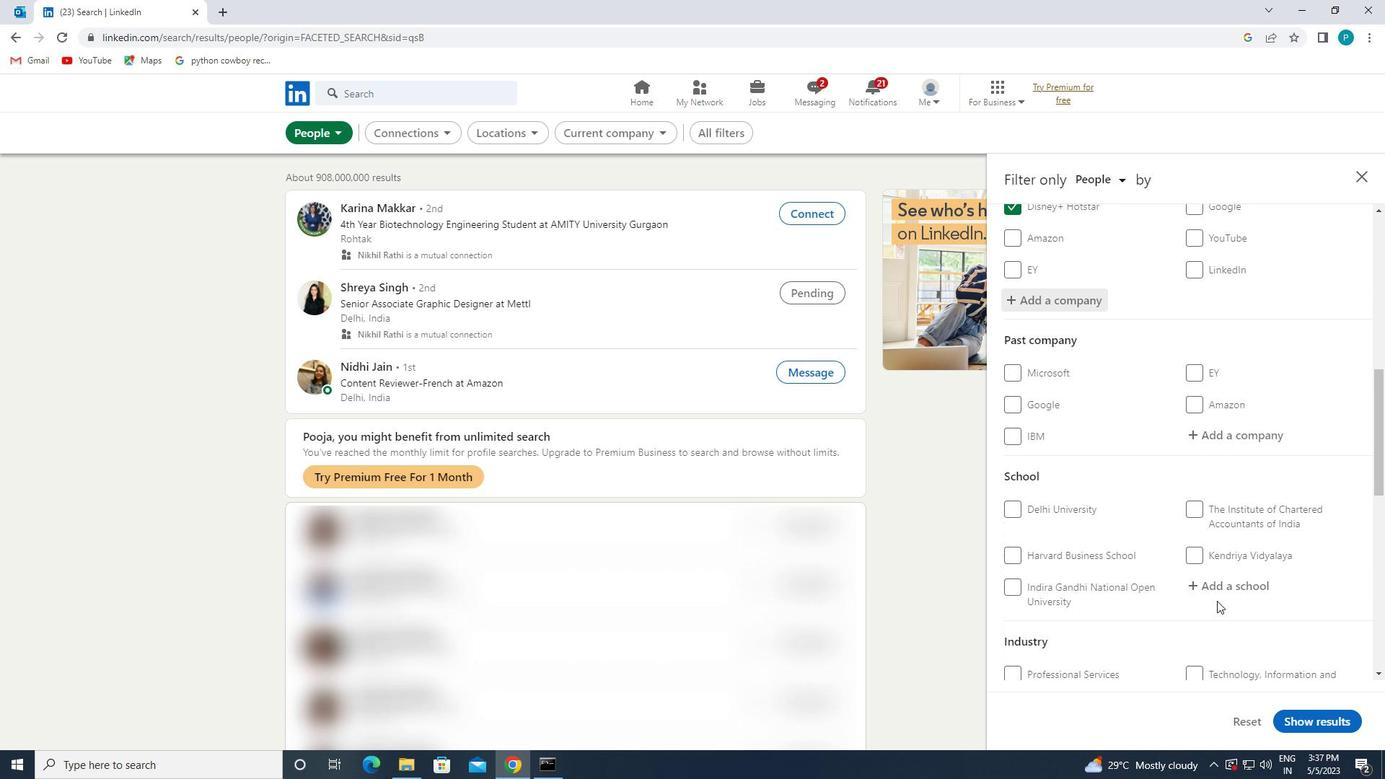 
Action: Key pressed <Key.caps_lock>A<Key.caps_lock>LVA'S
Screenshot: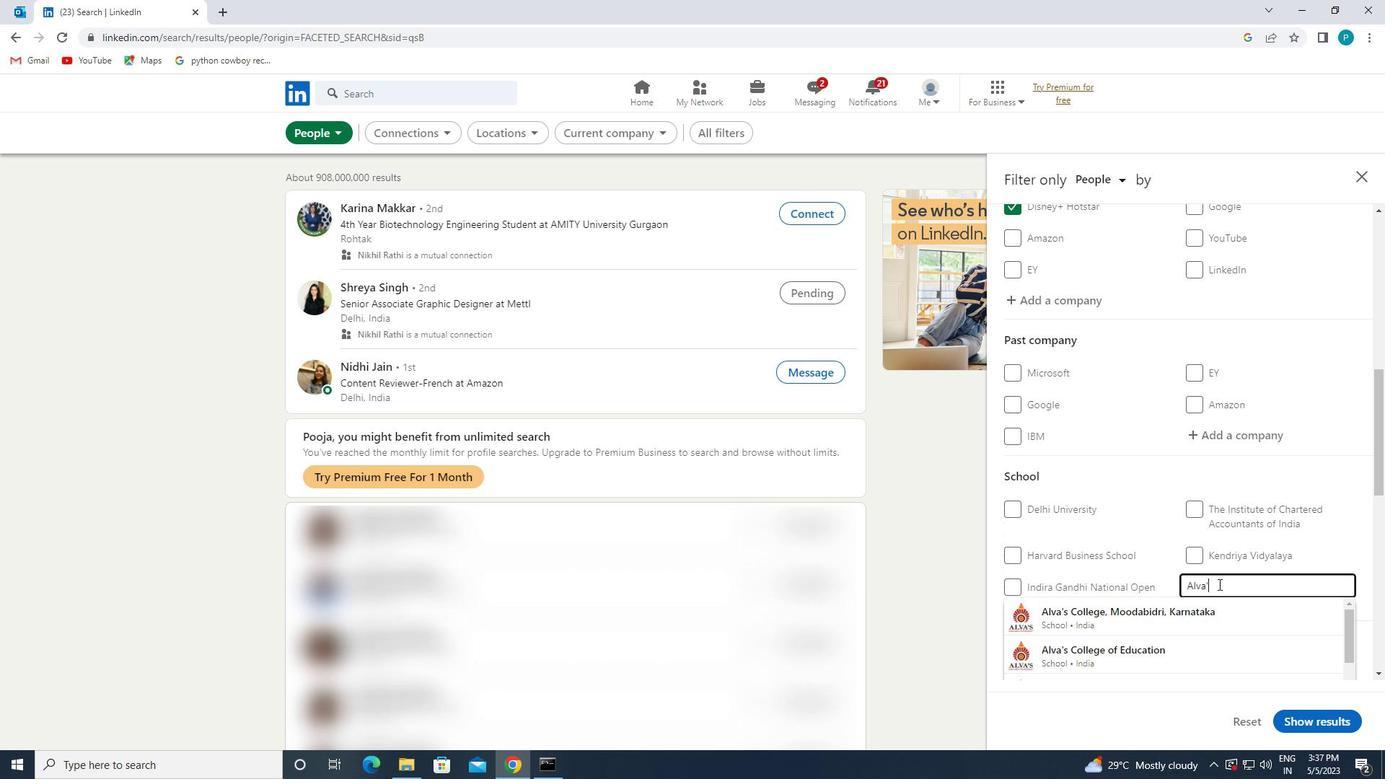 
Action: Mouse moved to (1123, 511)
Screenshot: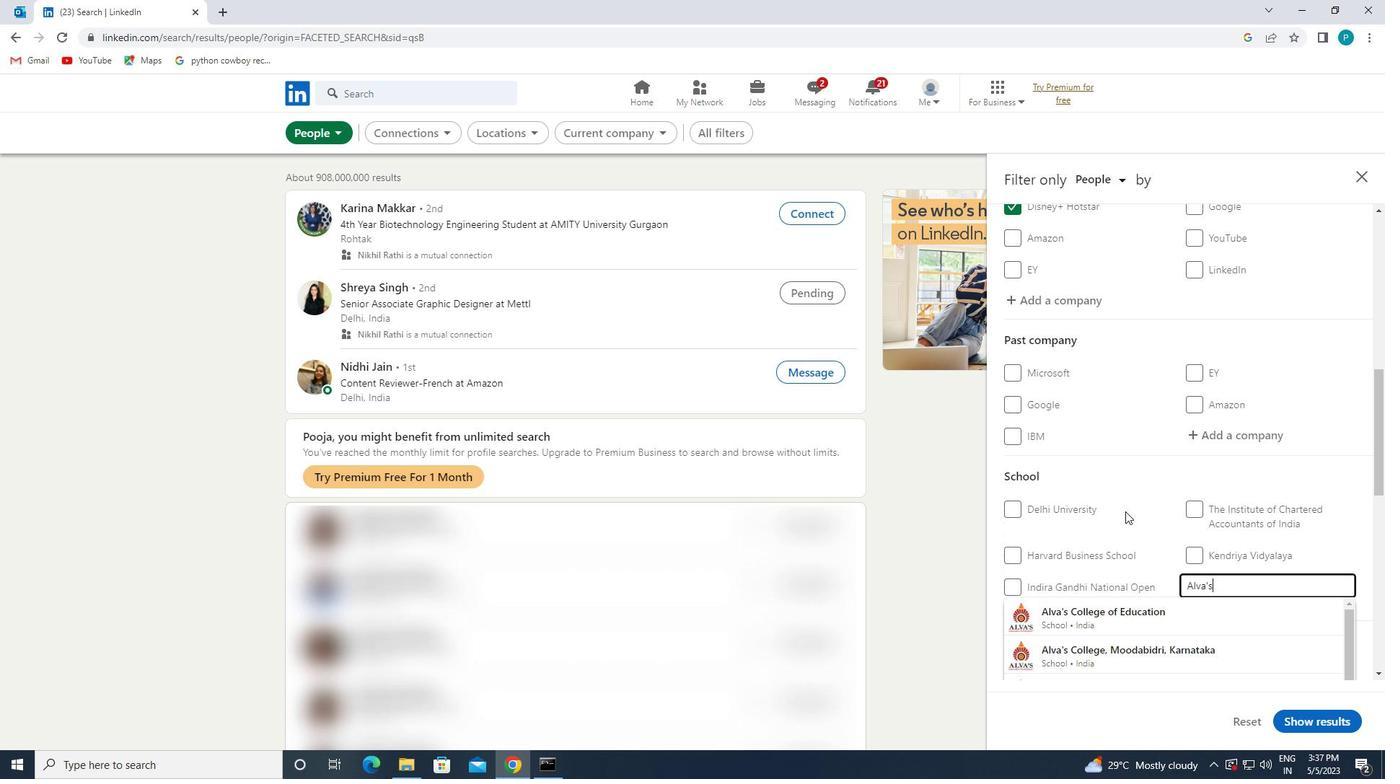 
Action: Mouse scrolled (1123, 510) with delta (0, 0)
Screenshot: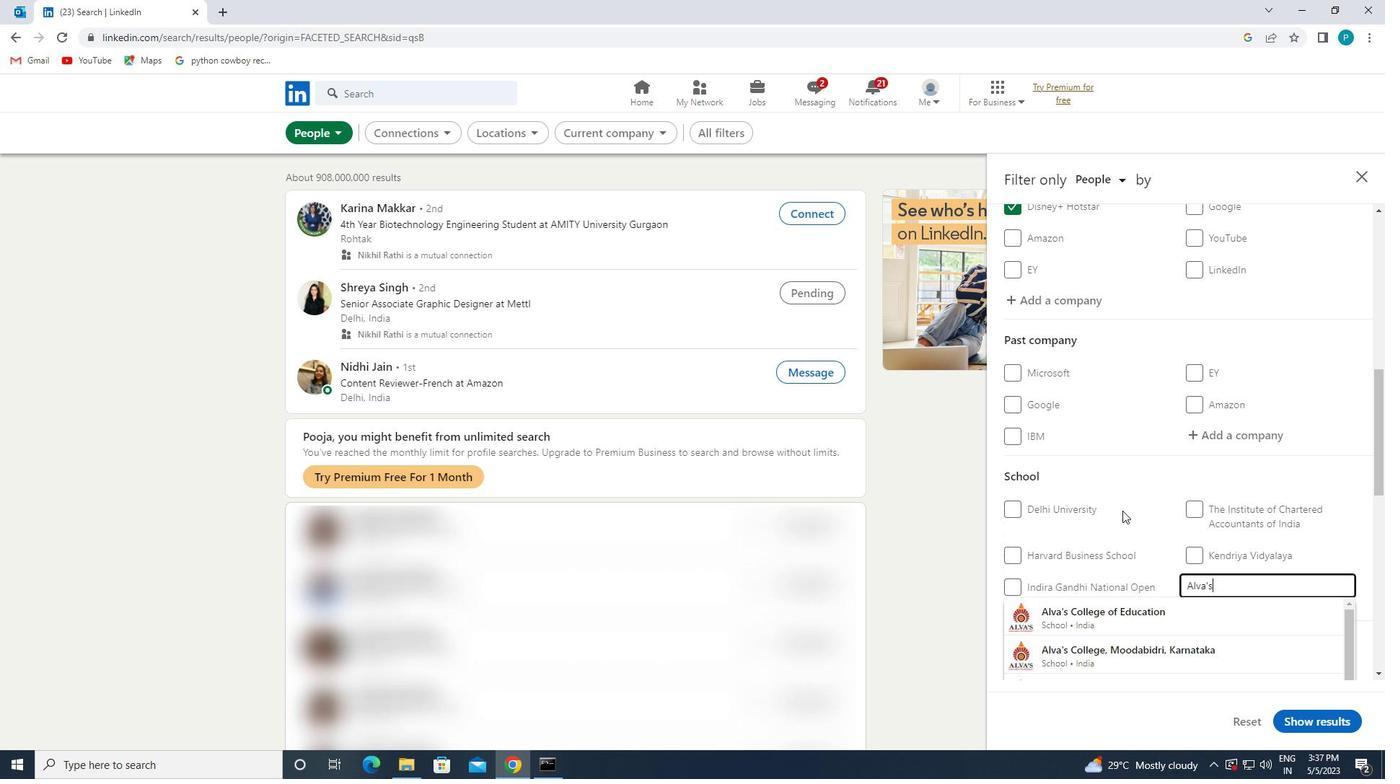 
Action: Mouse moved to (1127, 539)
Screenshot: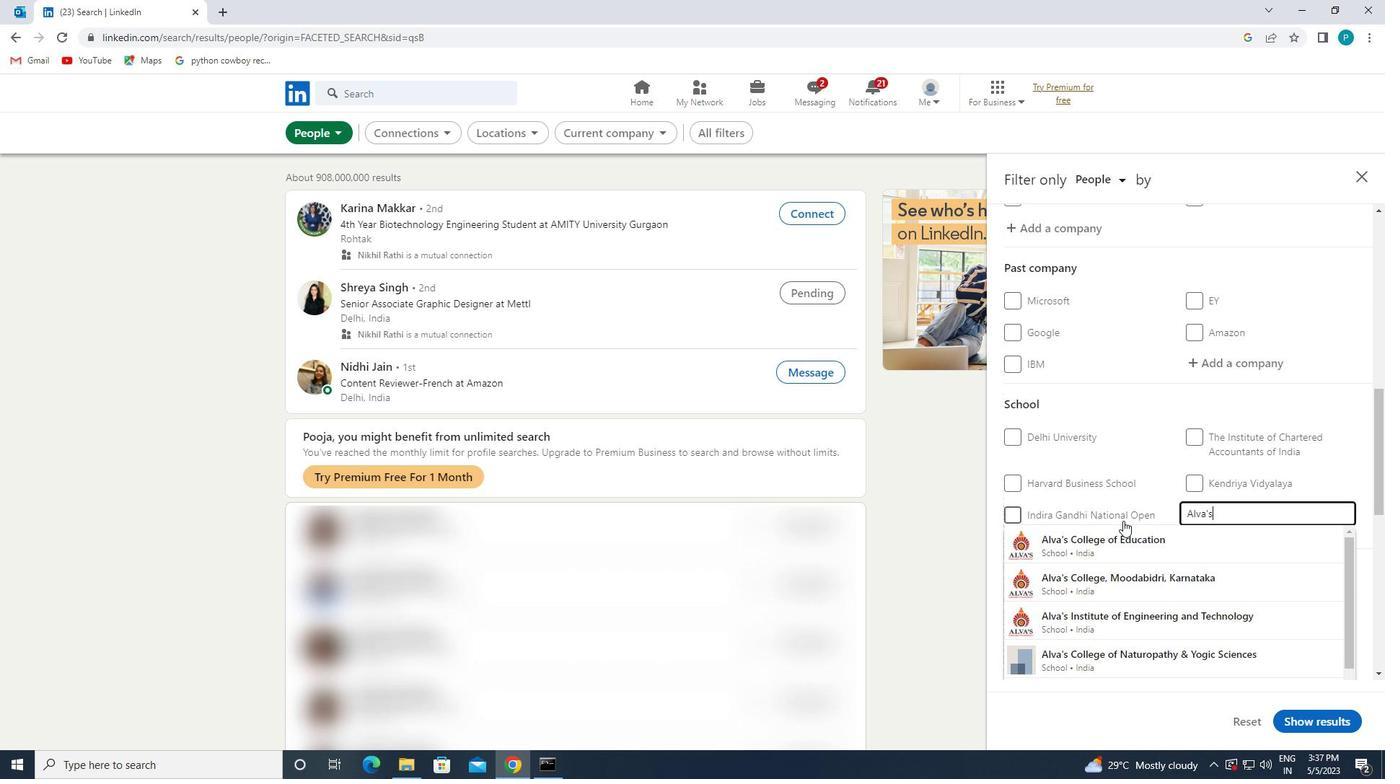 
Action: Mouse pressed left at (1127, 539)
Screenshot: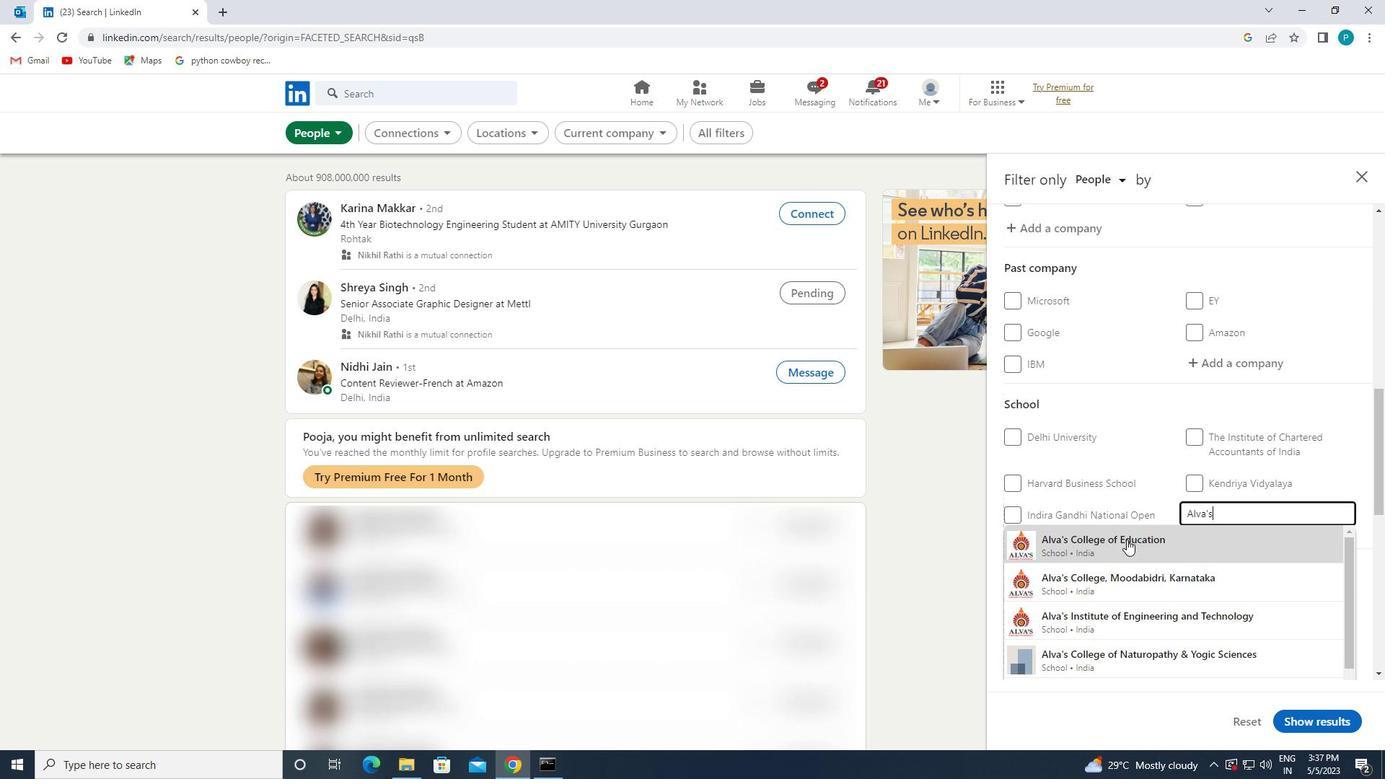 
Action: Mouse moved to (1236, 560)
Screenshot: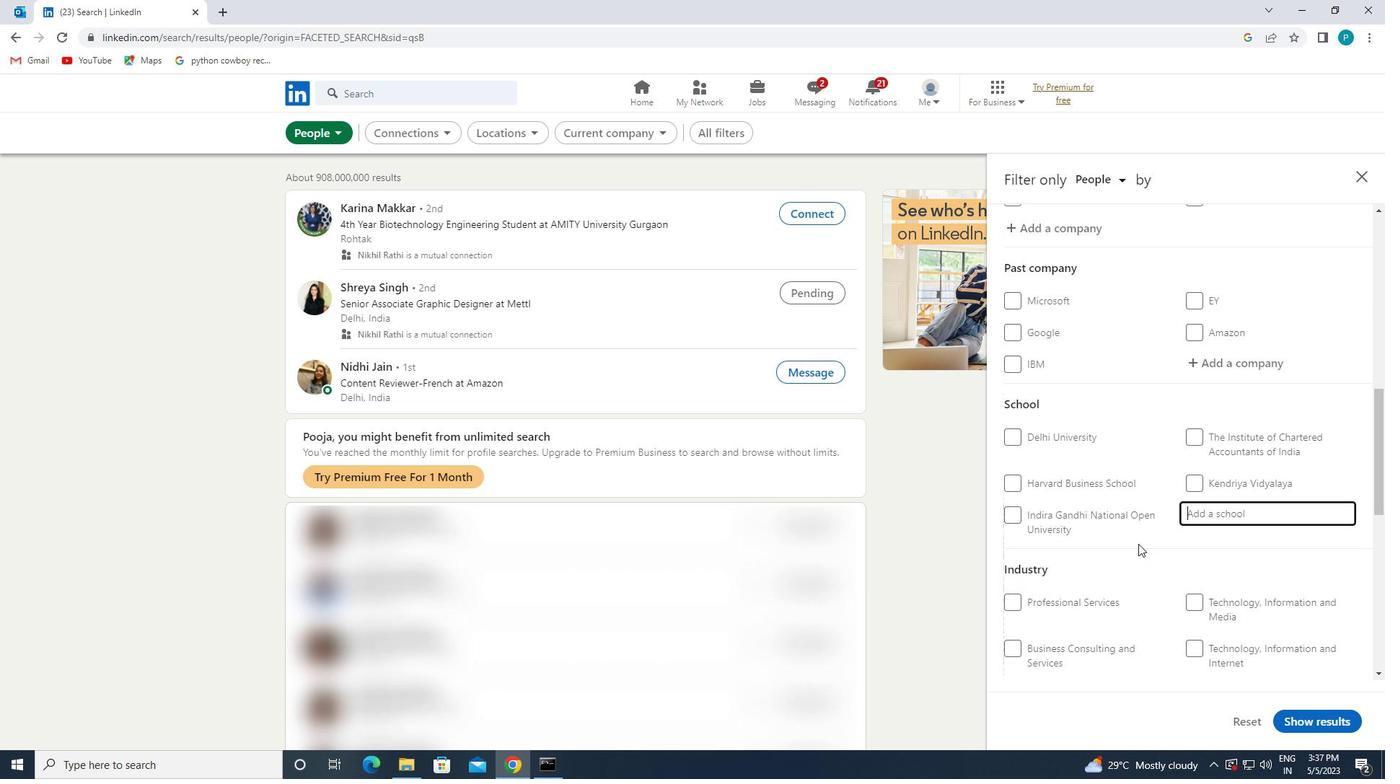 
Action: Mouse scrolled (1236, 560) with delta (0, 0)
Screenshot: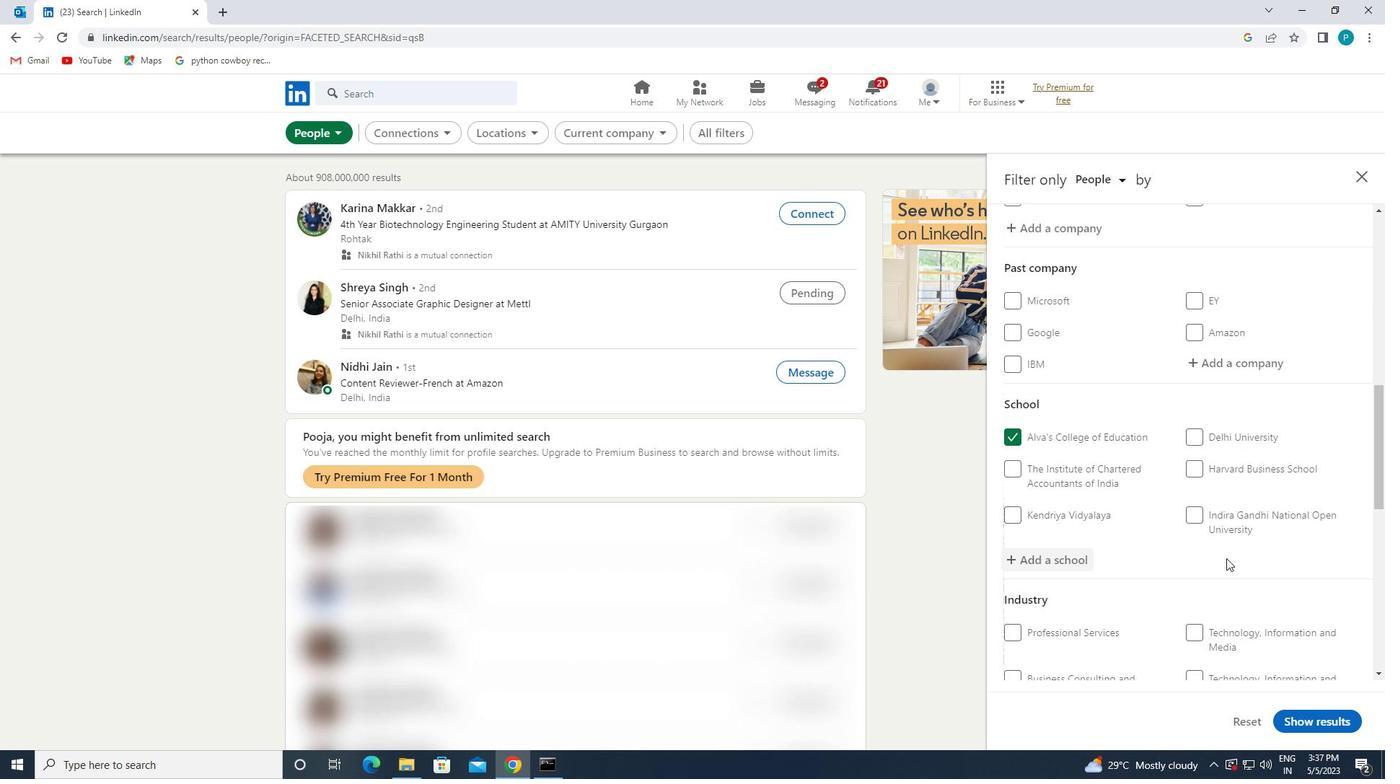 
Action: Mouse scrolled (1236, 560) with delta (0, 0)
Screenshot: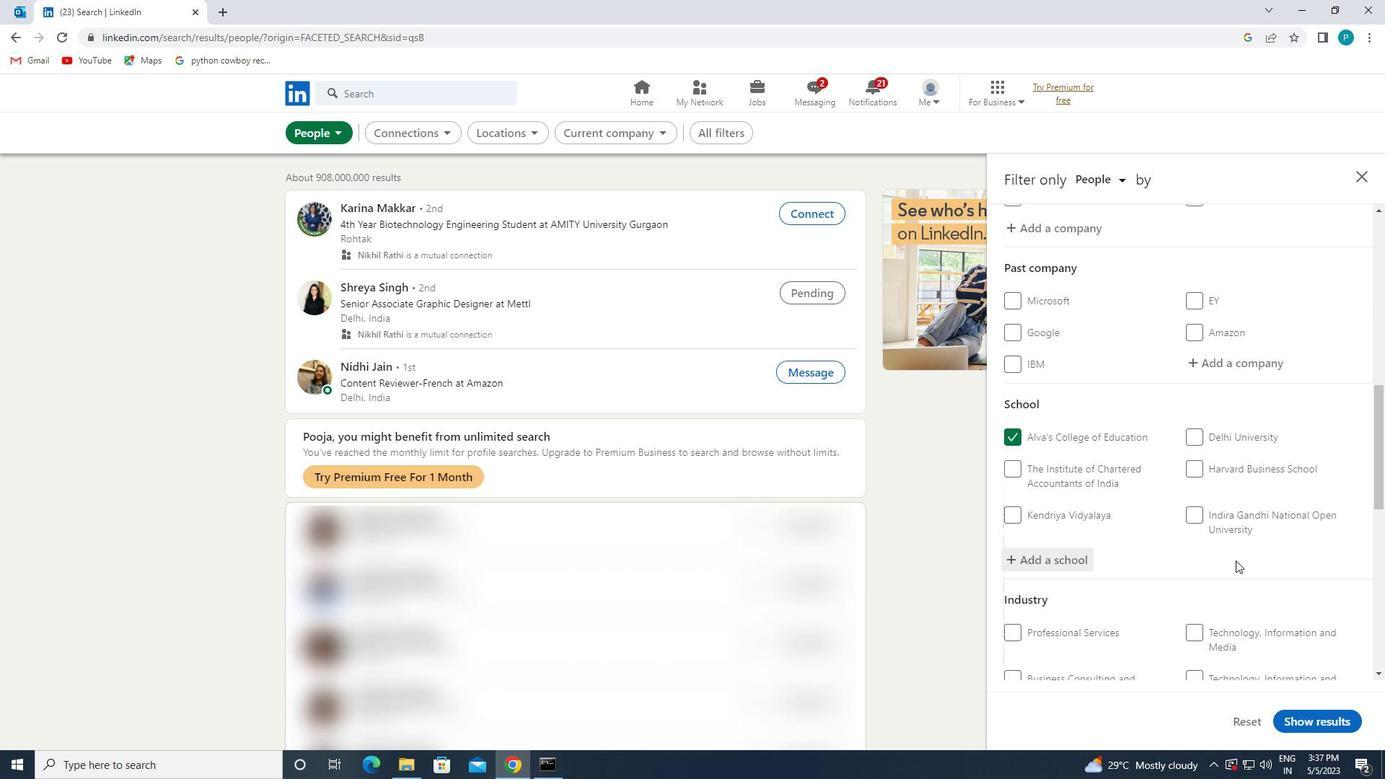 
Action: Mouse moved to (1237, 562)
Screenshot: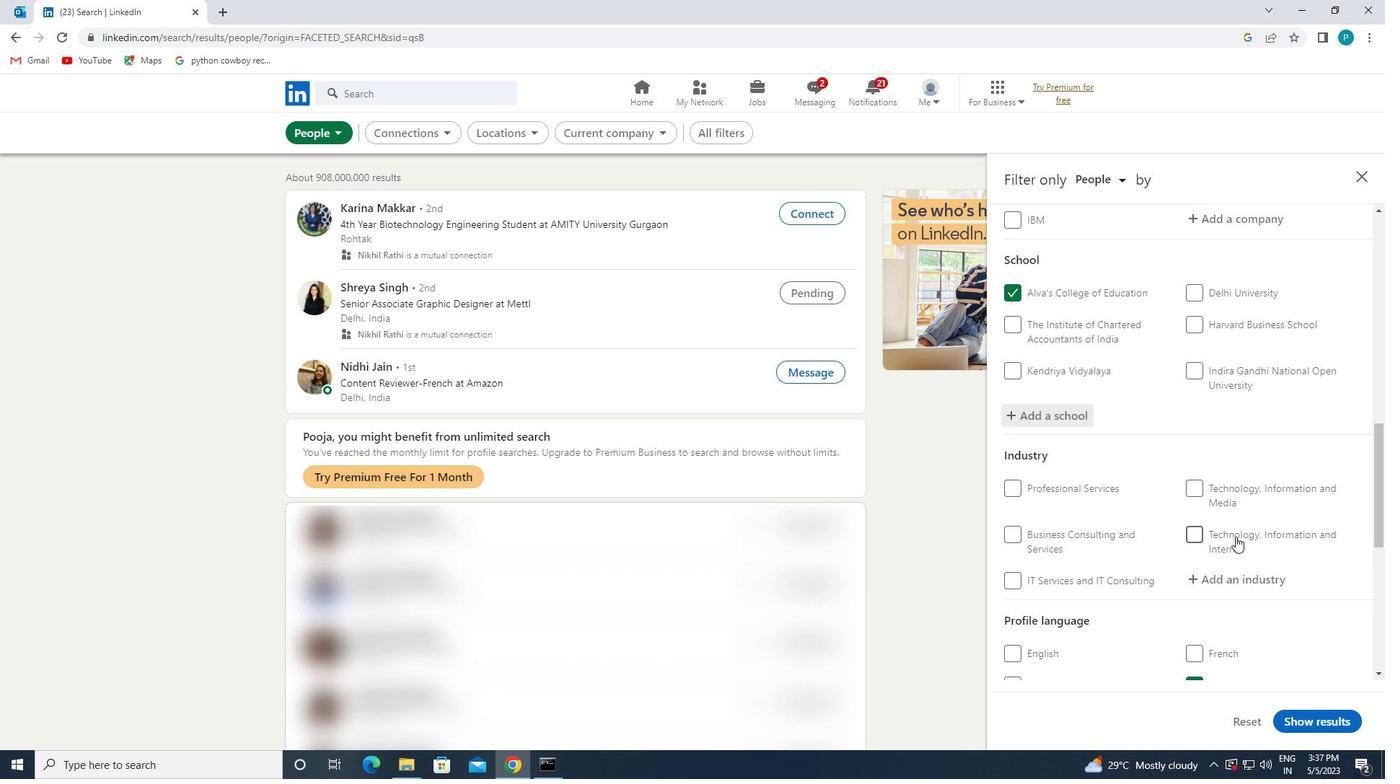 
Action: Mouse pressed left at (1237, 562)
Screenshot: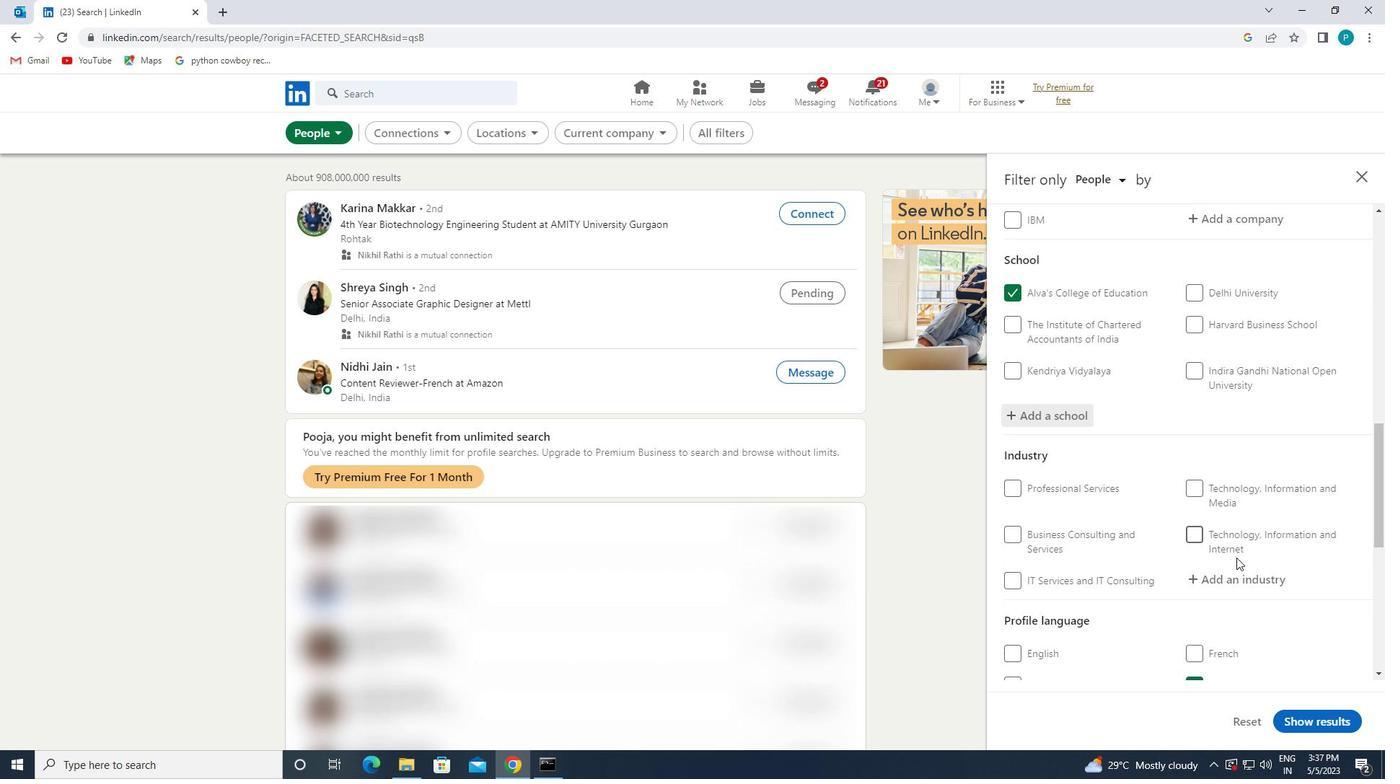 
Action: Mouse moved to (1243, 573)
Screenshot: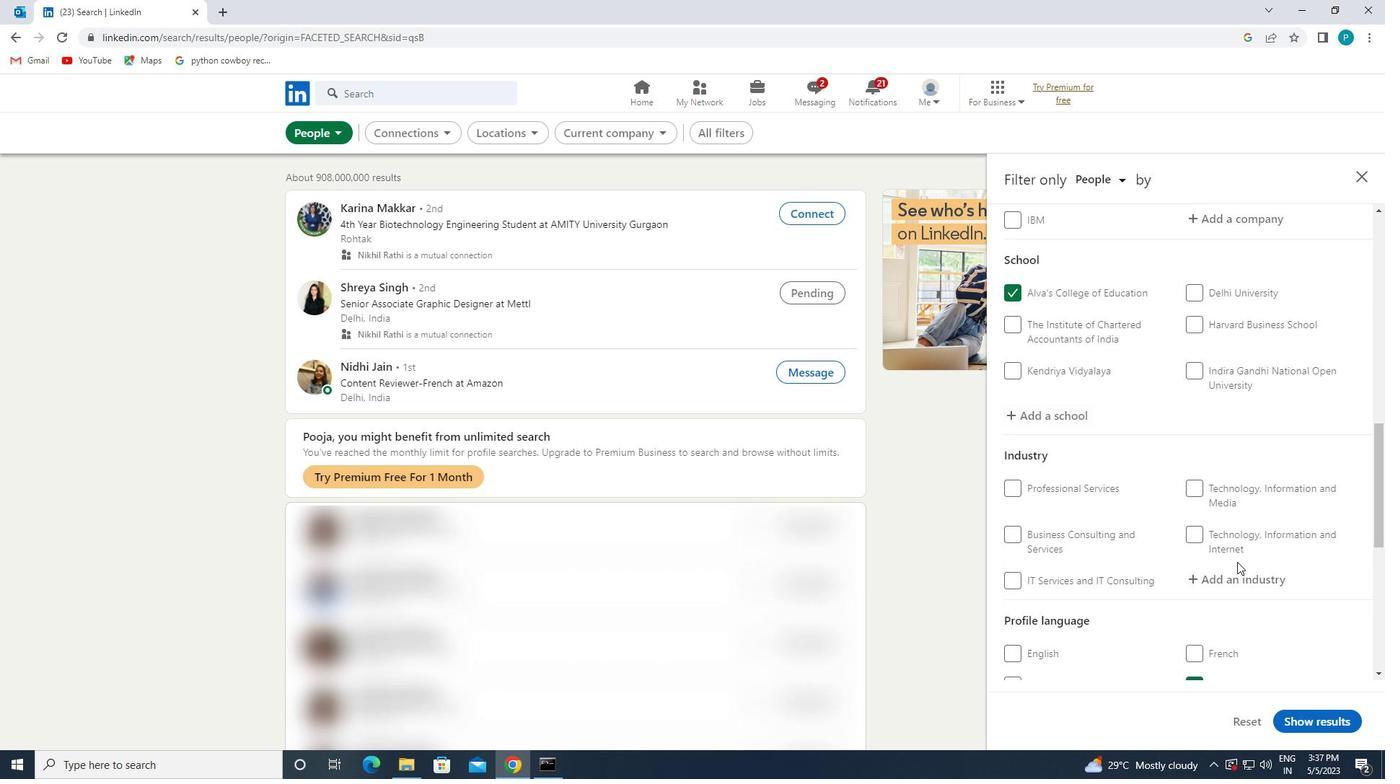 
Action: Mouse pressed left at (1243, 573)
Screenshot: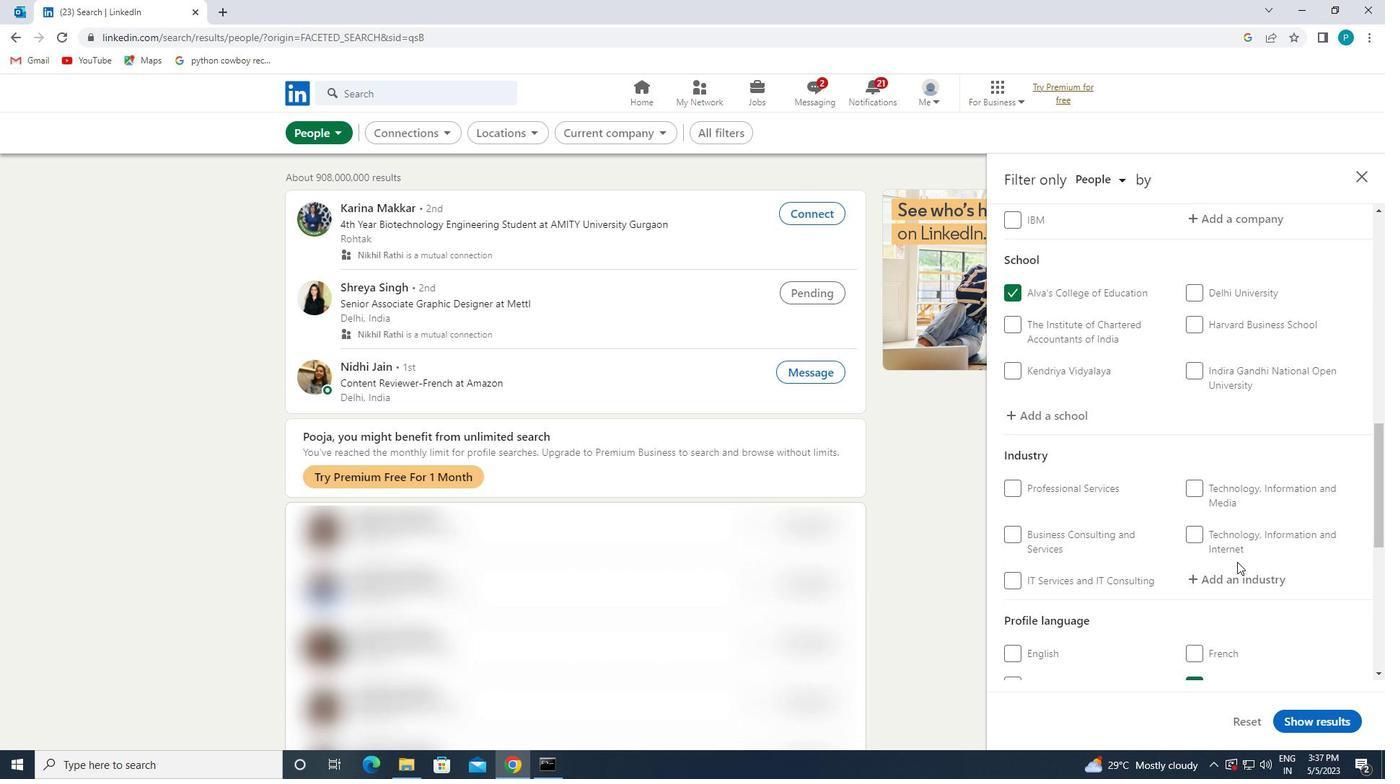 
Action: Mouse moved to (1243, 573)
Screenshot: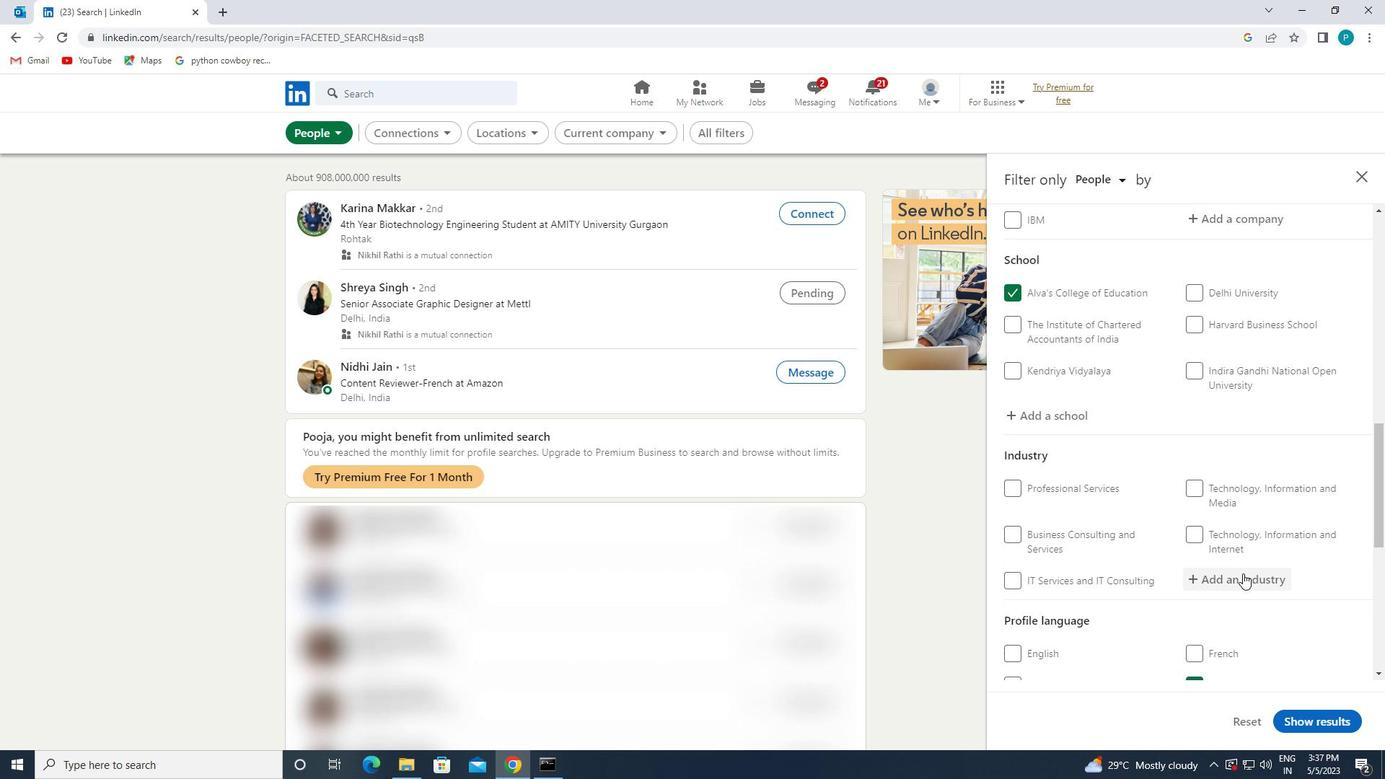 
Action: Key pressed <Key.caps_lock>J<Key.caps_lock>ANI
Screenshot: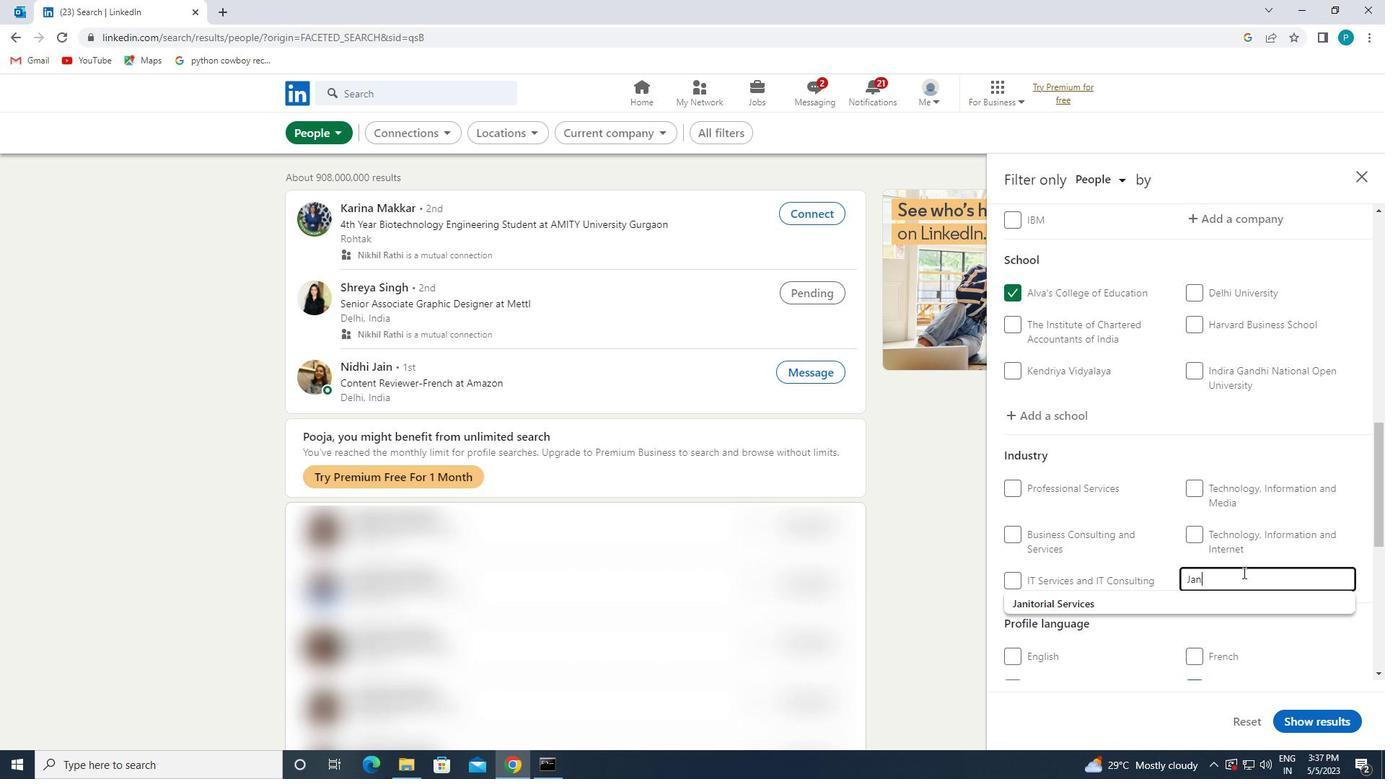 
Action: Mouse moved to (1229, 601)
Screenshot: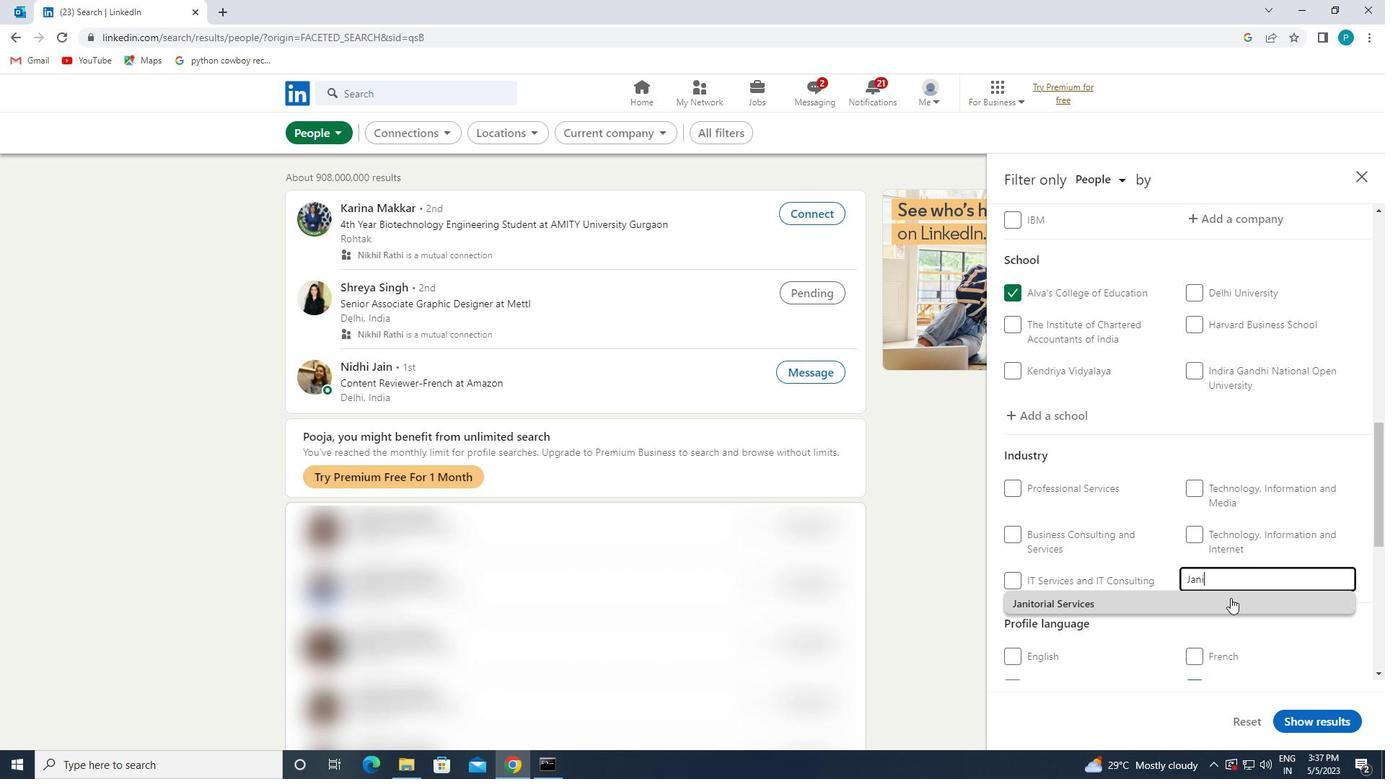 
Action: Mouse pressed left at (1229, 601)
Screenshot: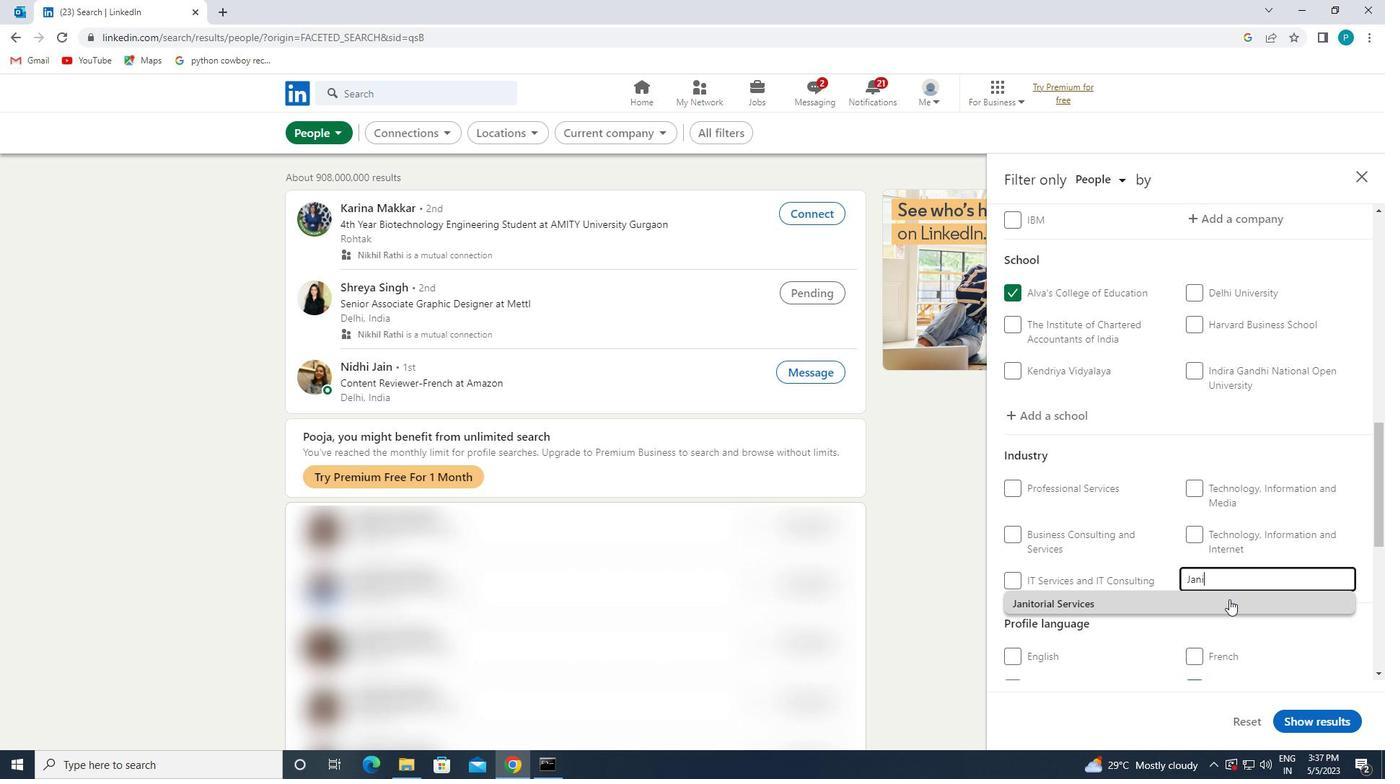 
Action: Mouse moved to (1200, 593)
Screenshot: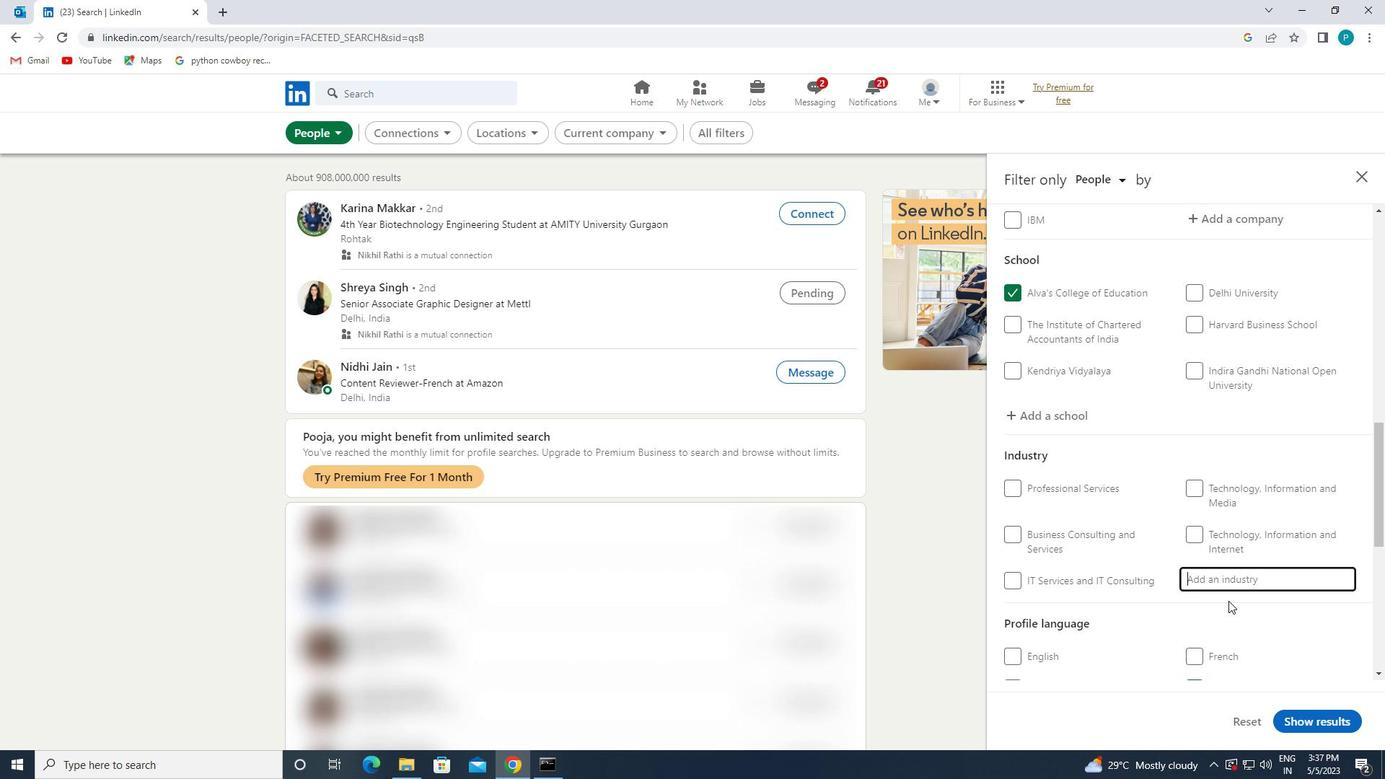 
Action: Mouse scrolled (1200, 592) with delta (0, 0)
Screenshot: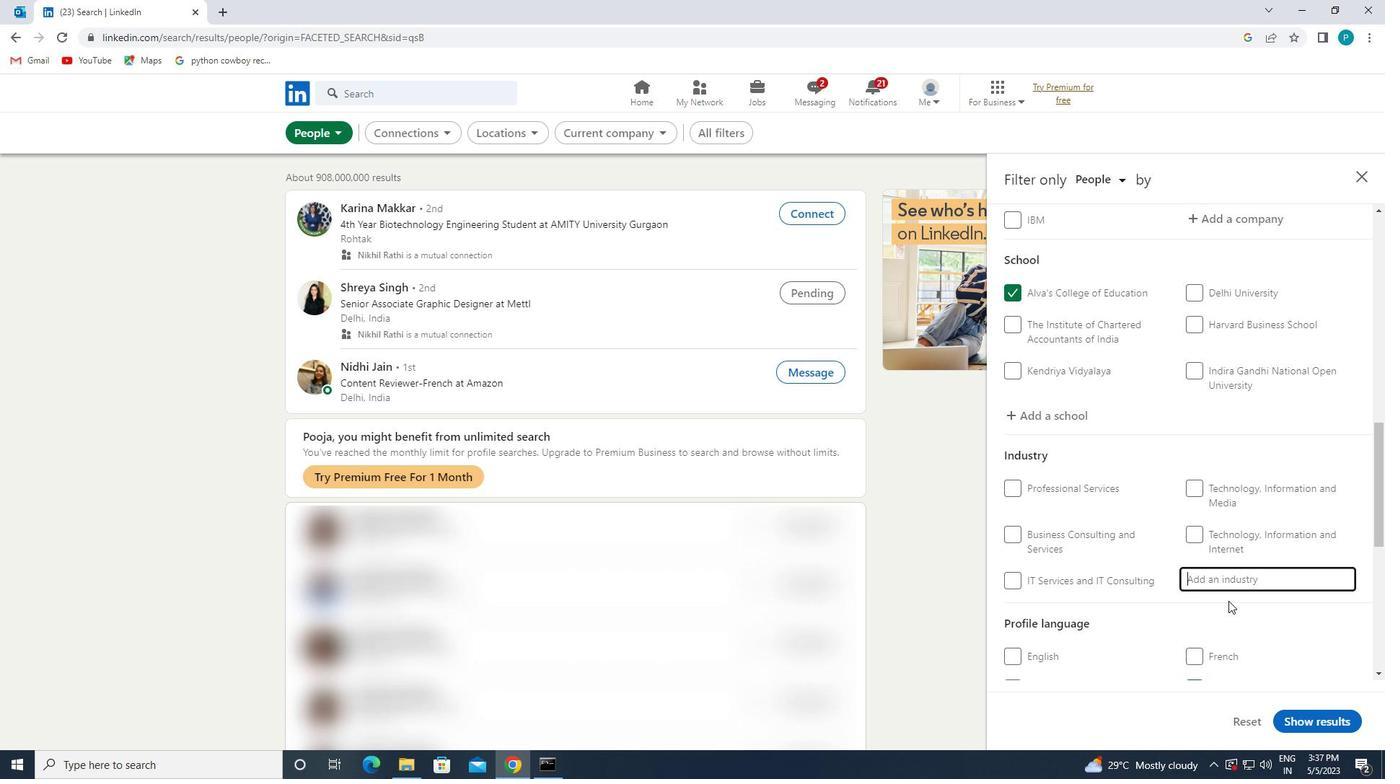 
Action: Mouse scrolled (1200, 592) with delta (0, 0)
Screenshot: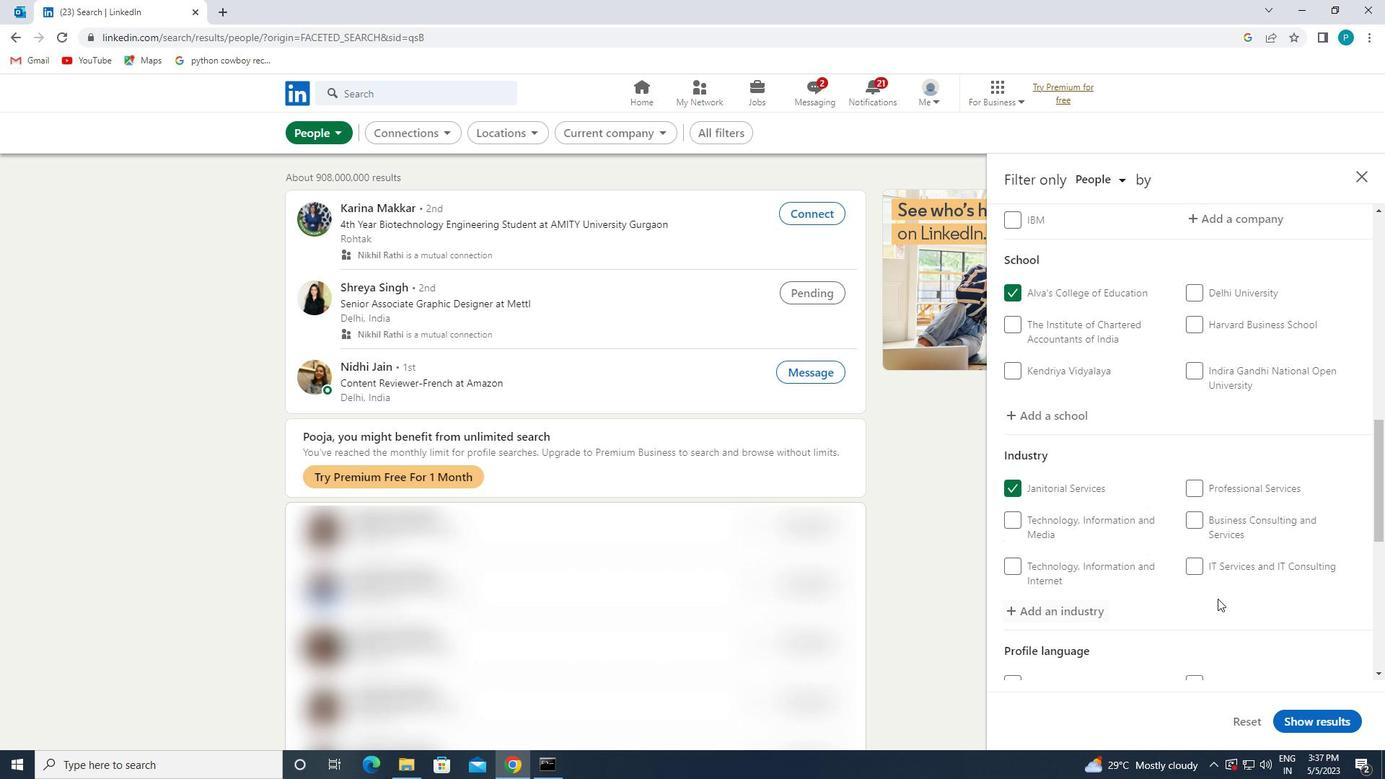 
Action: Mouse scrolled (1200, 592) with delta (0, 0)
Screenshot: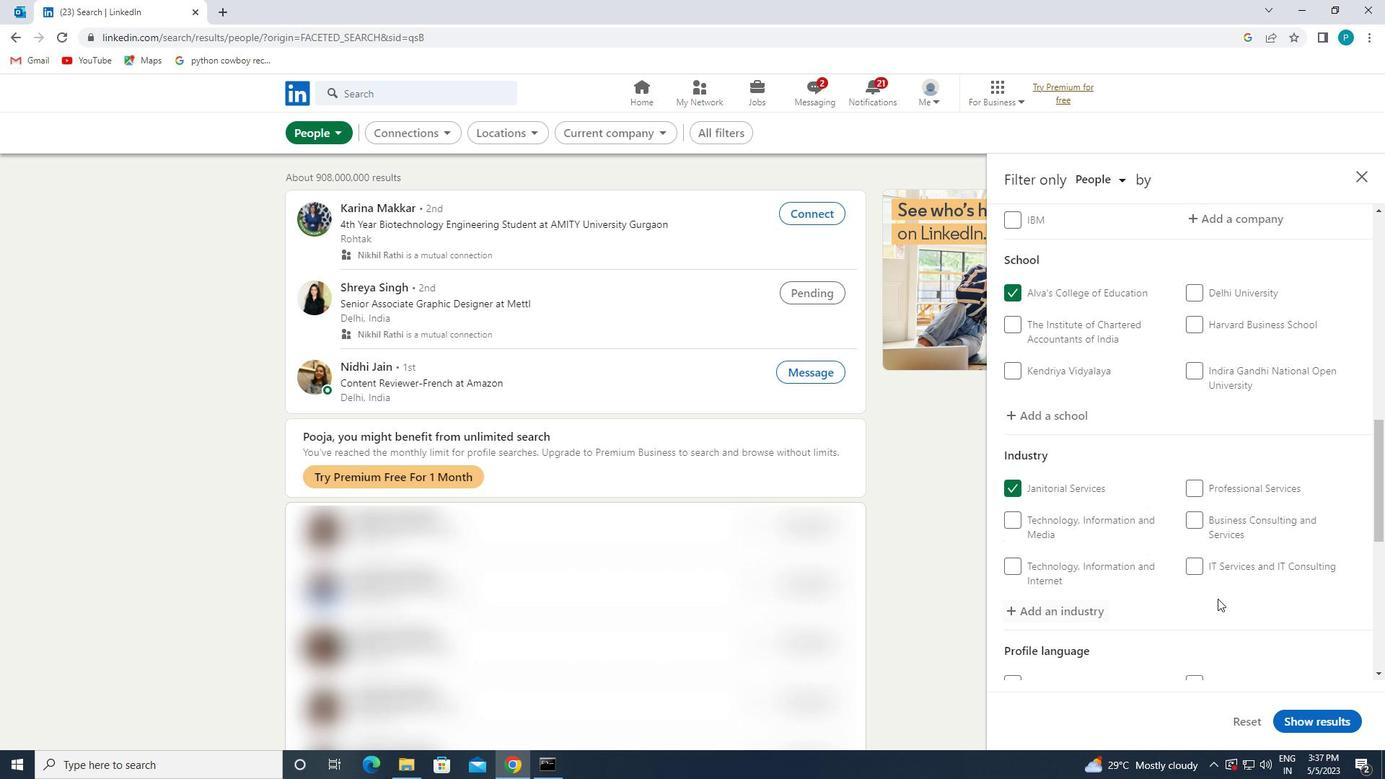 
Action: Mouse scrolled (1200, 592) with delta (0, 0)
Screenshot: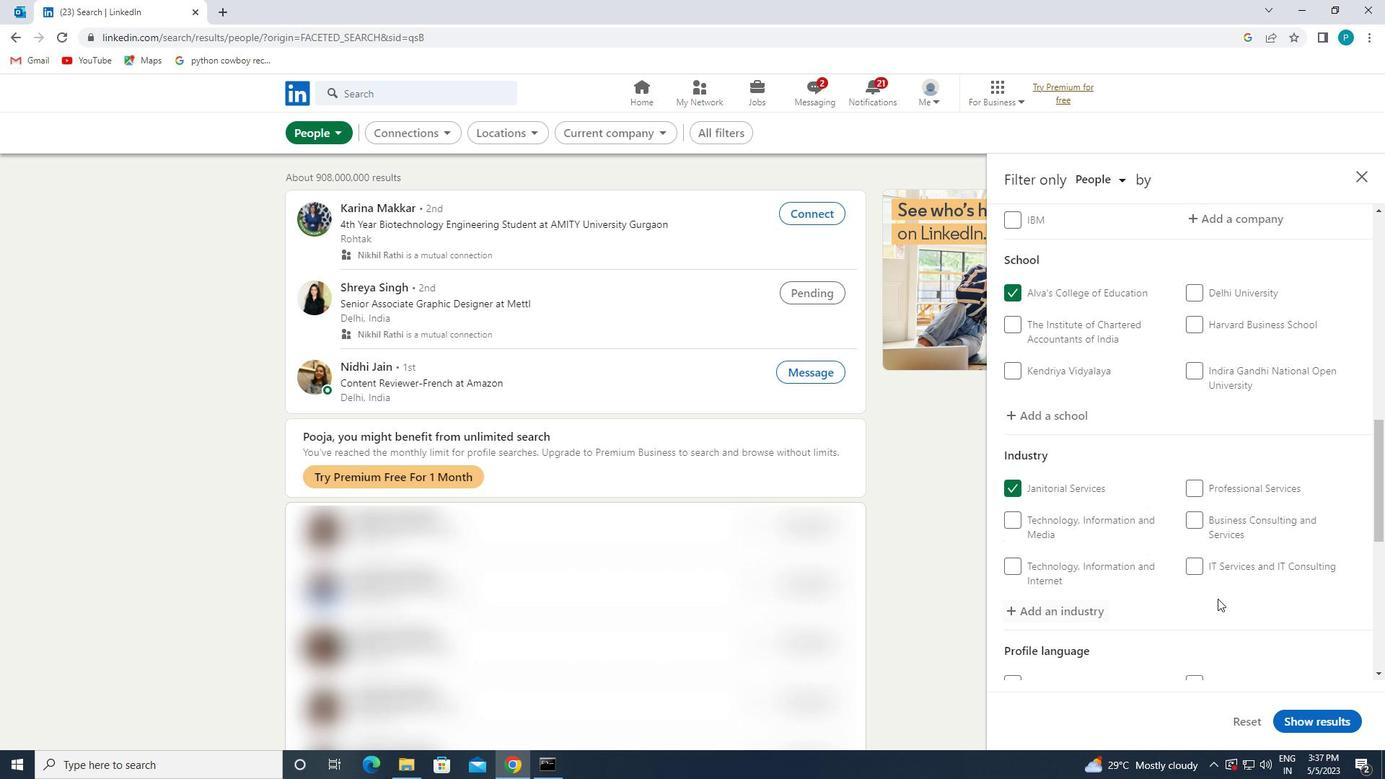 
Action: Mouse moved to (1205, 606)
Screenshot: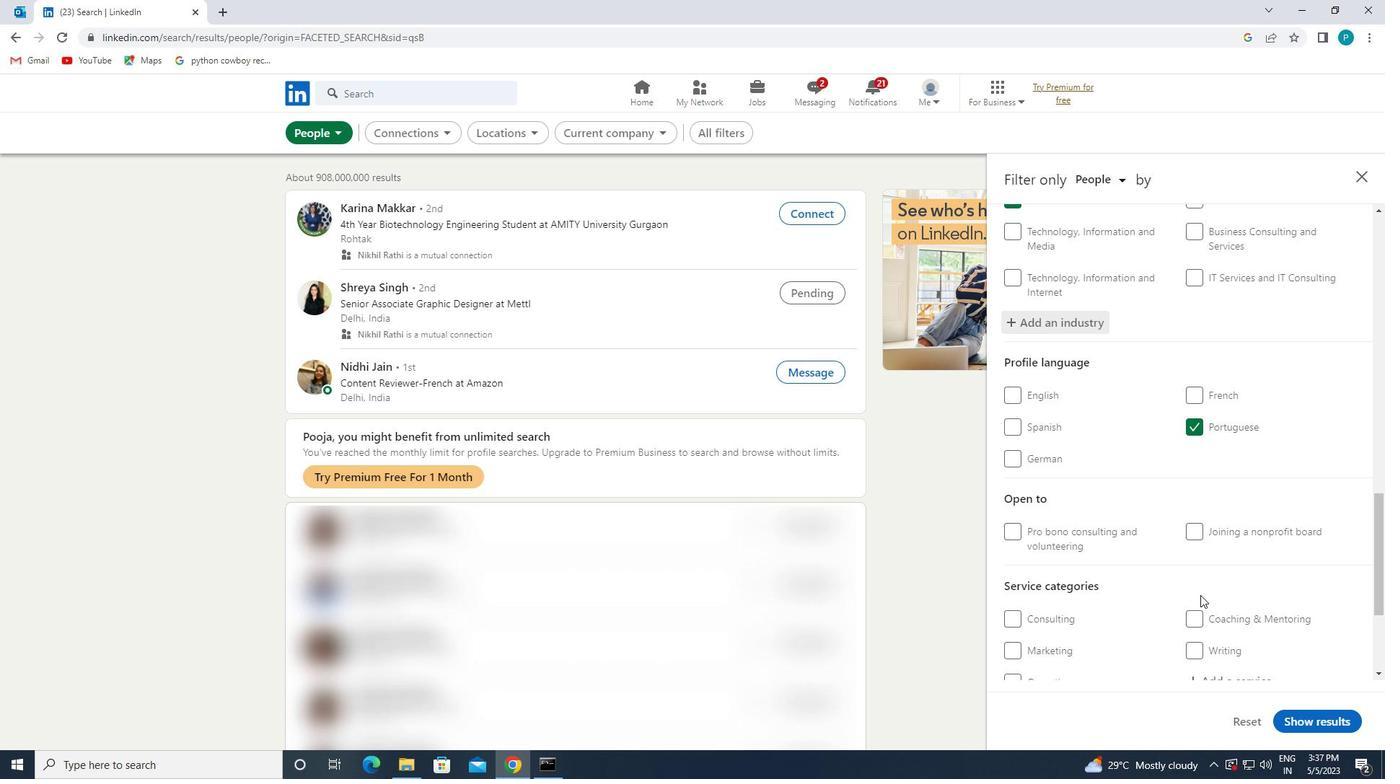 
Action: Mouse scrolled (1205, 605) with delta (0, 0)
Screenshot: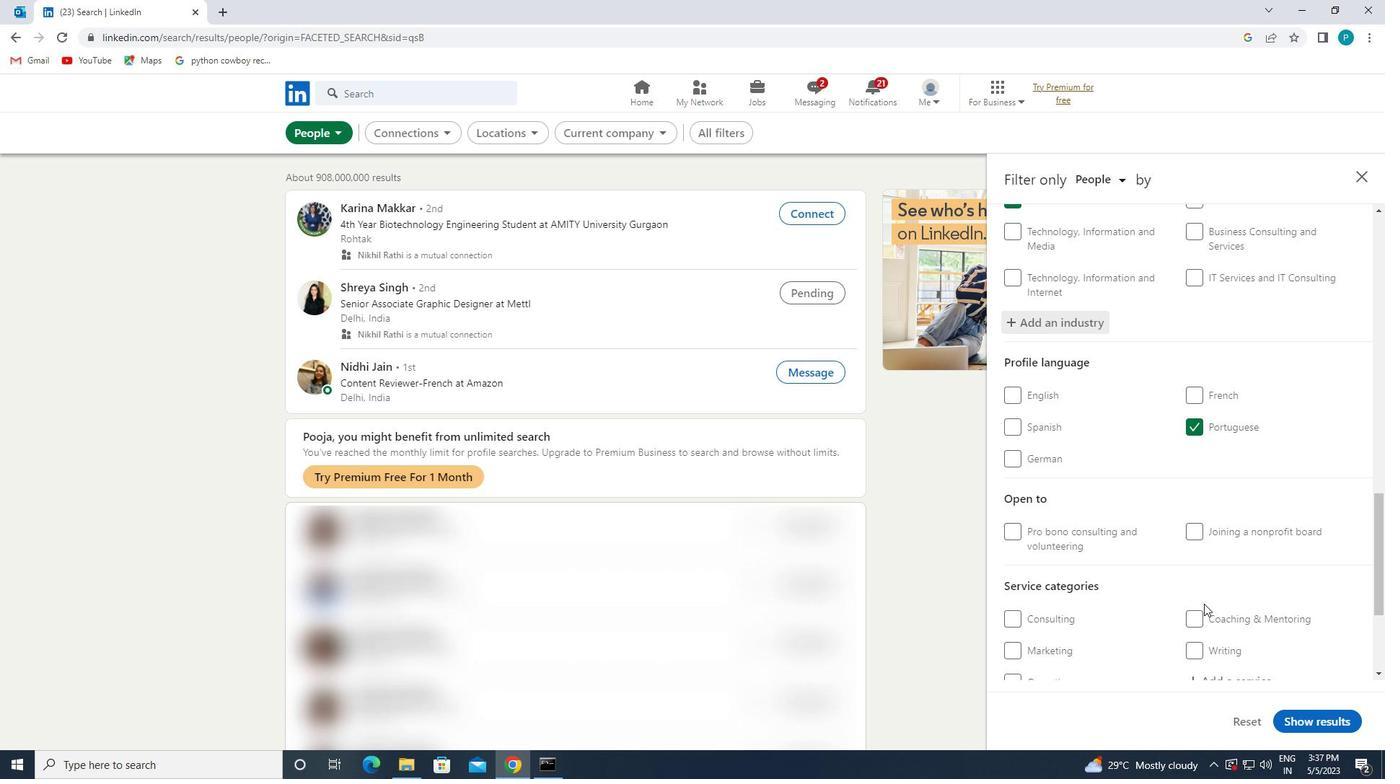 
Action: Mouse moved to (1209, 609)
Screenshot: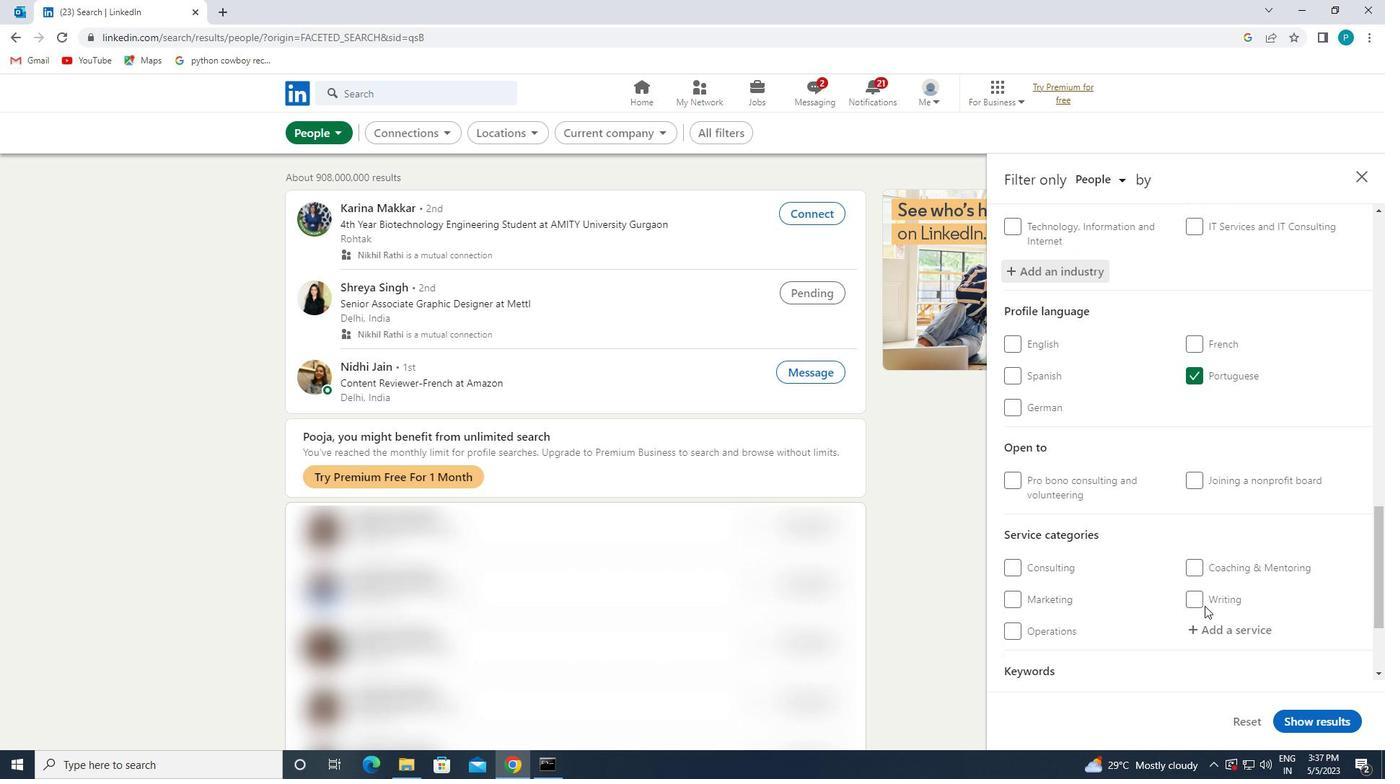 
Action: Mouse pressed left at (1209, 609)
Screenshot: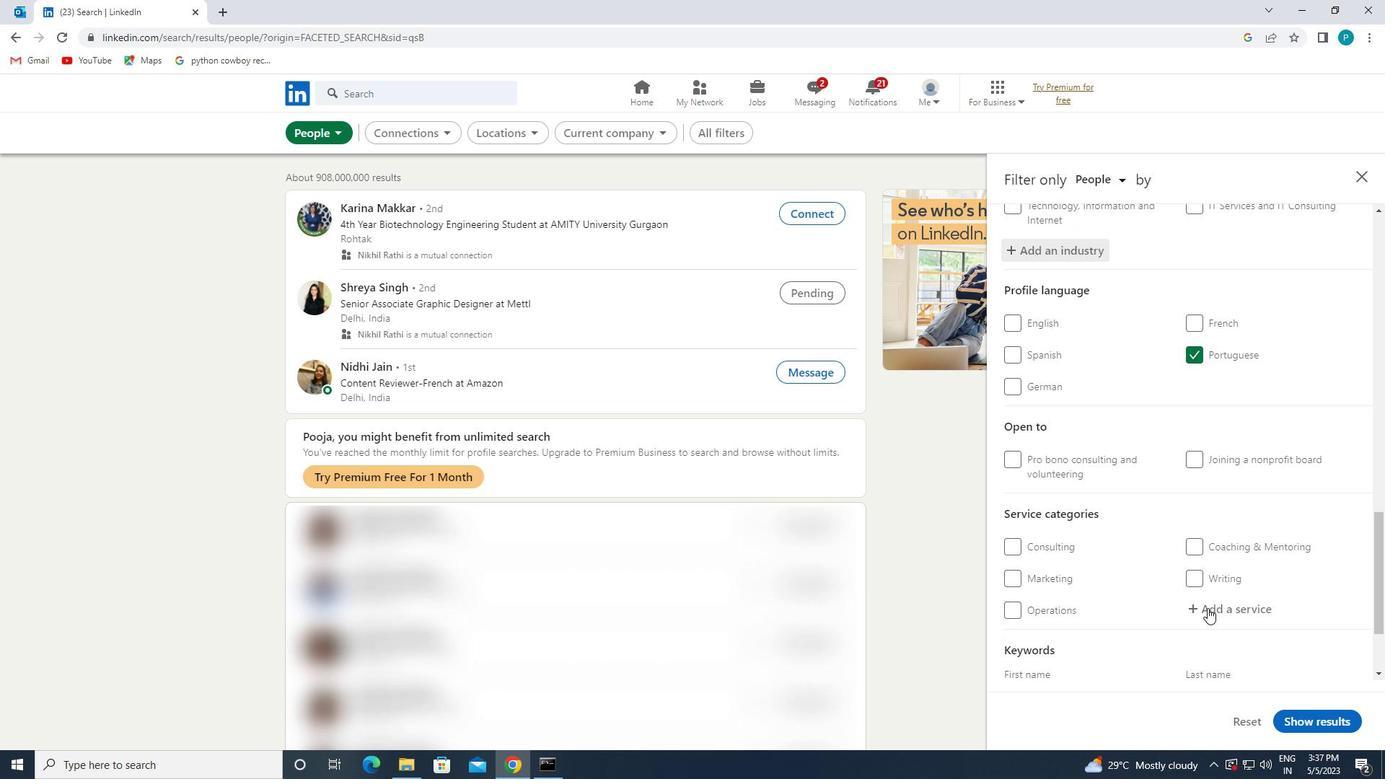 
Action: Mouse moved to (1232, 626)
Screenshot: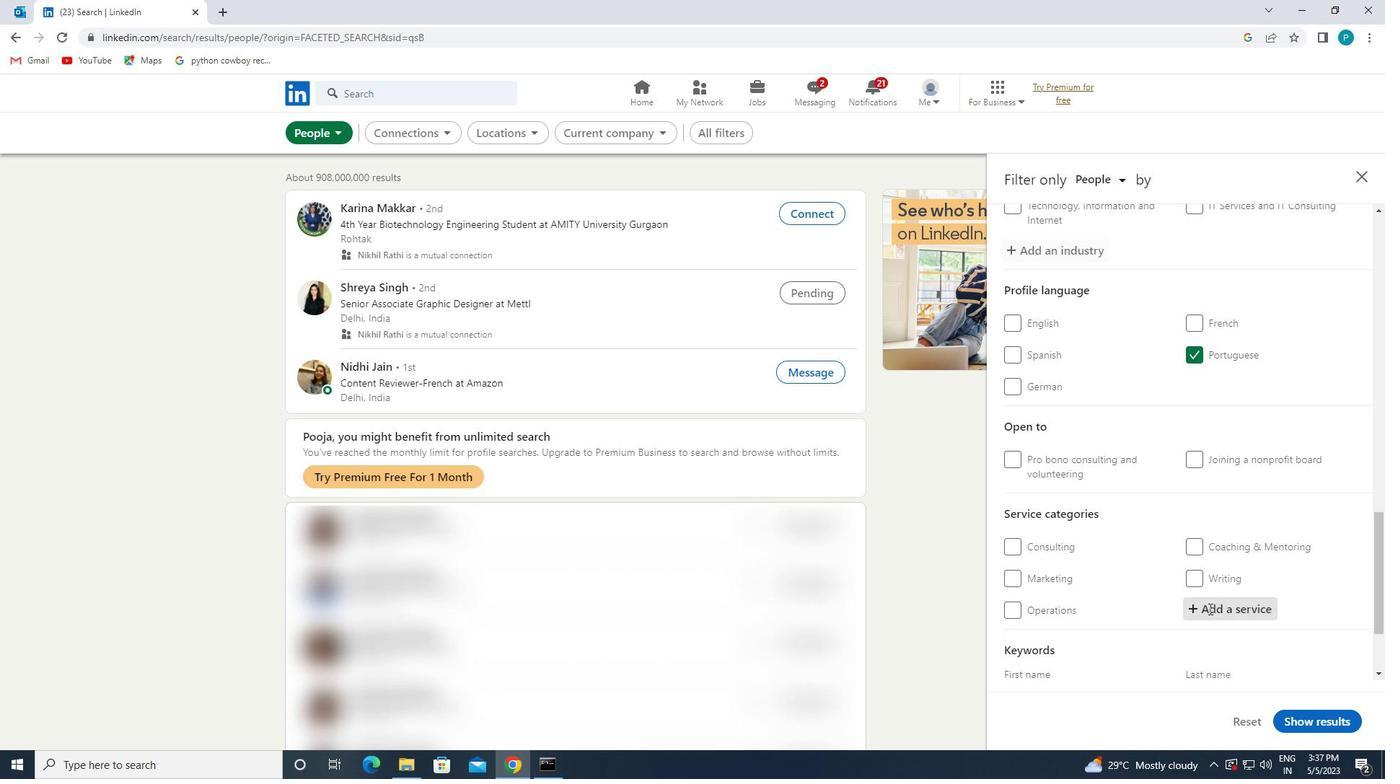 
Action: Key pressed <Key.caps_lock>L<Key.caps_lock>IFE
Screenshot: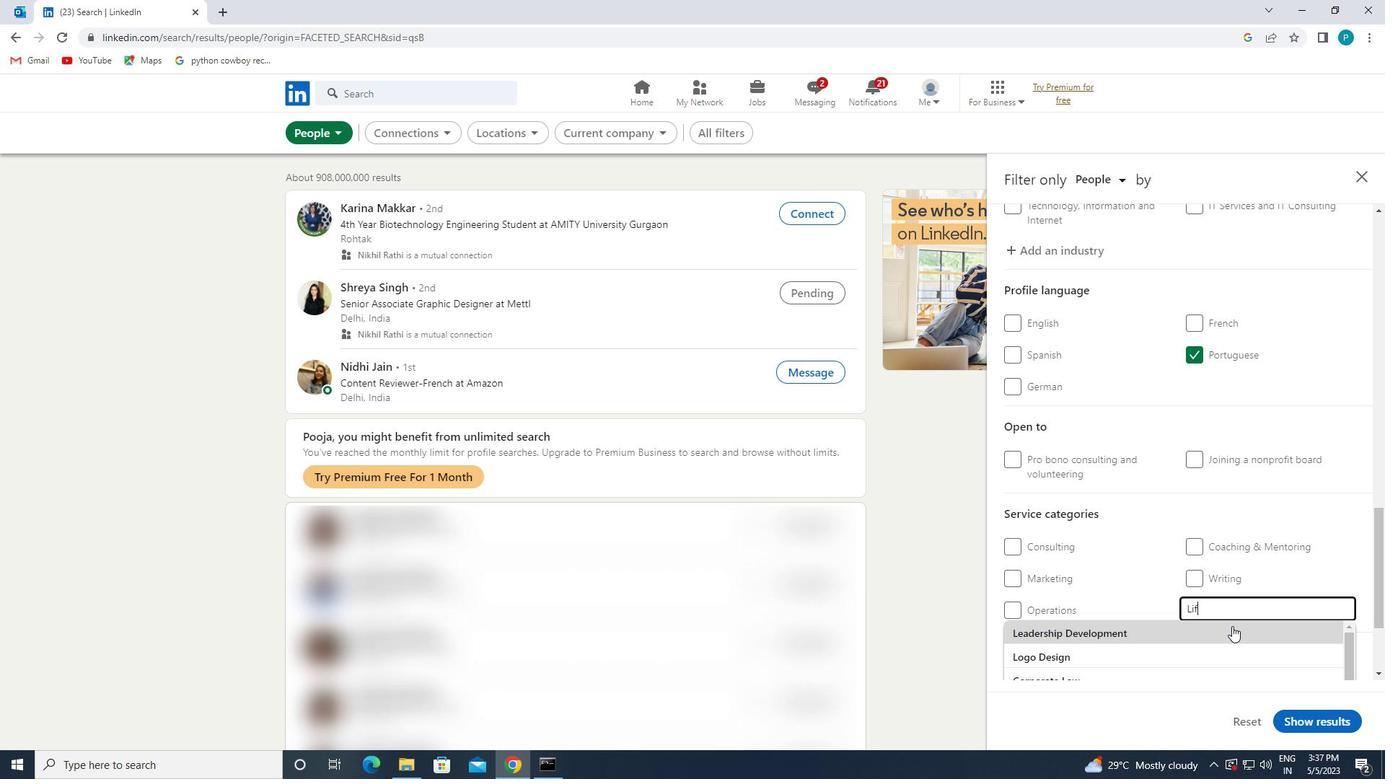 
Action: Mouse moved to (1098, 620)
Screenshot: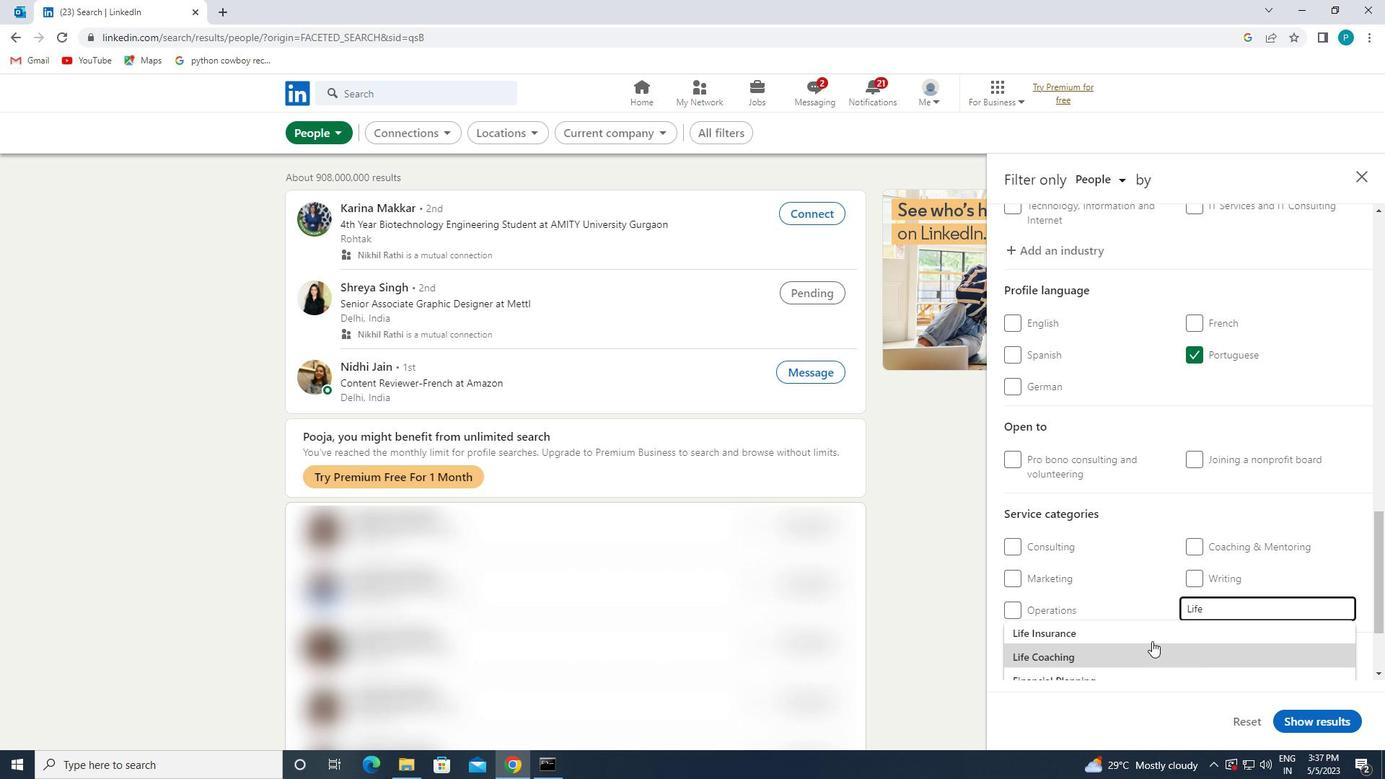 
Action: Mouse pressed left at (1098, 620)
Screenshot: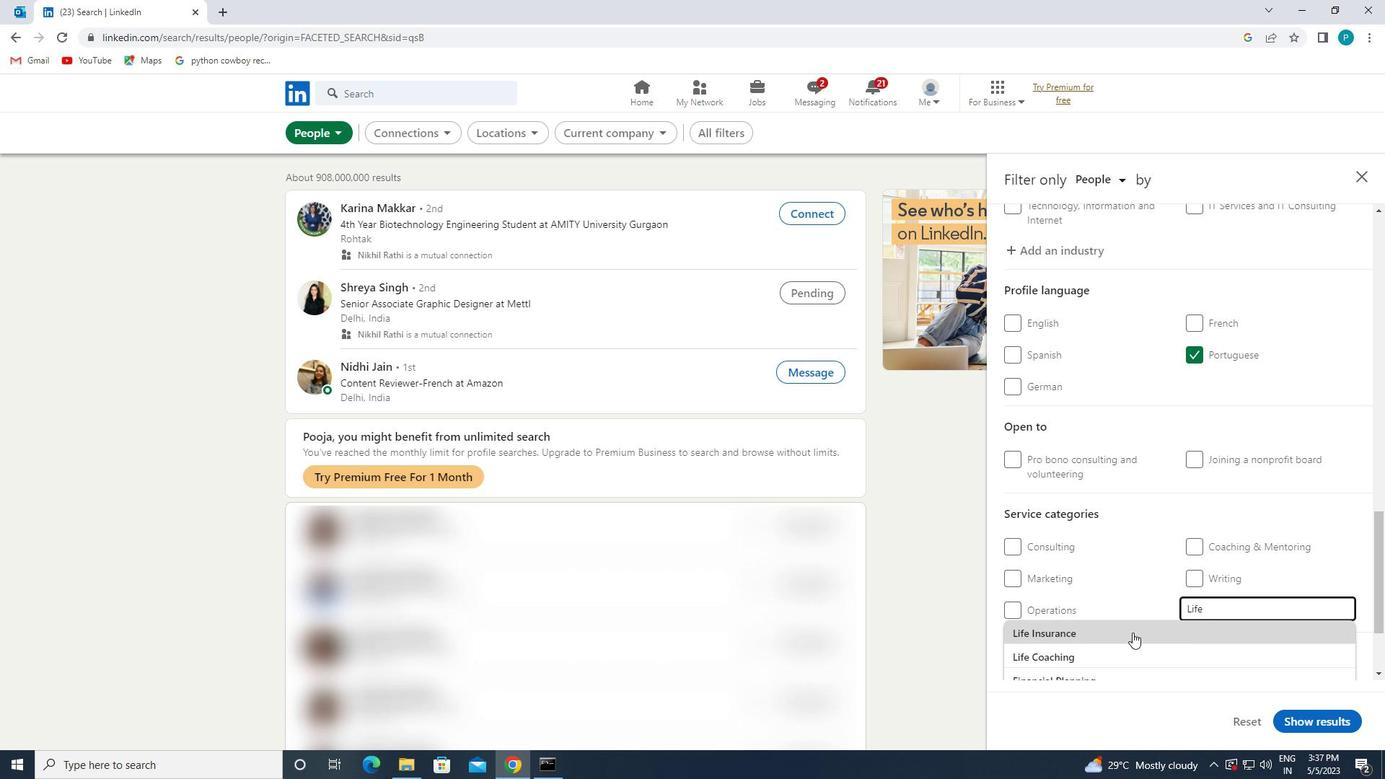 
Action: Mouse moved to (1091, 614)
Screenshot: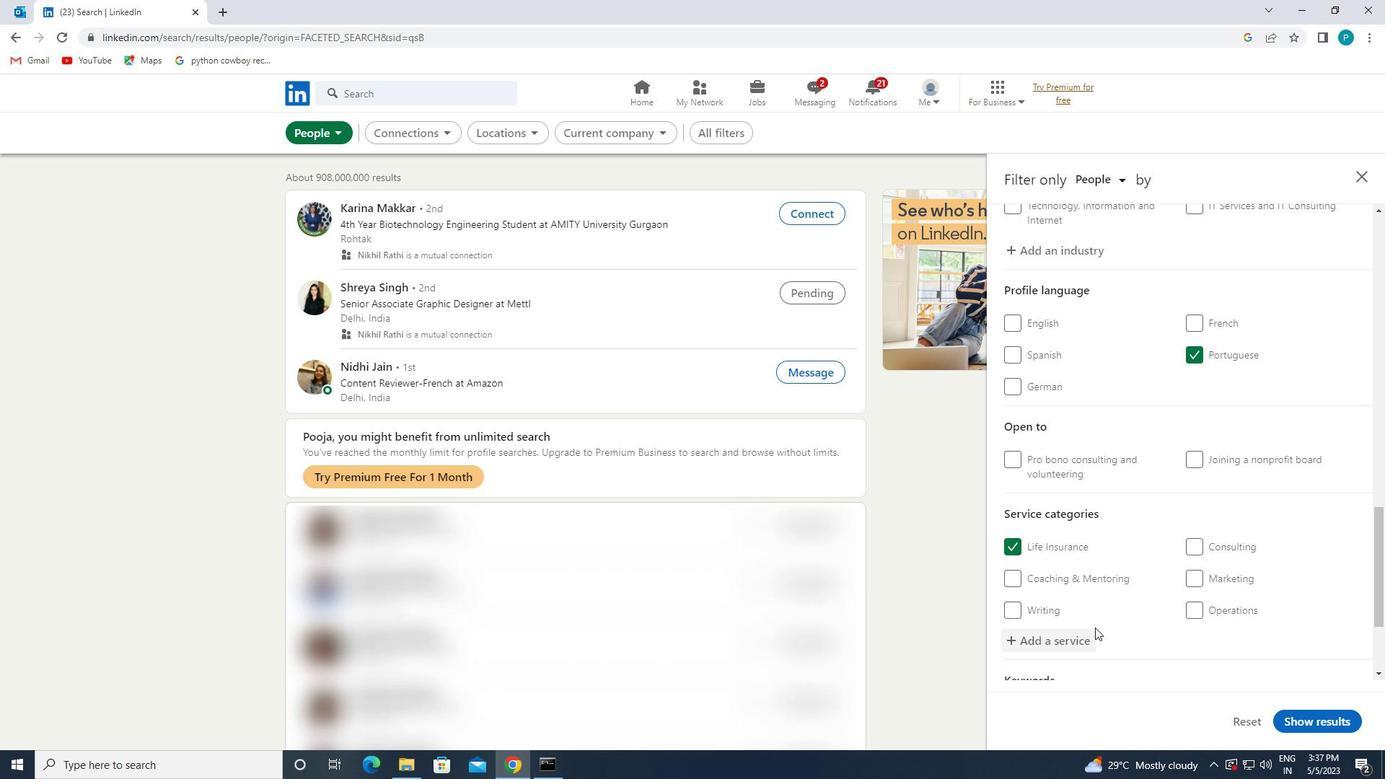
Action: Mouse scrolled (1091, 613) with delta (0, 0)
Screenshot: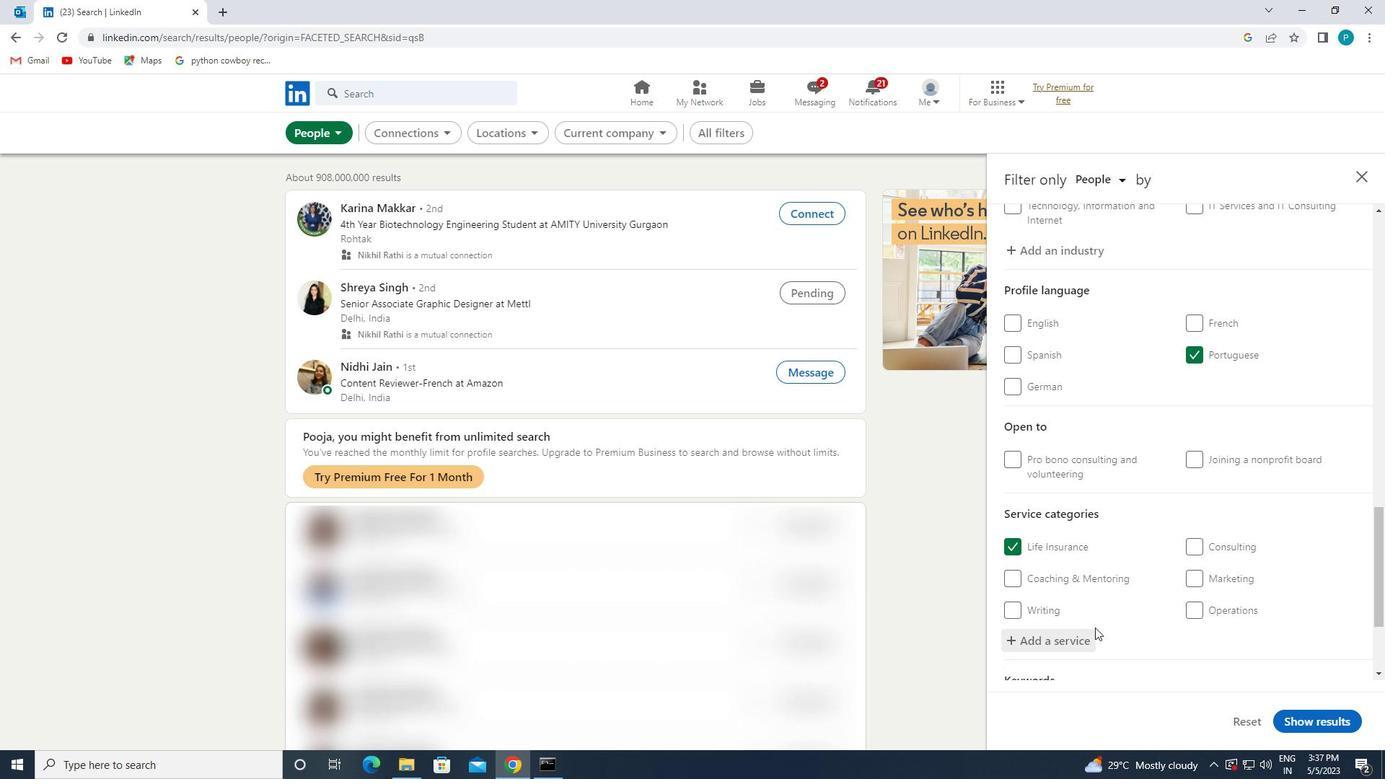 
Action: Mouse scrolled (1091, 613) with delta (0, 0)
Screenshot: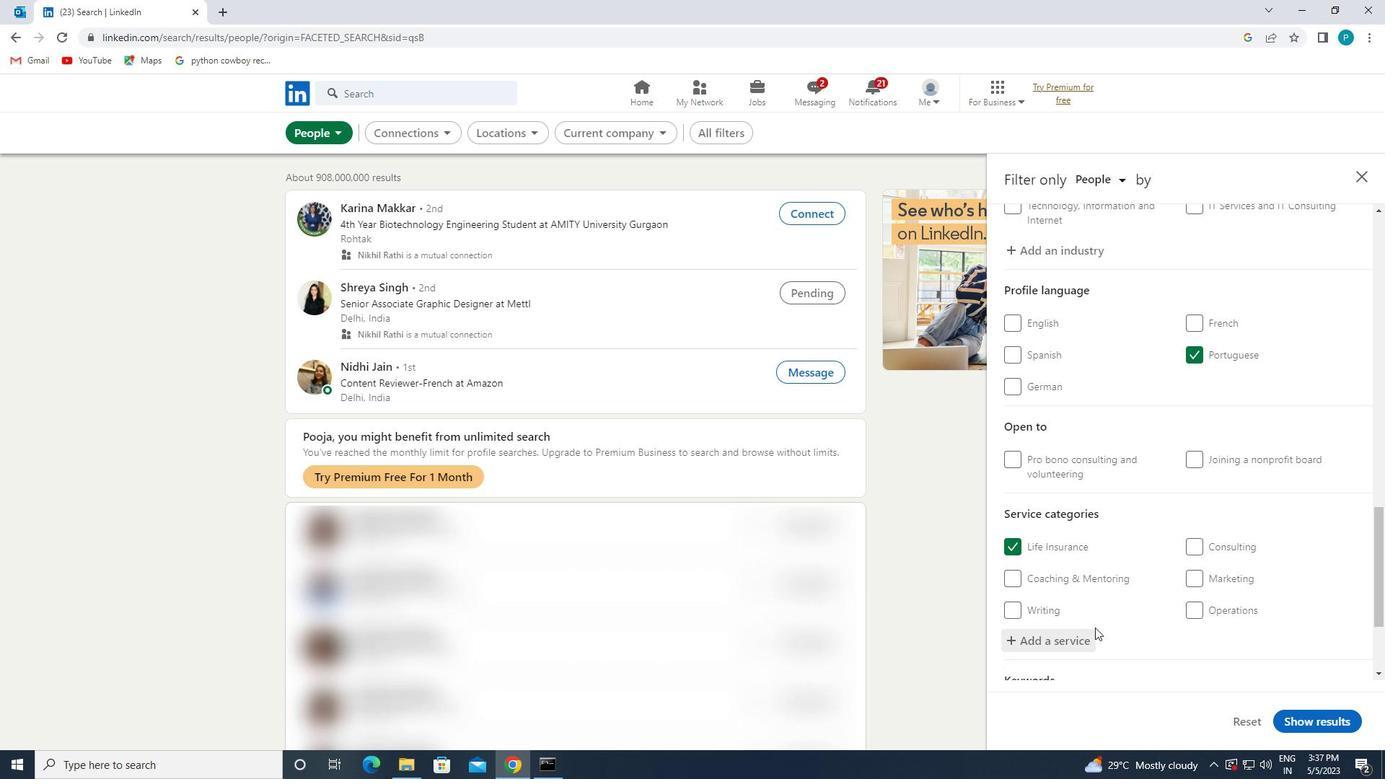 
Action: Mouse scrolled (1091, 613) with delta (0, 0)
Screenshot: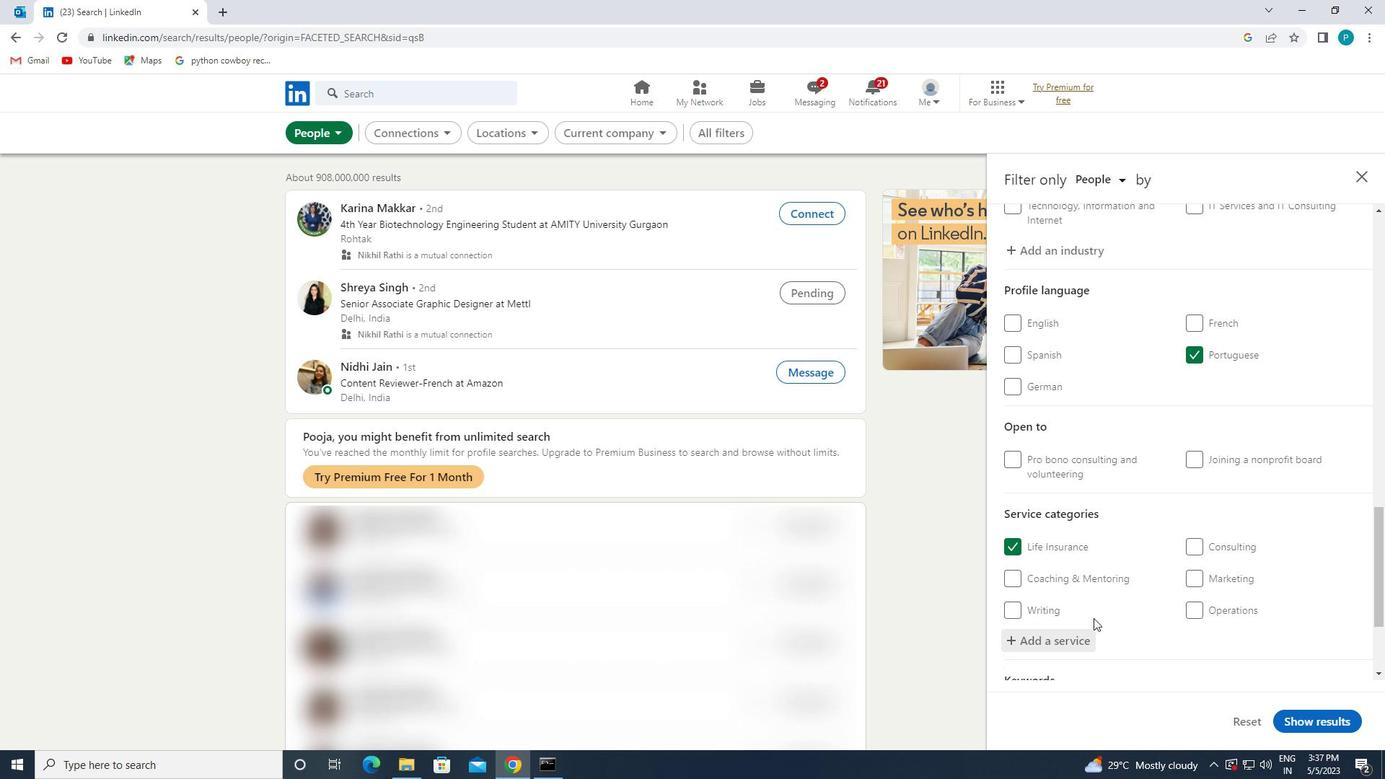 
Action: Mouse scrolled (1091, 613) with delta (0, 0)
Screenshot: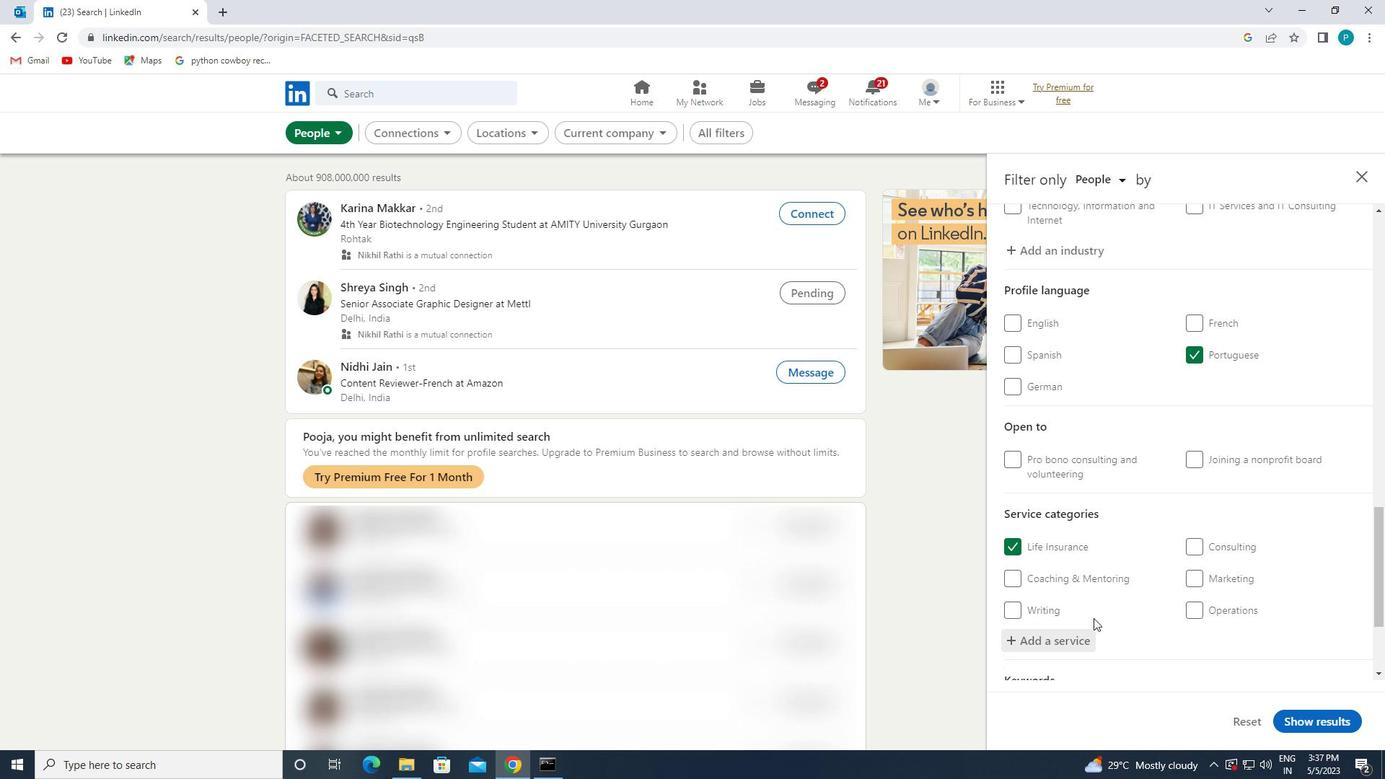 
Action: Mouse moved to (1091, 613)
Screenshot: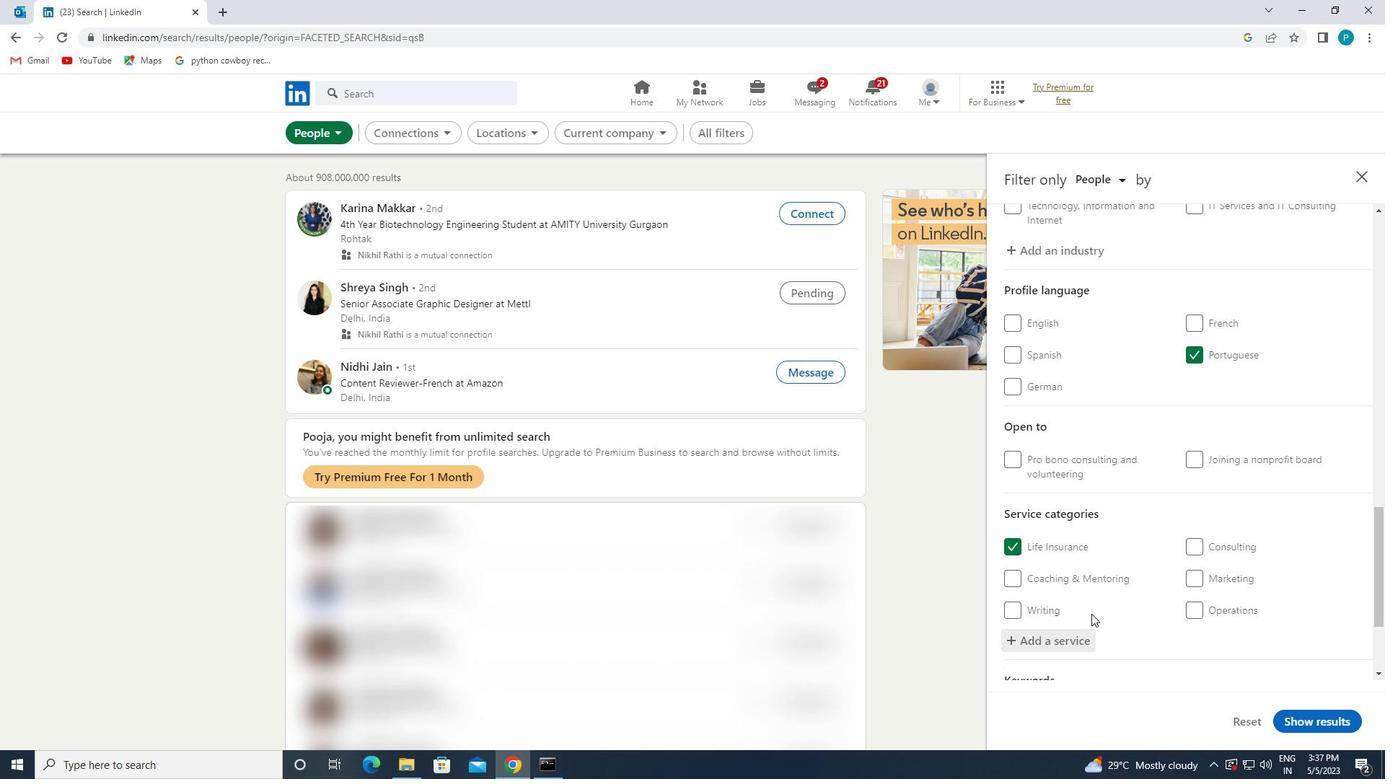
Action: Mouse pressed left at (1091, 613)
Screenshot: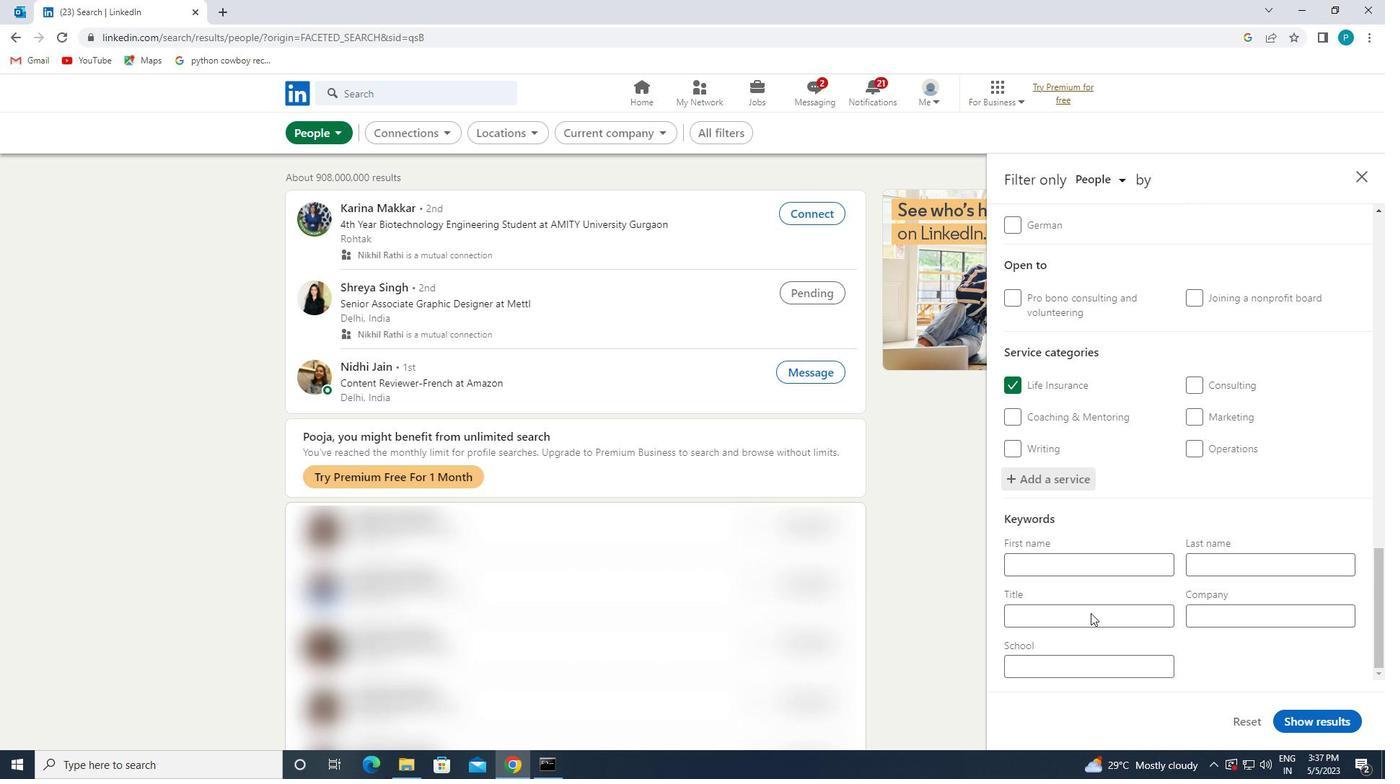
Action: Mouse moved to (1091, 612)
Screenshot: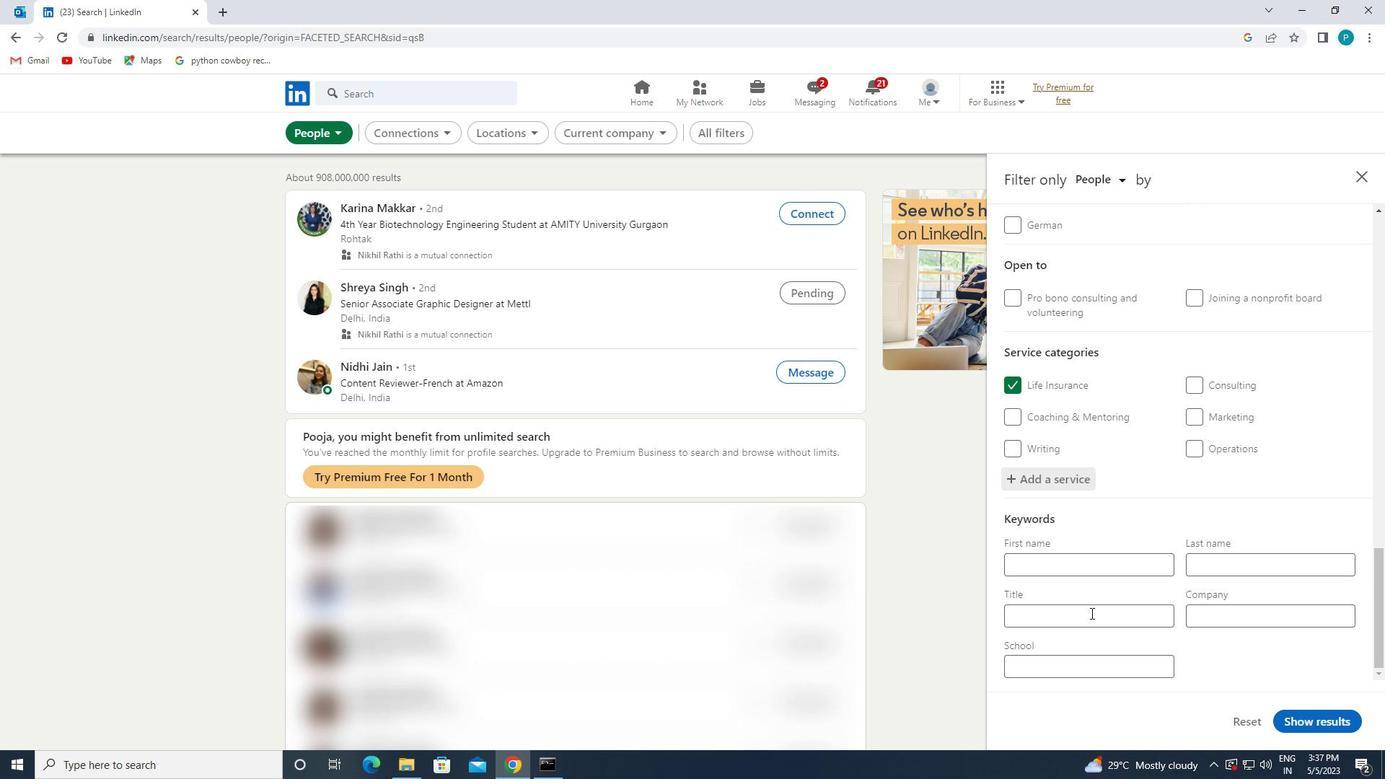 
Action: Key pressed <Key.caps_lock>C<Key.caps_lock>OMPUTER<Key.space><Key.caps_lock>S<Key.caps_lock>CIENTID<Key.backspace>ST
Screenshot: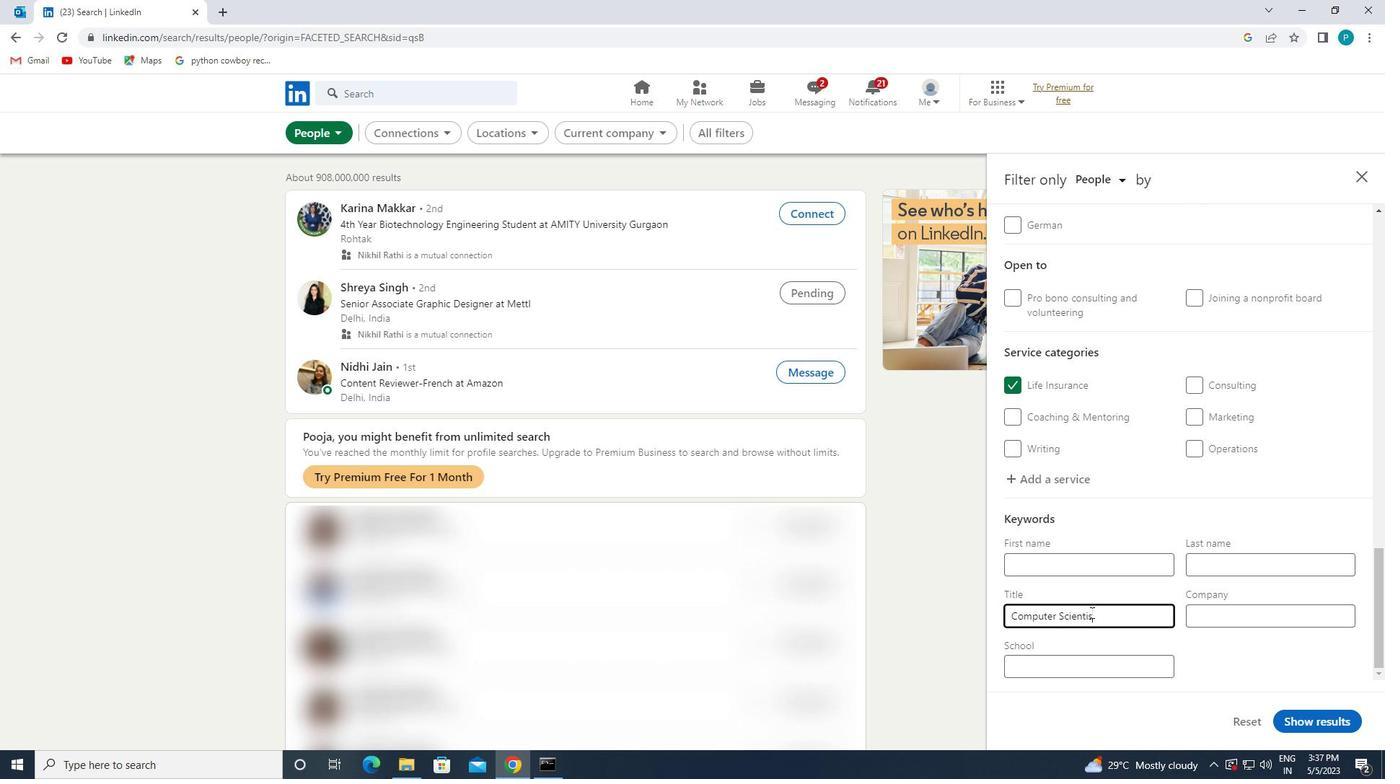 
Action: Mouse moved to (1325, 724)
Screenshot: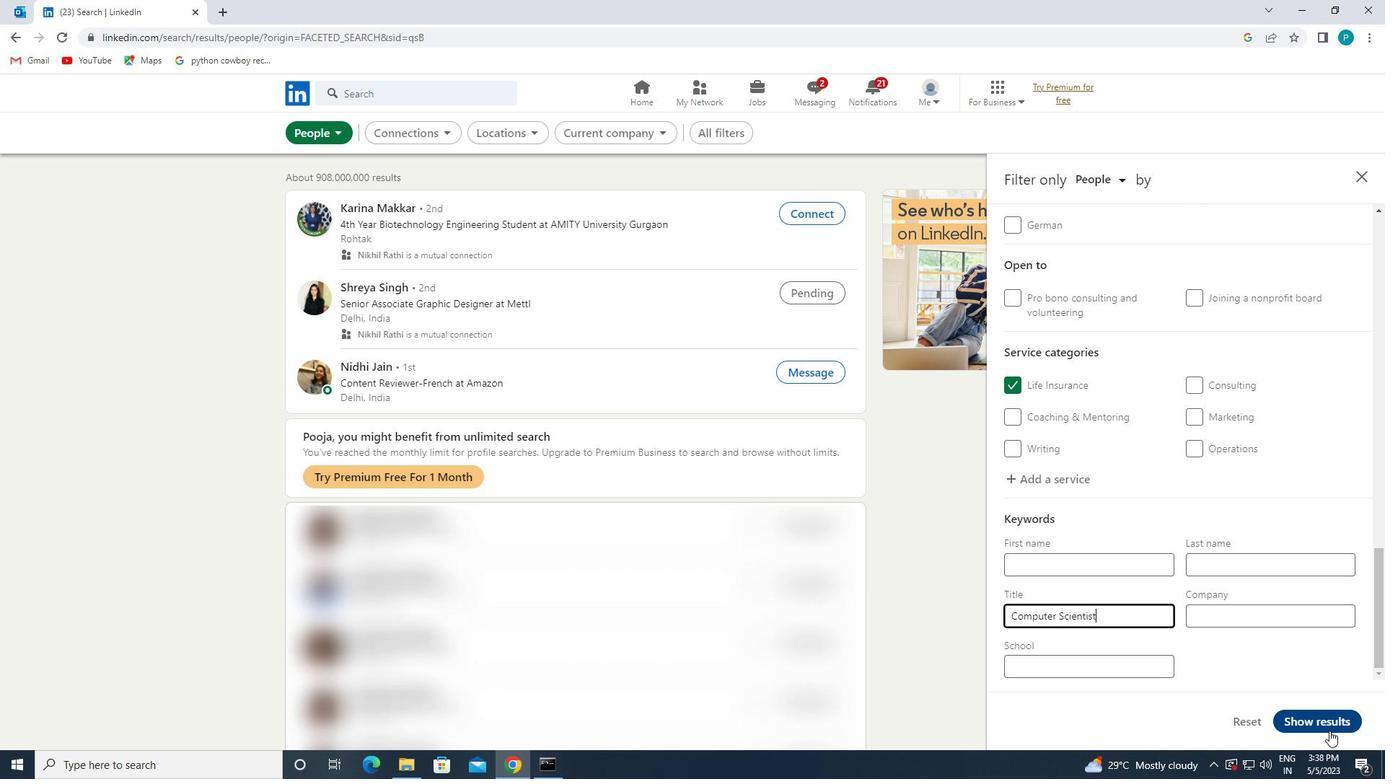 
Action: Mouse pressed left at (1325, 724)
Screenshot: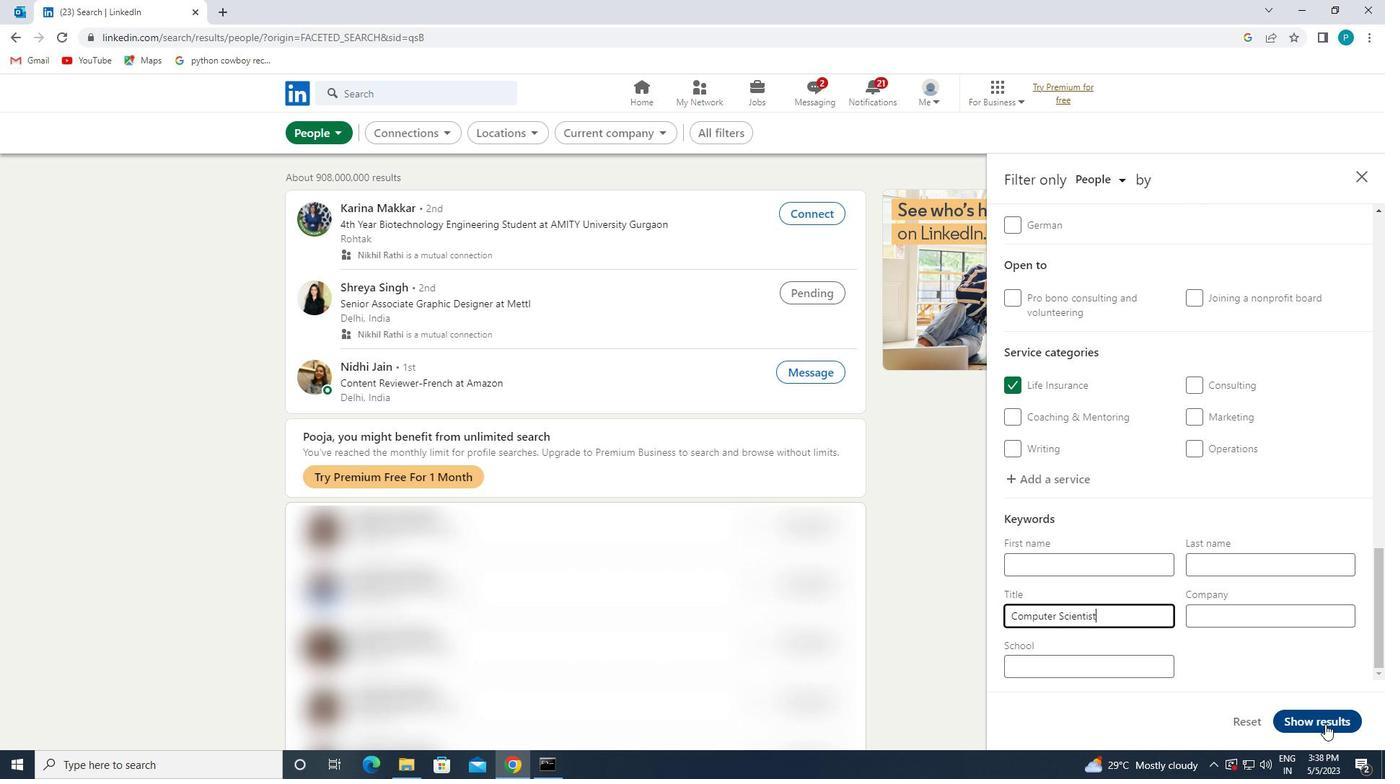 
